 Task: Find connections with filter location Melle with filter topic #Economywith filter profile language Potuguese with filter current company Accel with filter school Careers for banglore youth with filter industry Wholesale Raw Farm Products with filter service category Management Consulting with filter keywords title Director of Bean Counting
Action: Mouse moved to (702, 59)
Screenshot: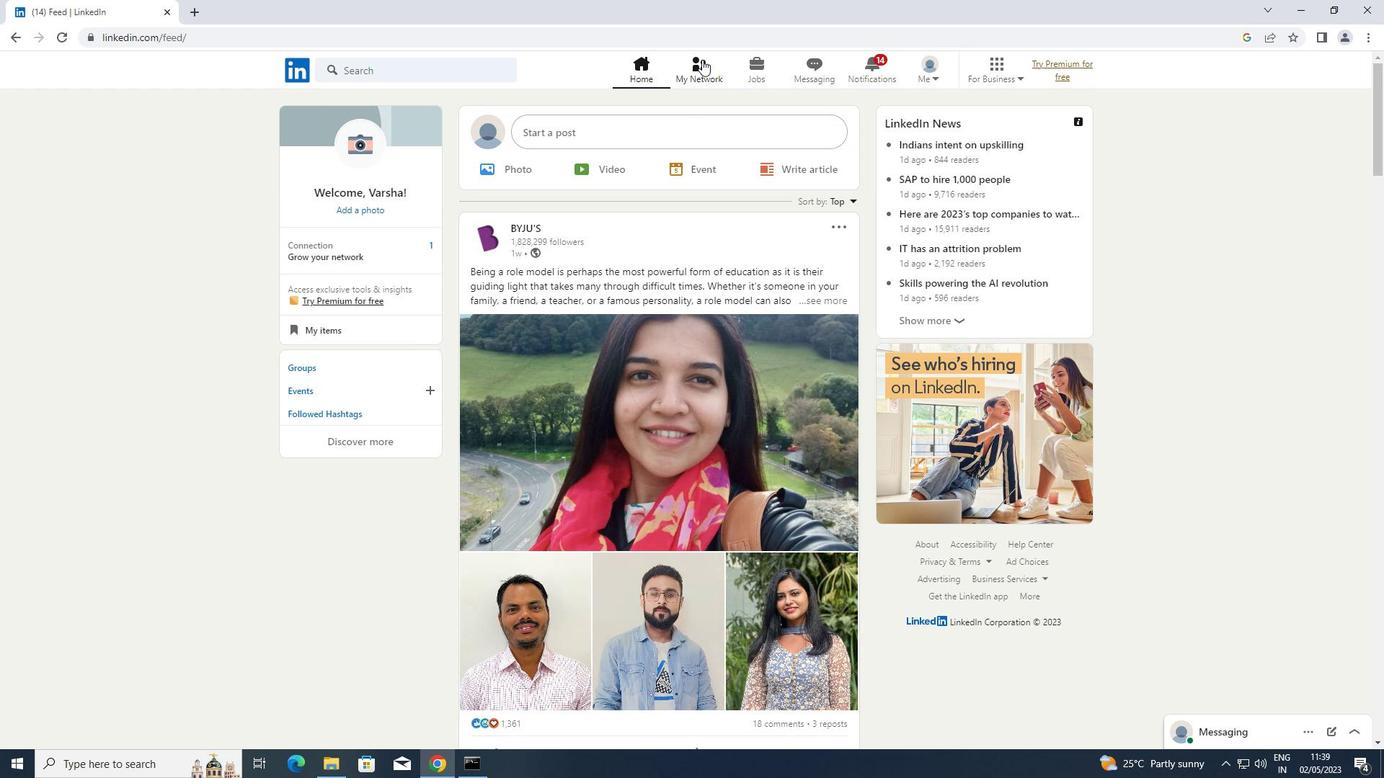 
Action: Mouse pressed left at (702, 59)
Screenshot: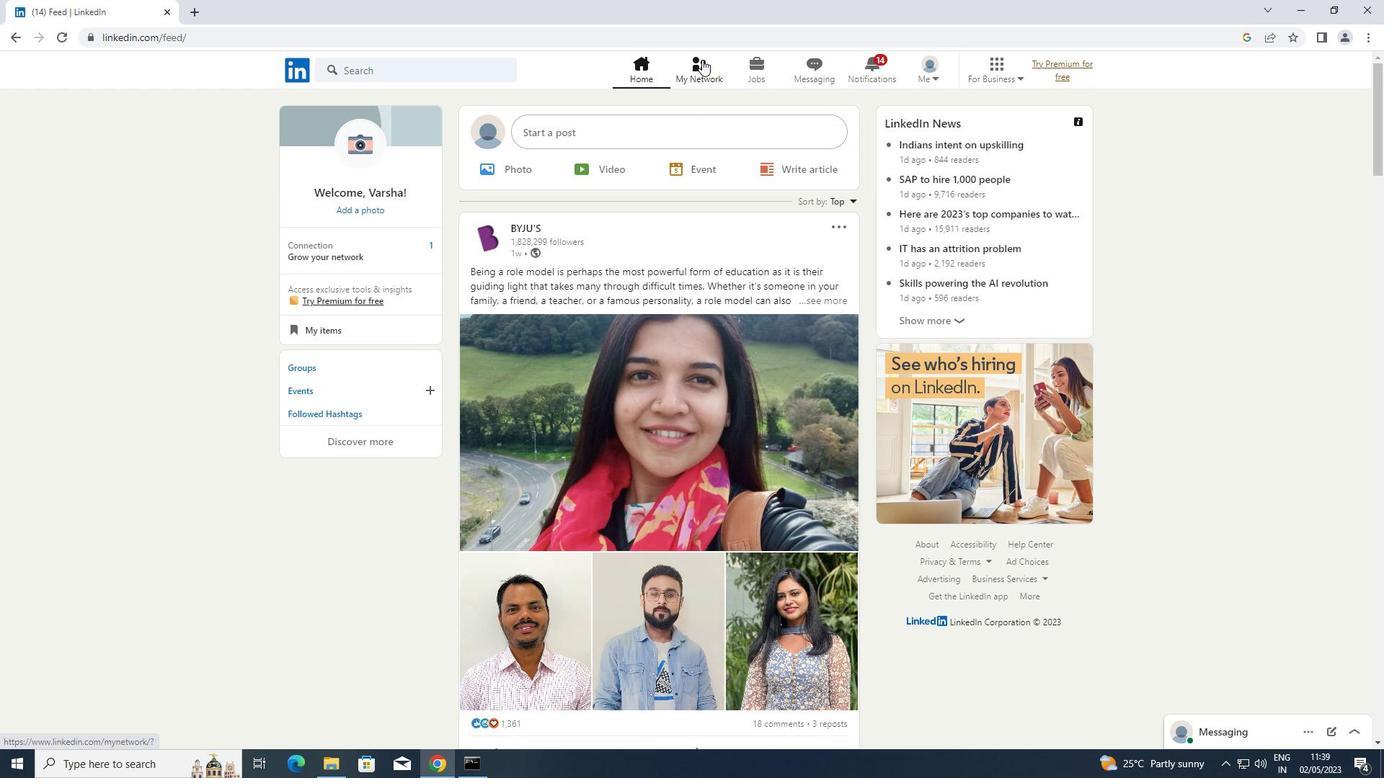 
Action: Mouse moved to (375, 147)
Screenshot: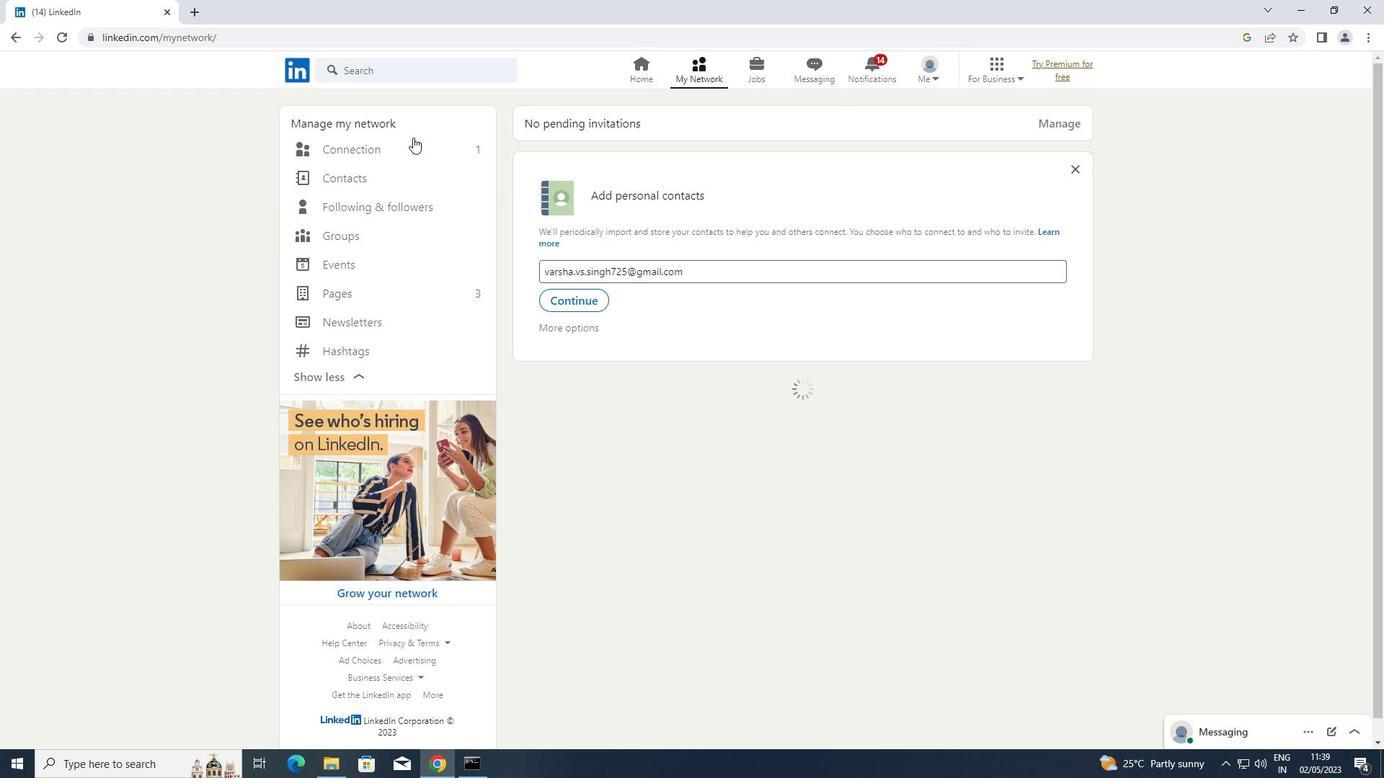 
Action: Mouse pressed left at (375, 147)
Screenshot: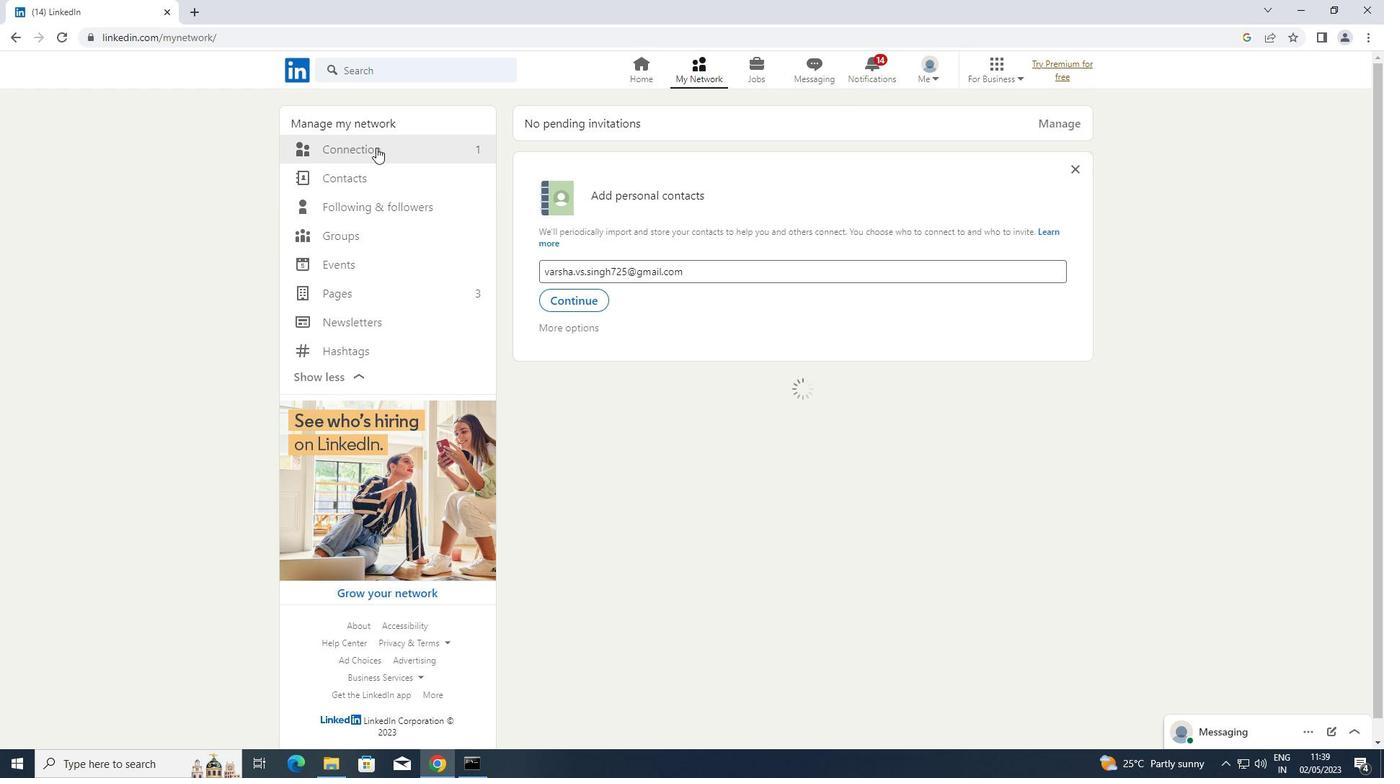 
Action: Mouse moved to (839, 153)
Screenshot: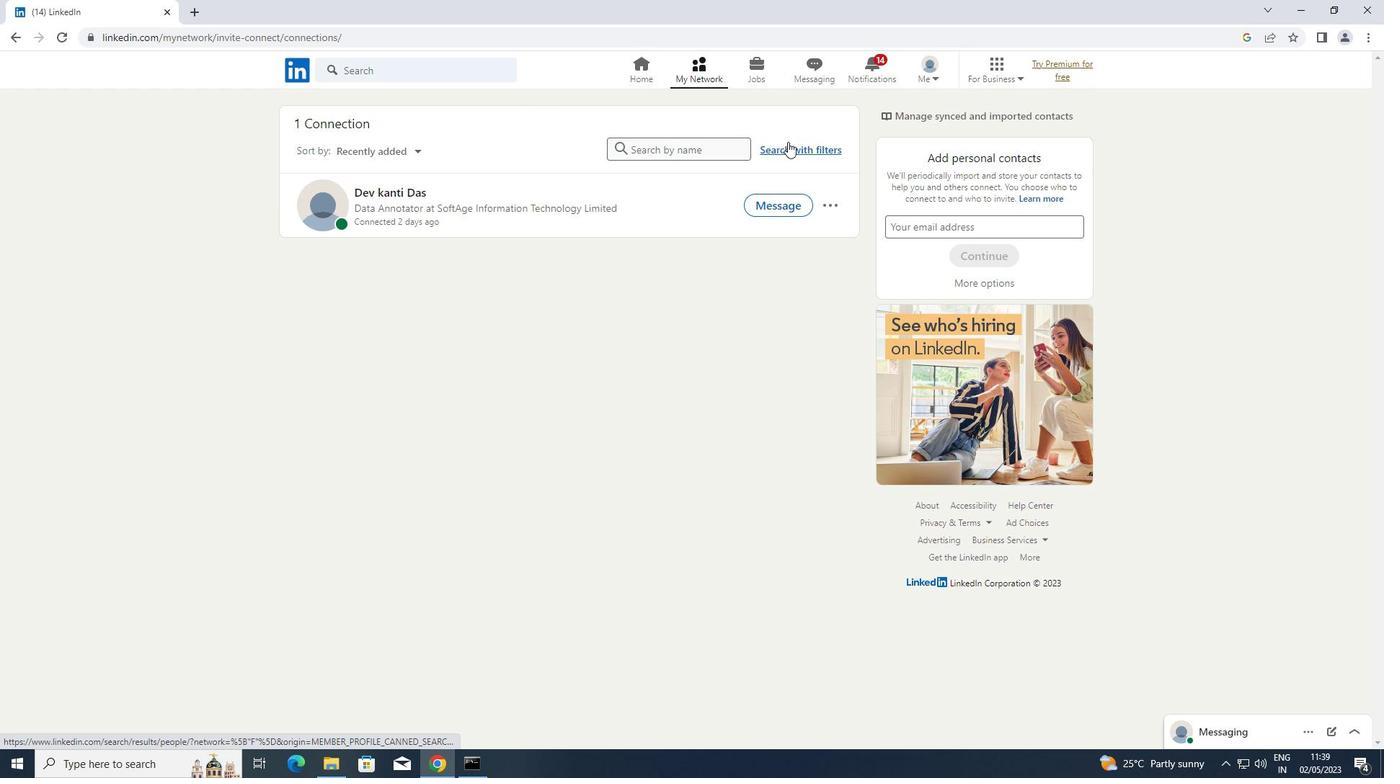 
Action: Mouse pressed left at (839, 153)
Screenshot: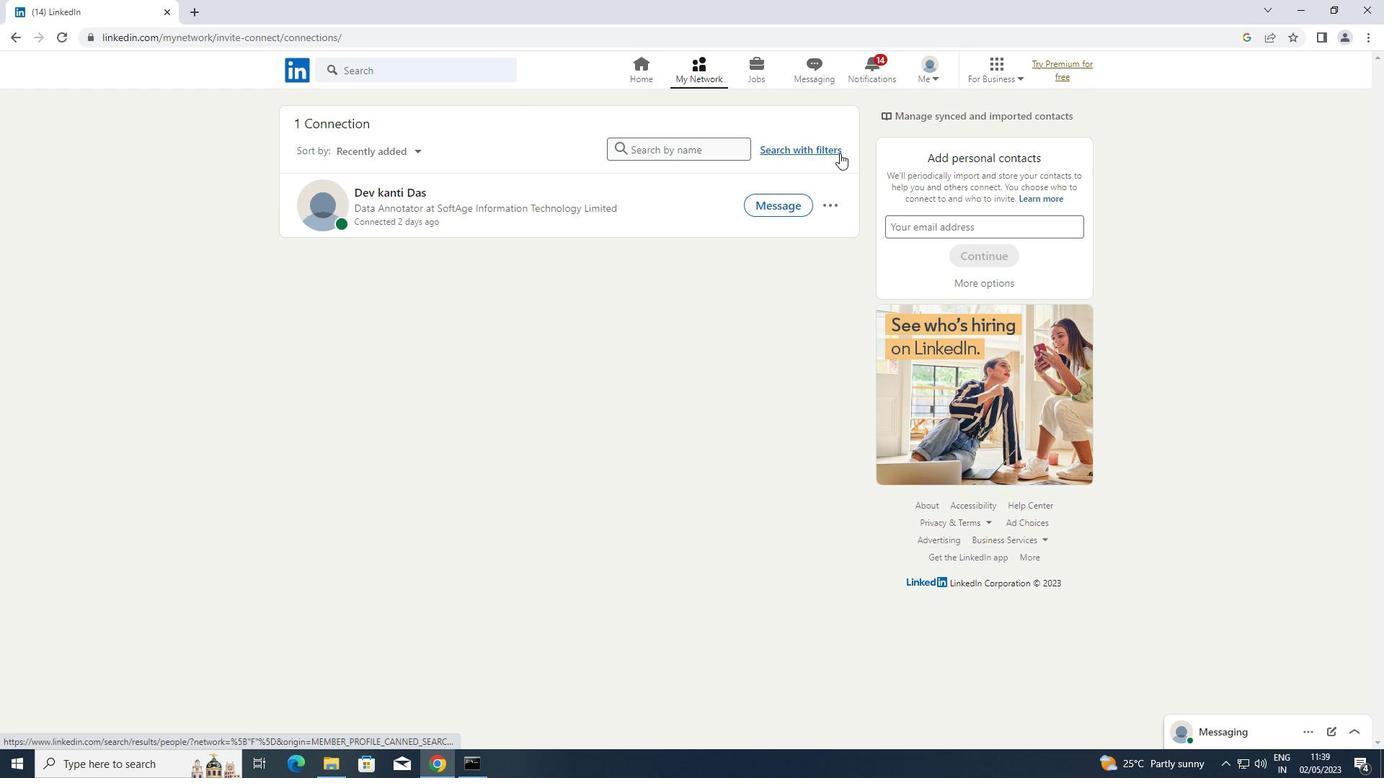 
Action: Mouse moved to (728, 107)
Screenshot: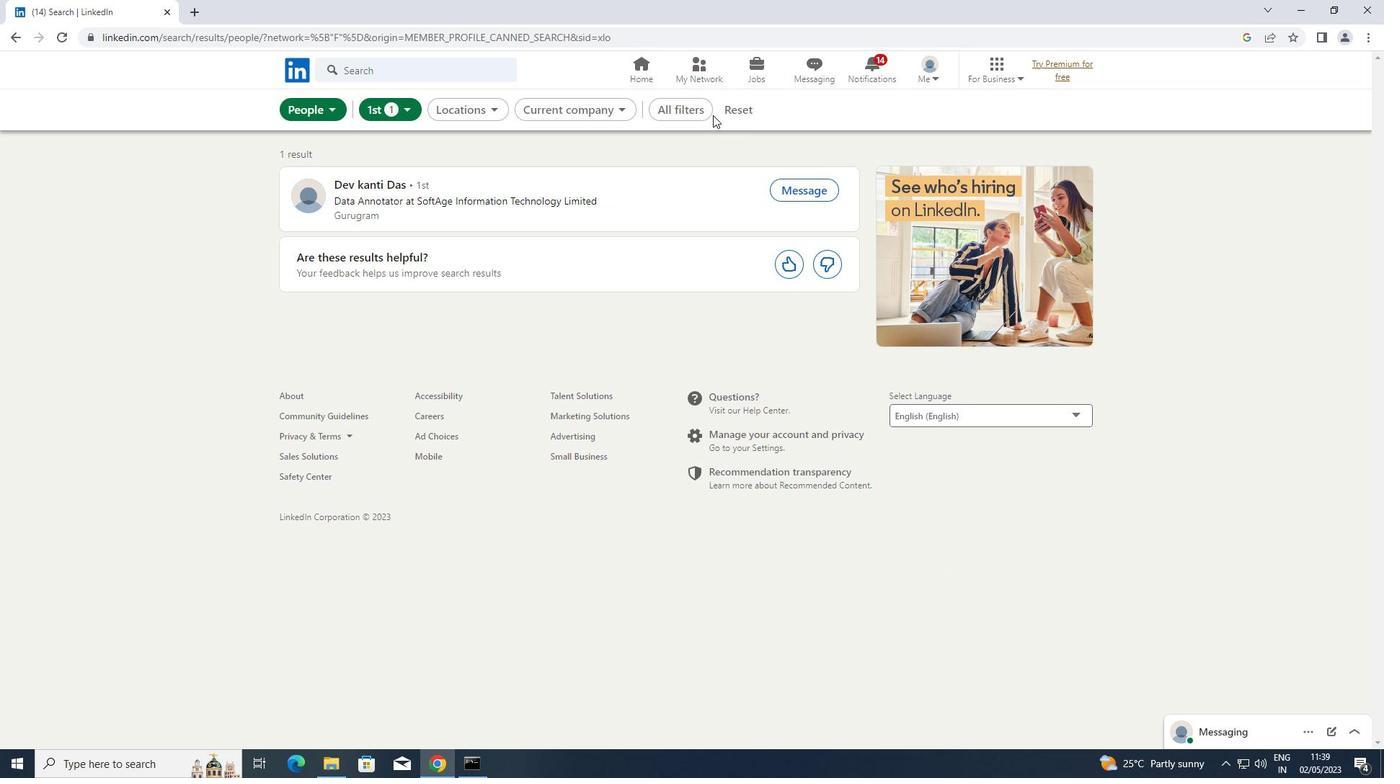 
Action: Mouse pressed left at (728, 107)
Screenshot: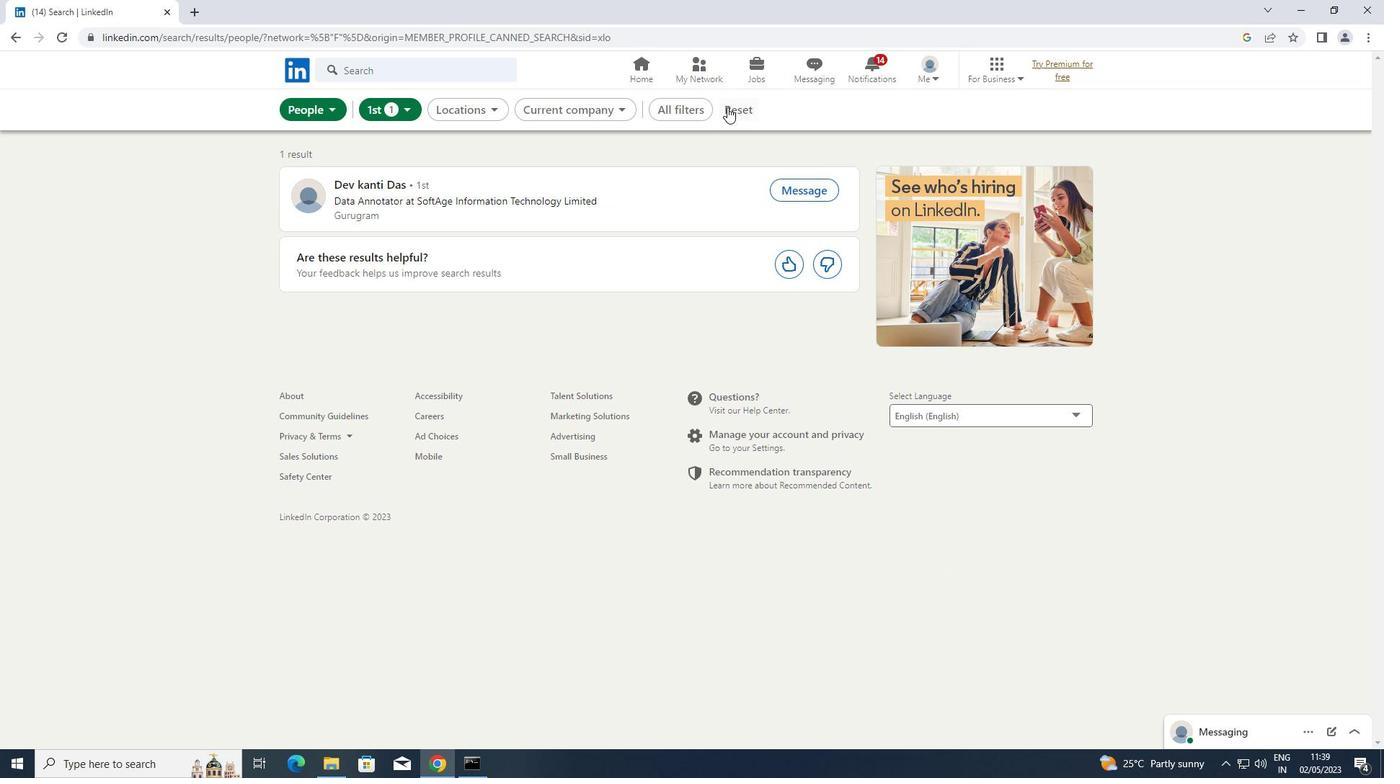
Action: Mouse moved to (698, 104)
Screenshot: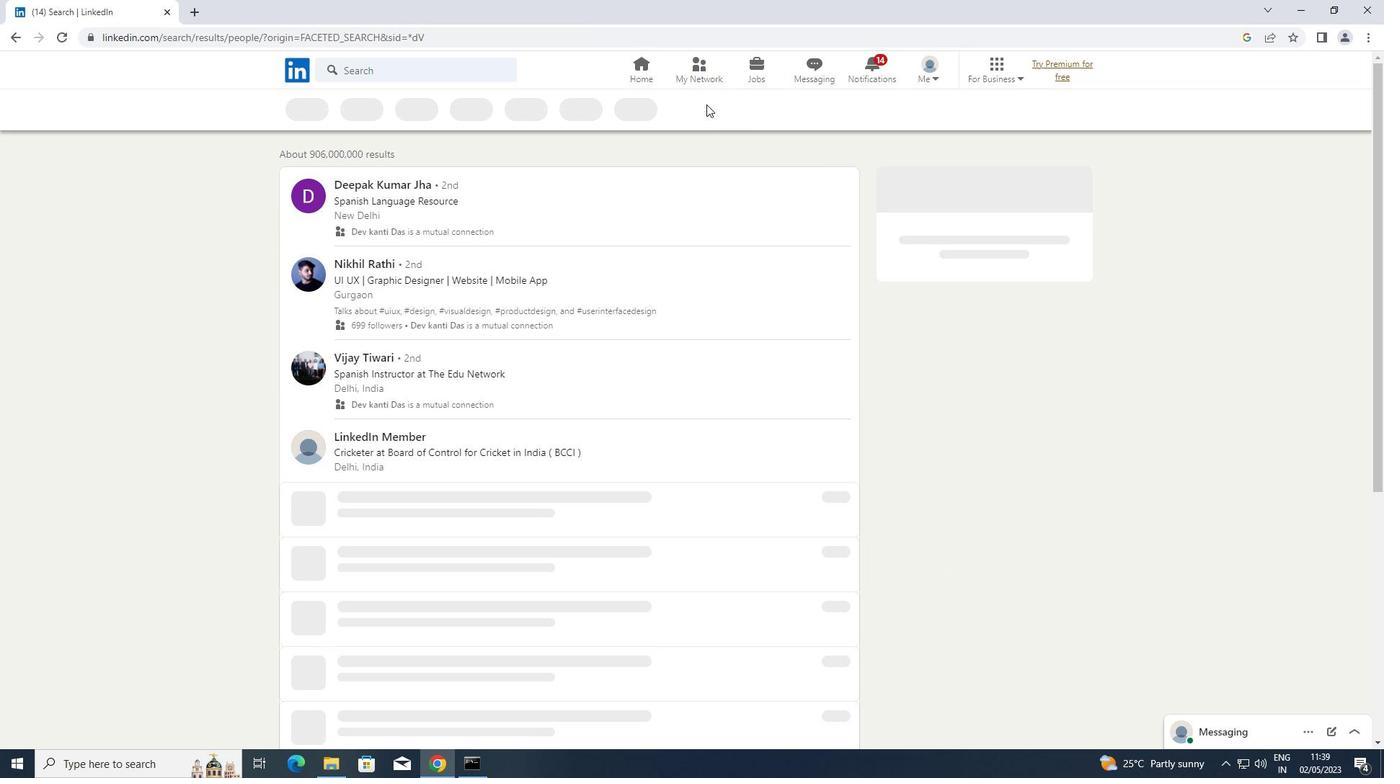 
Action: Mouse pressed left at (698, 104)
Screenshot: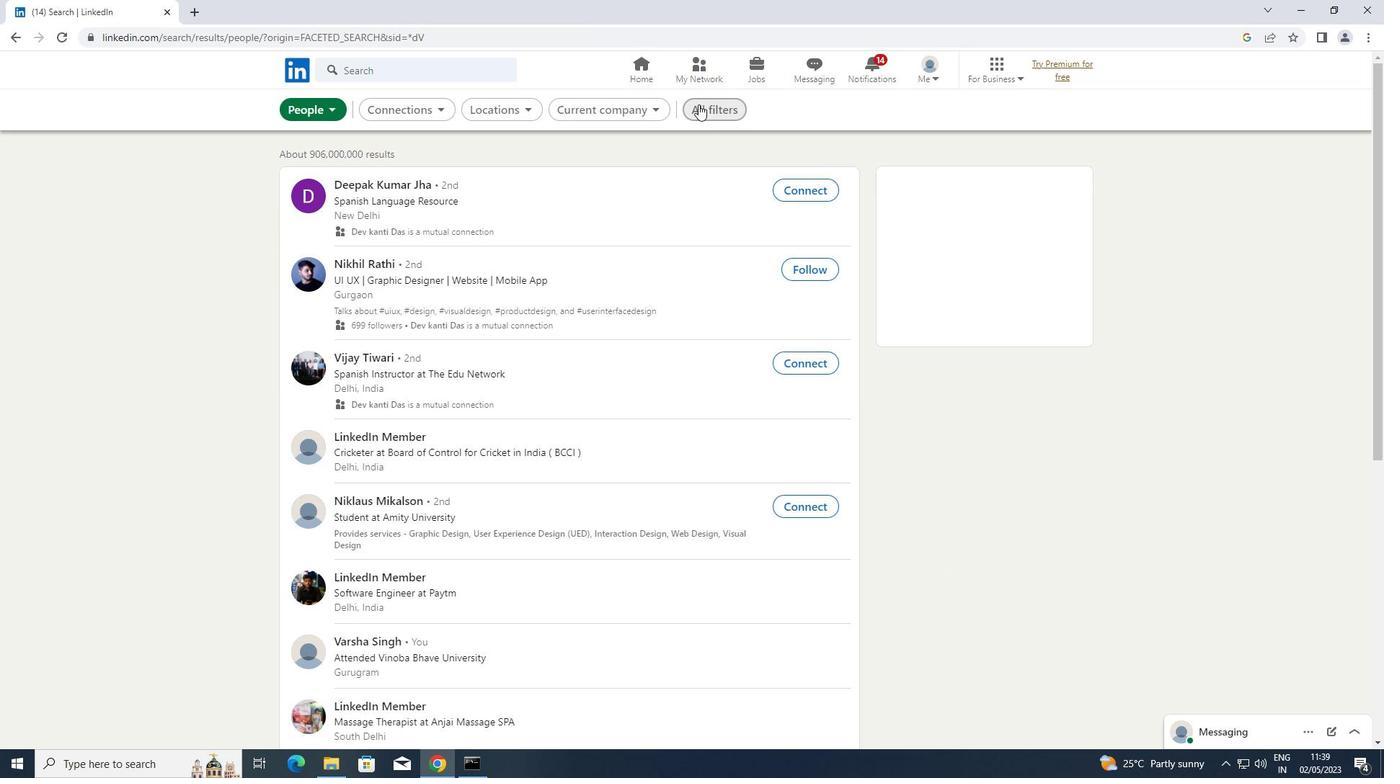 
Action: Mouse moved to (937, 240)
Screenshot: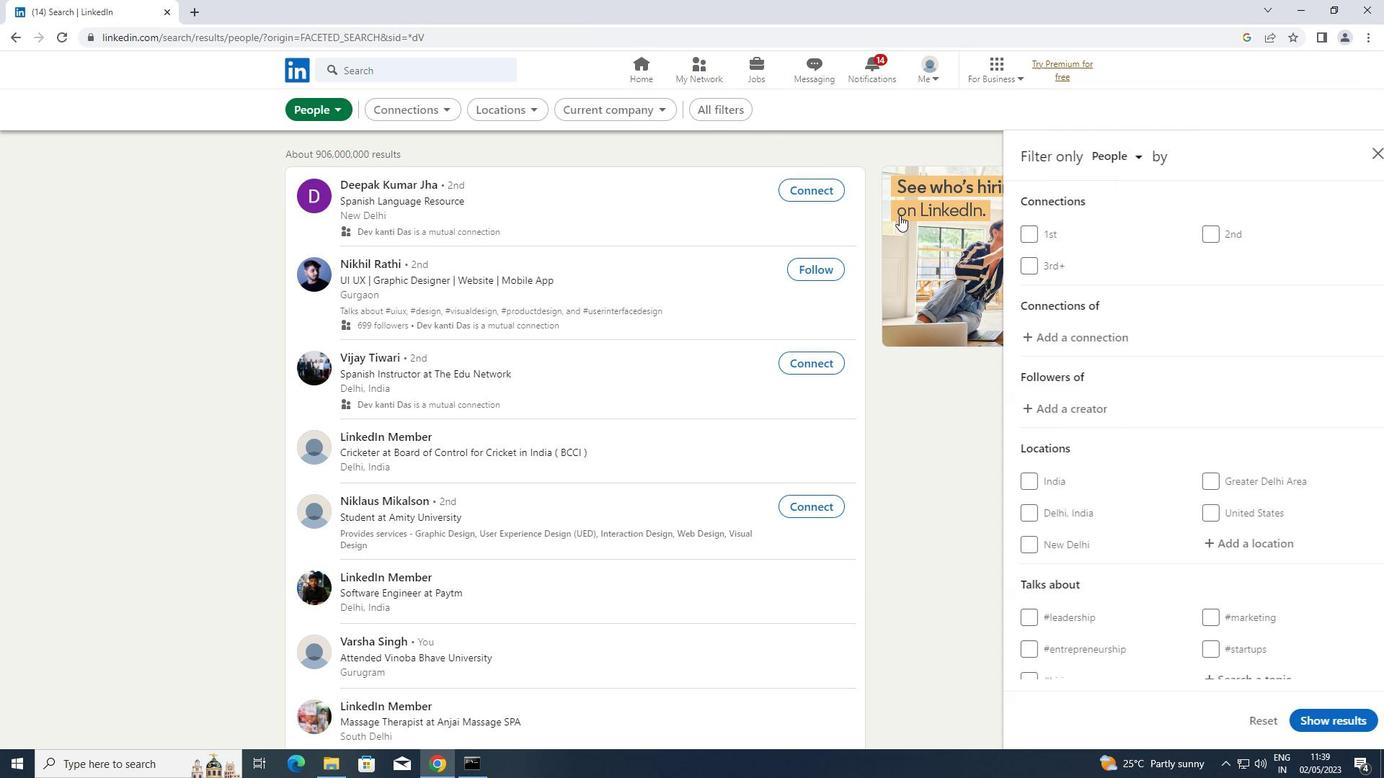 
Action: Mouse scrolled (937, 239) with delta (0, 0)
Screenshot: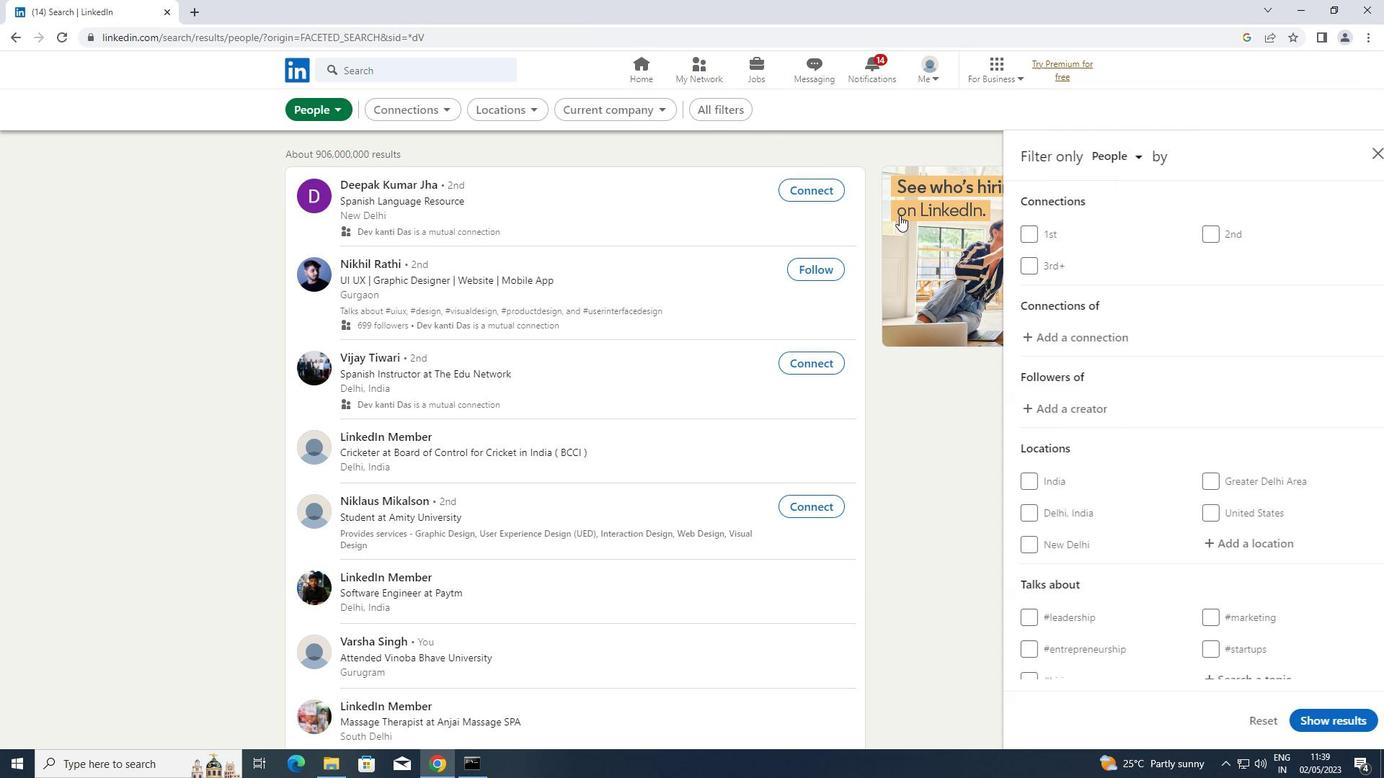 
Action: Mouse moved to (941, 245)
Screenshot: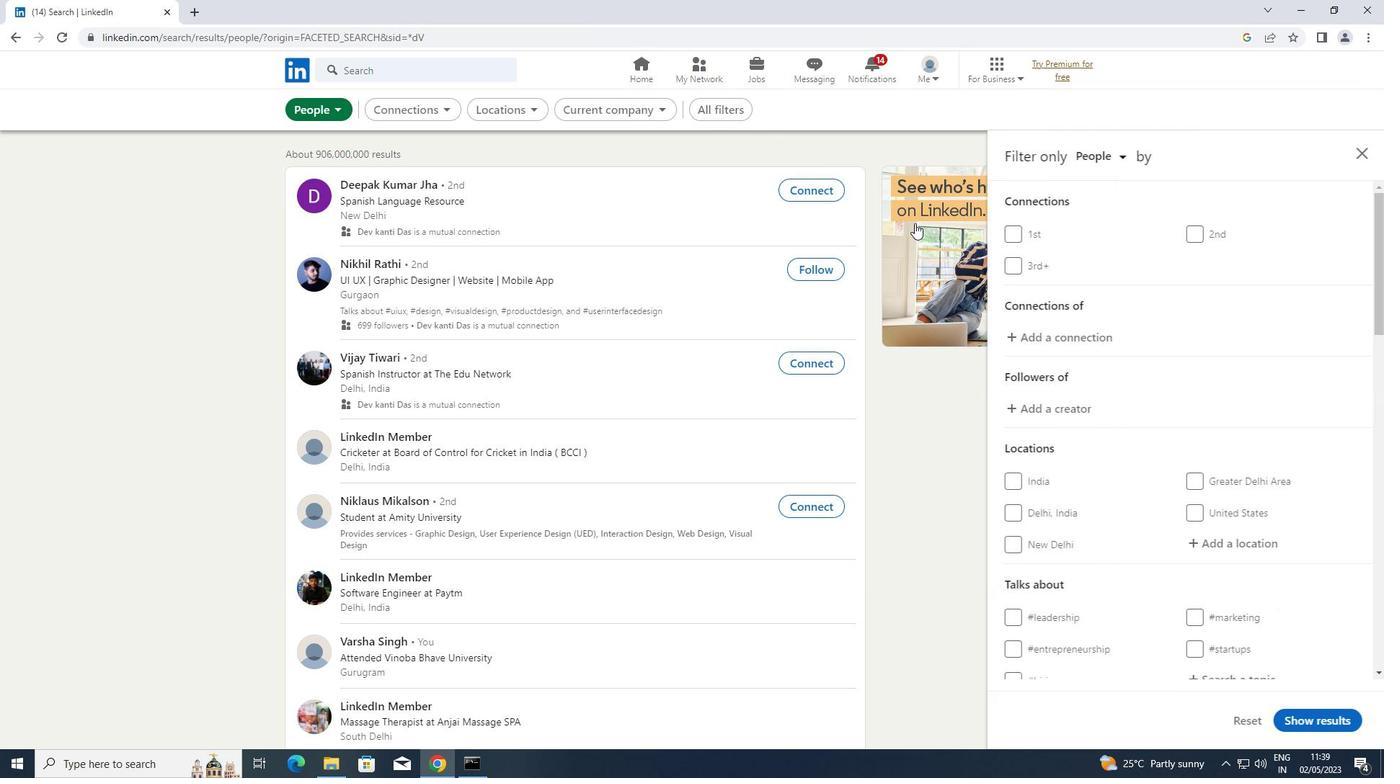 
Action: Mouse scrolled (941, 244) with delta (0, 0)
Screenshot: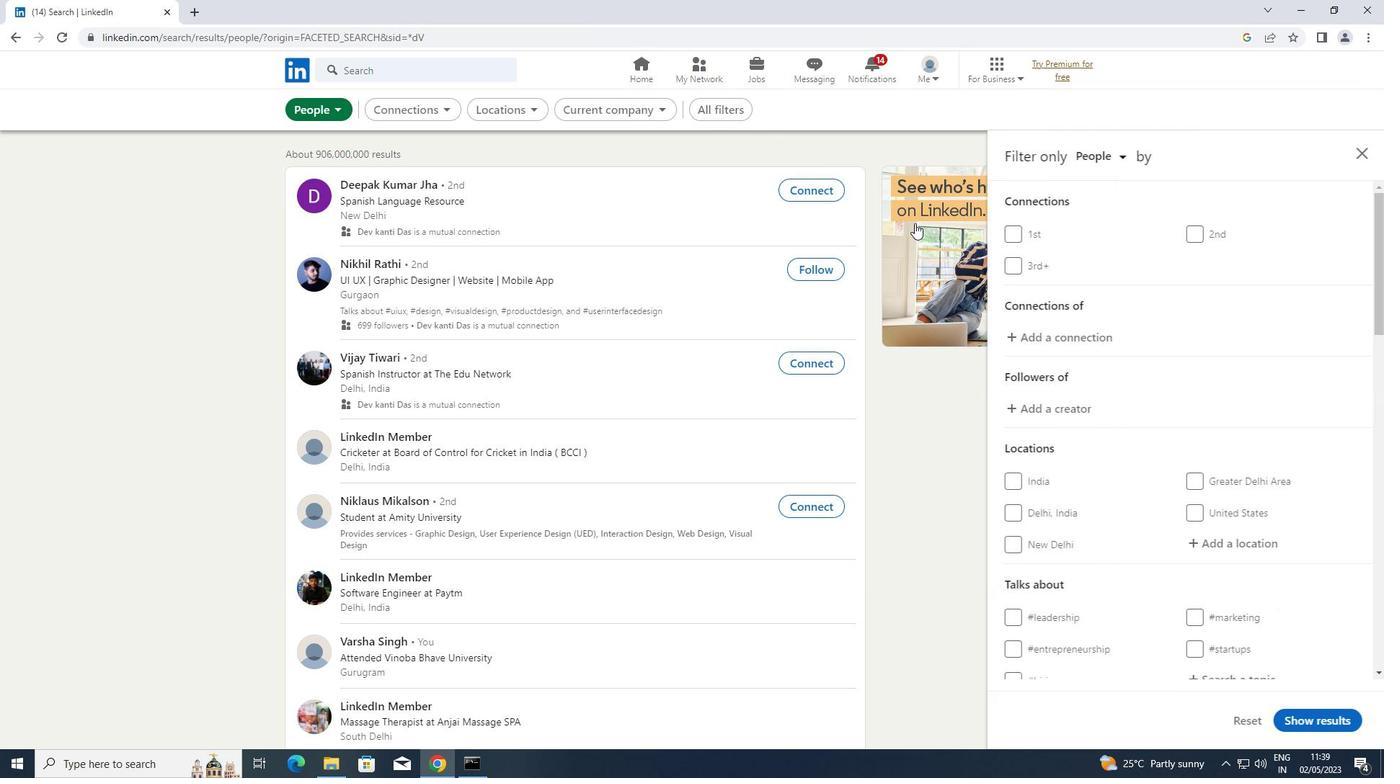 
Action: Mouse moved to (1209, 547)
Screenshot: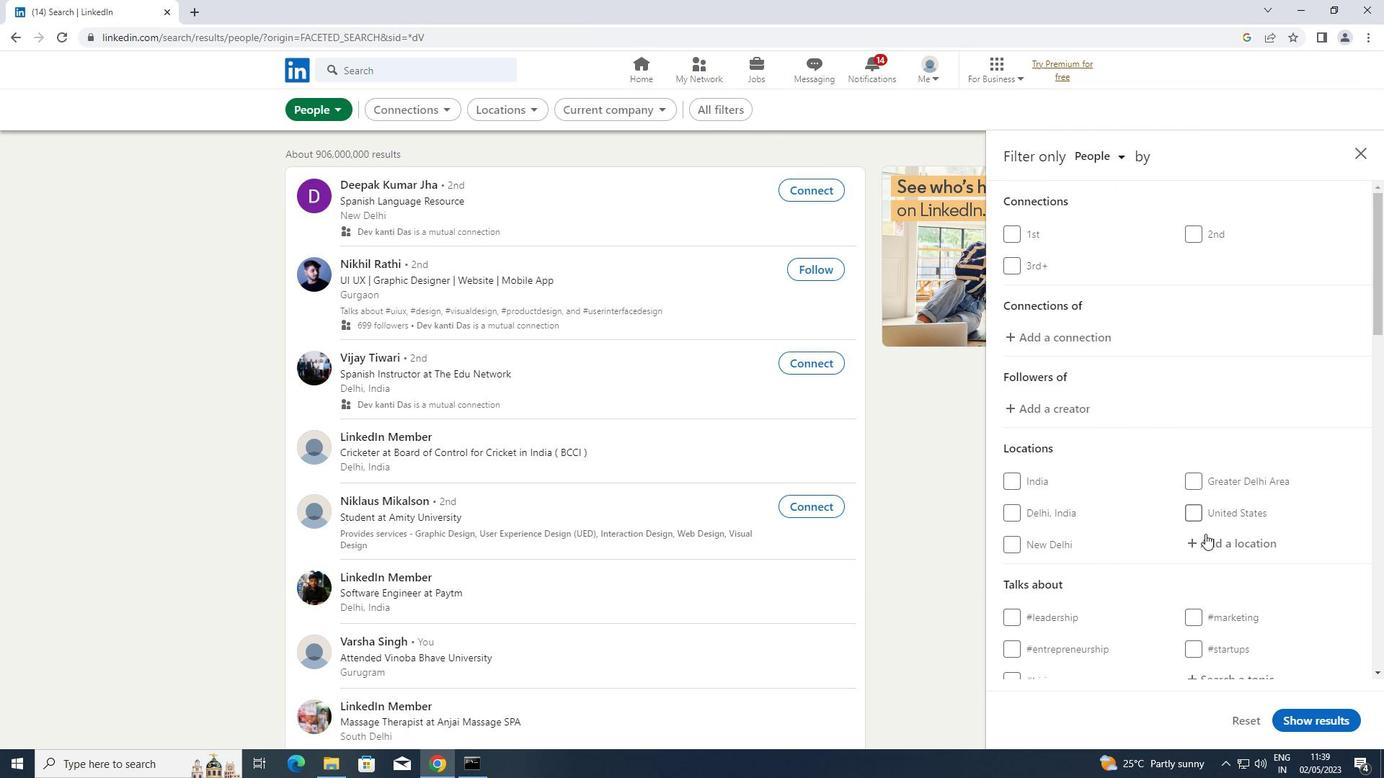 
Action: Mouse pressed left at (1209, 547)
Screenshot: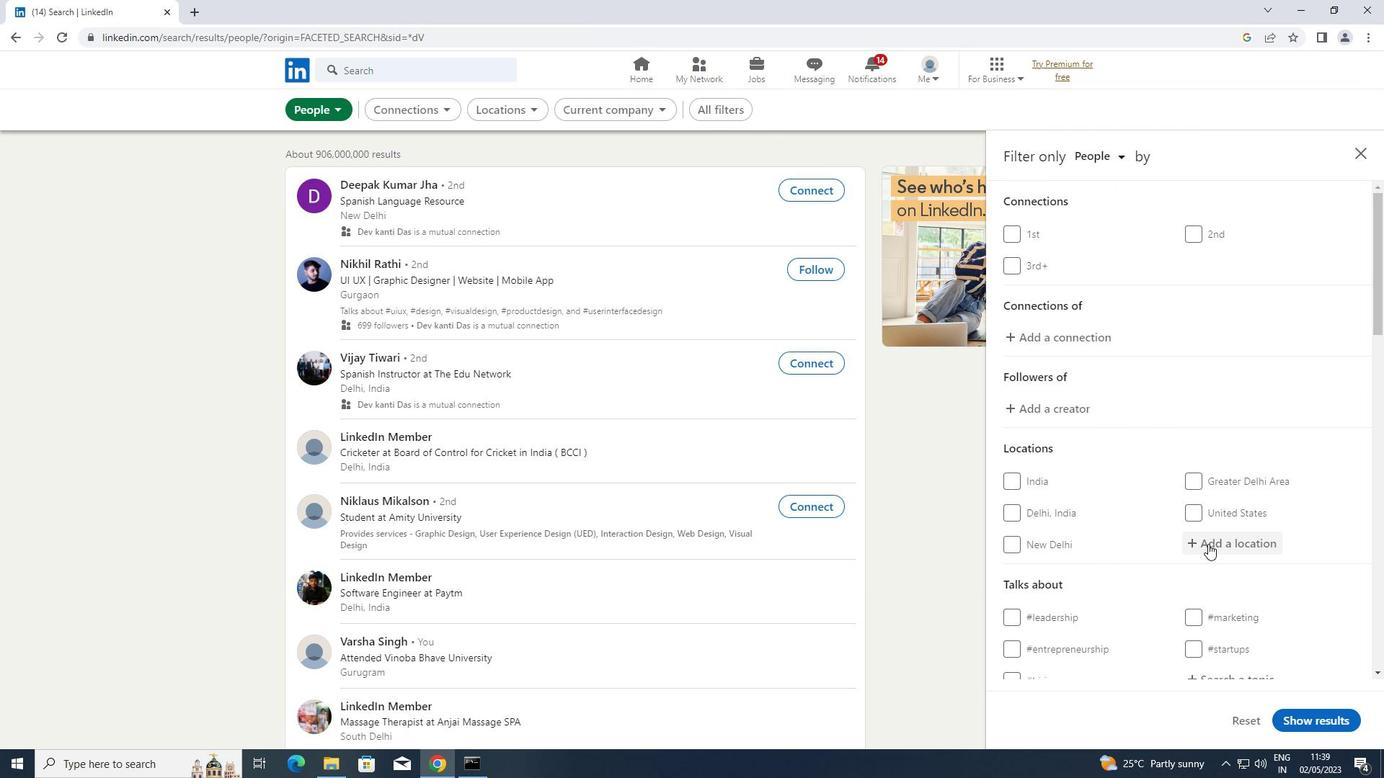 
Action: Key pressed <Key.shift>MELLE
Screenshot: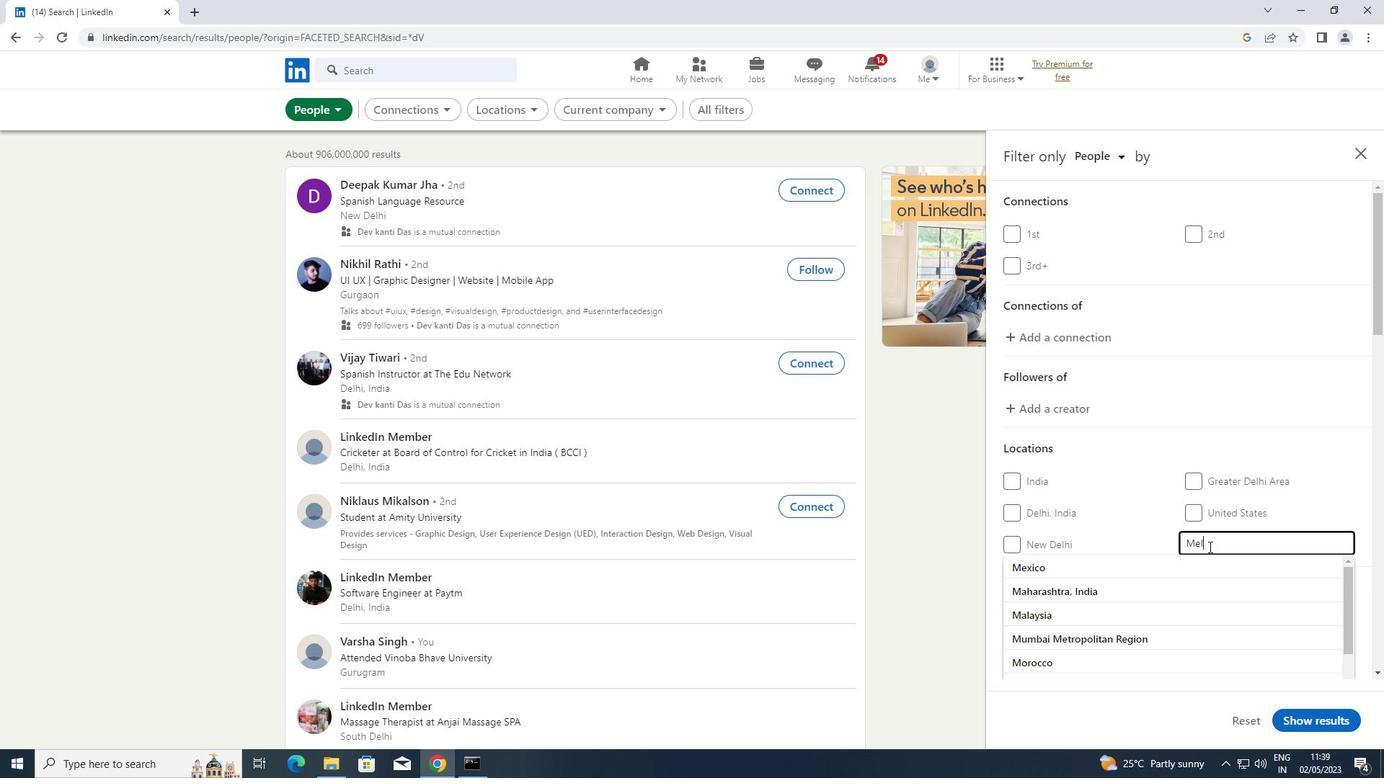 
Action: Mouse moved to (1101, 501)
Screenshot: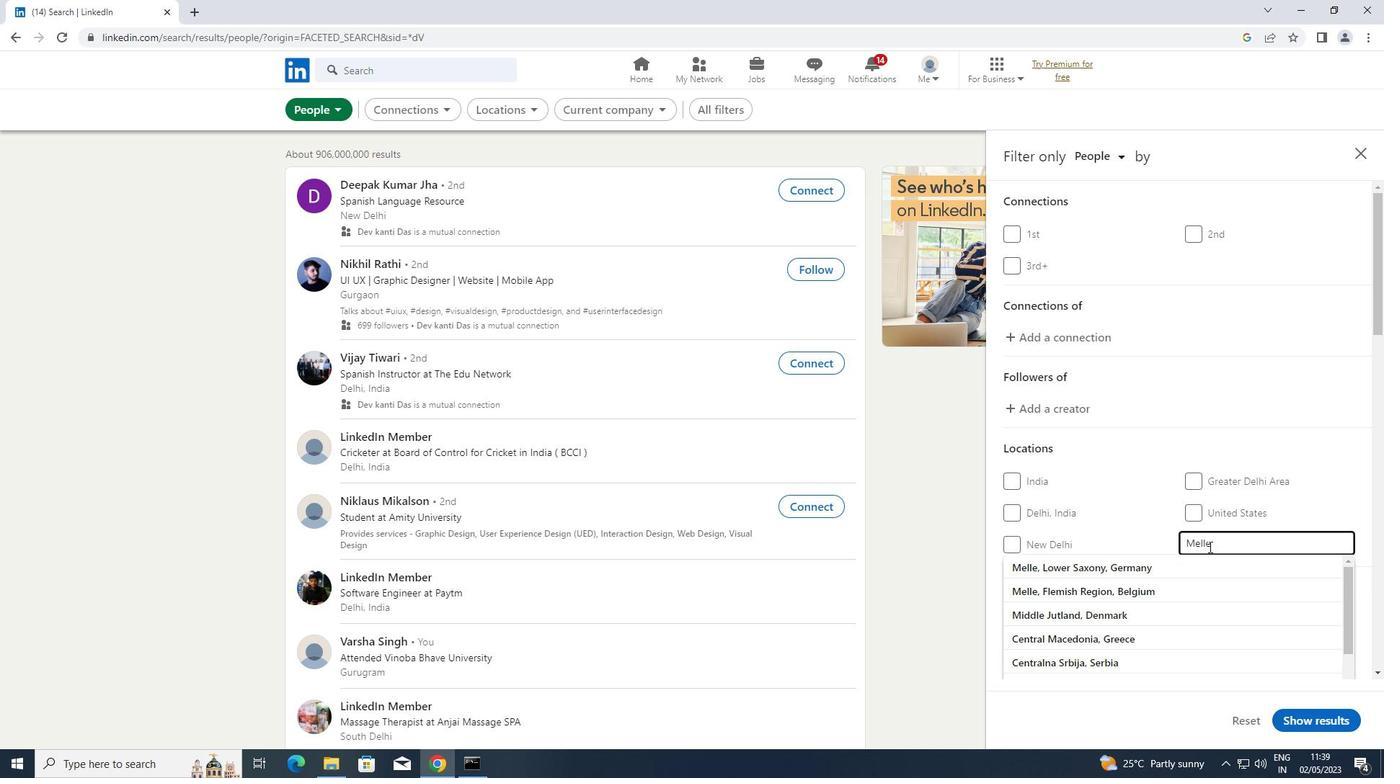 
Action: Key pressed <Key.enter>
Screenshot: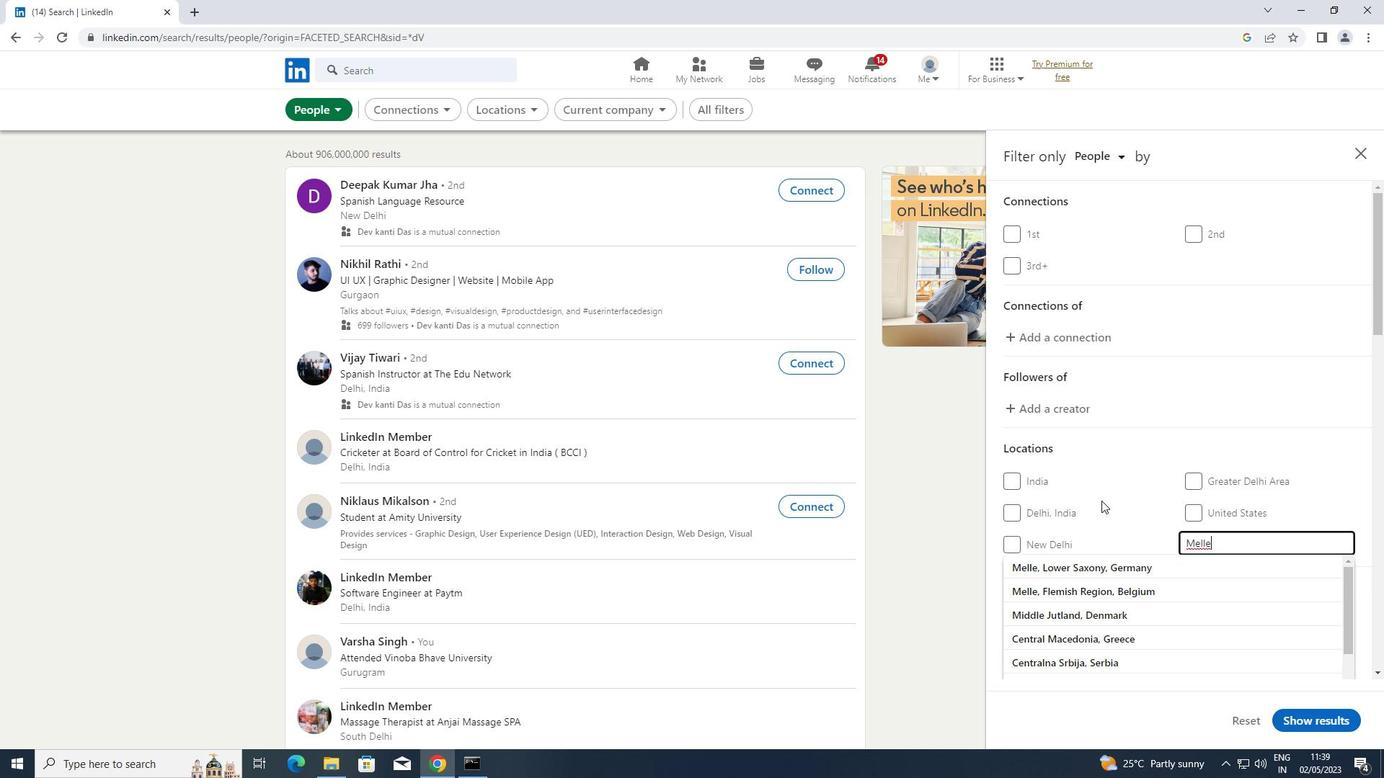 
Action: Mouse moved to (1093, 509)
Screenshot: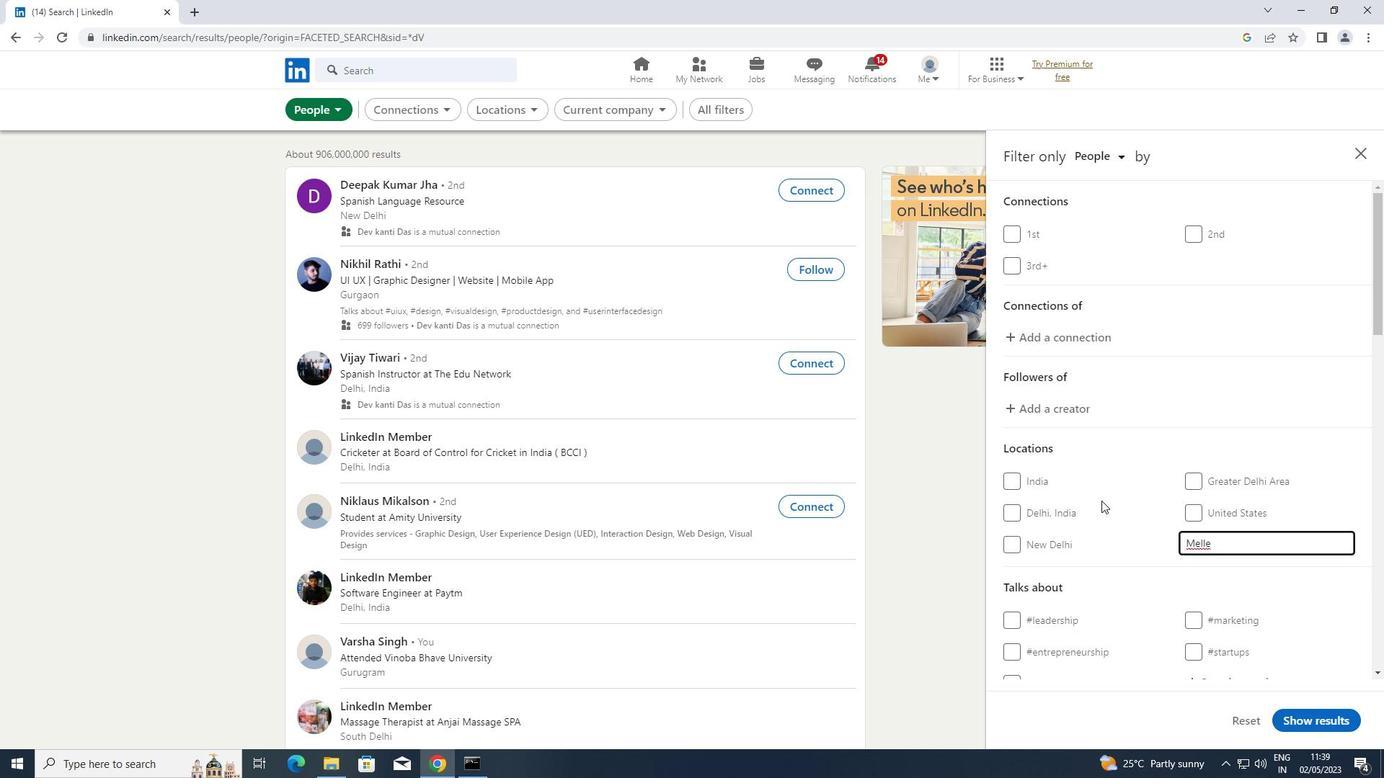 
Action: Mouse scrolled (1093, 509) with delta (0, 0)
Screenshot: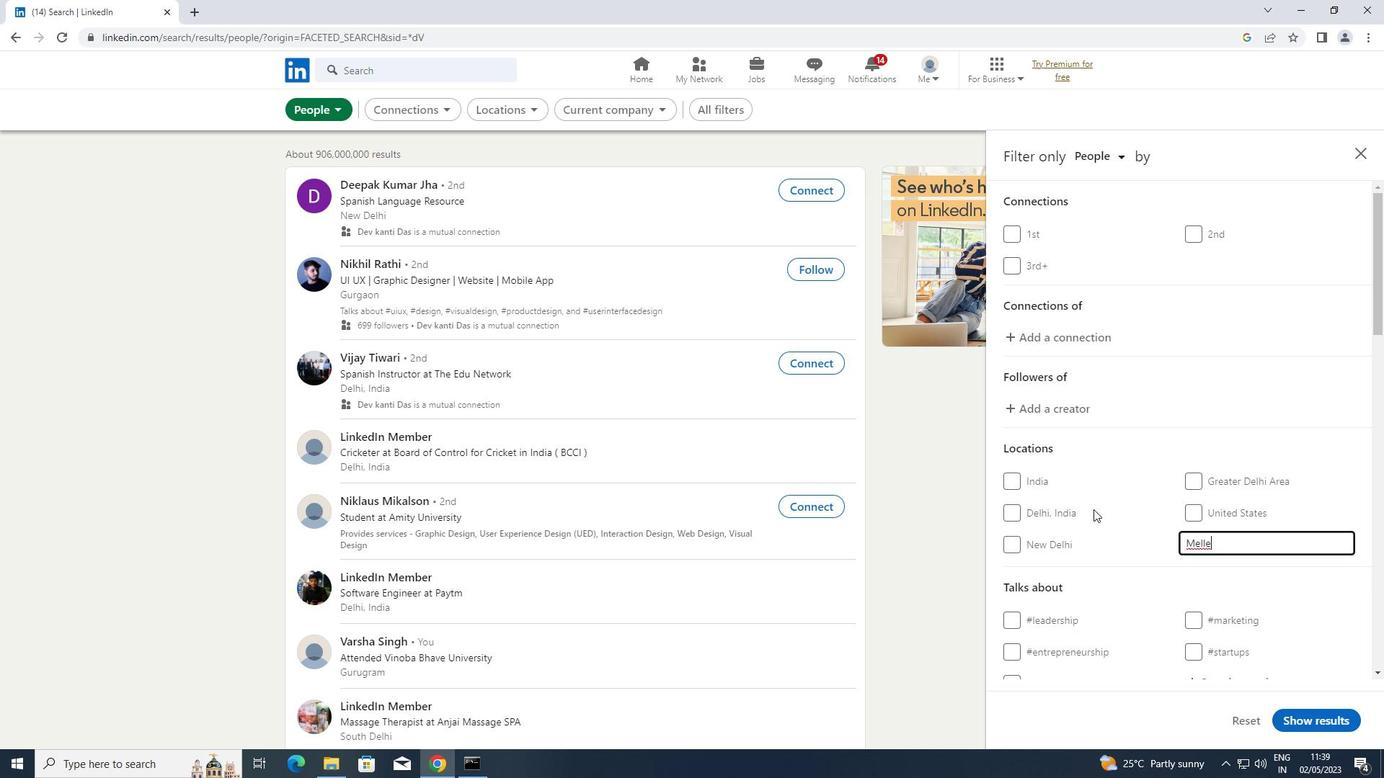 
Action: Mouse scrolled (1093, 509) with delta (0, 0)
Screenshot: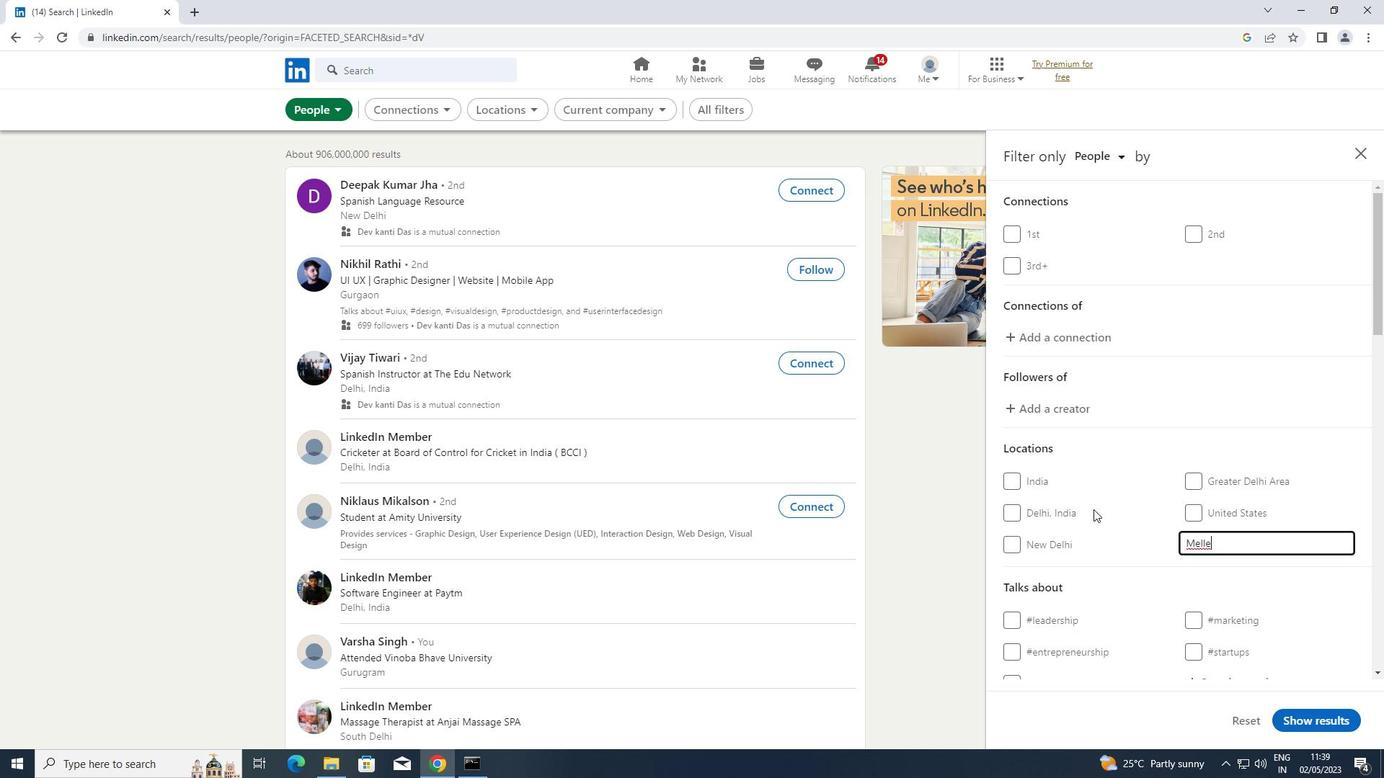 
Action: Mouse scrolled (1093, 509) with delta (0, 0)
Screenshot: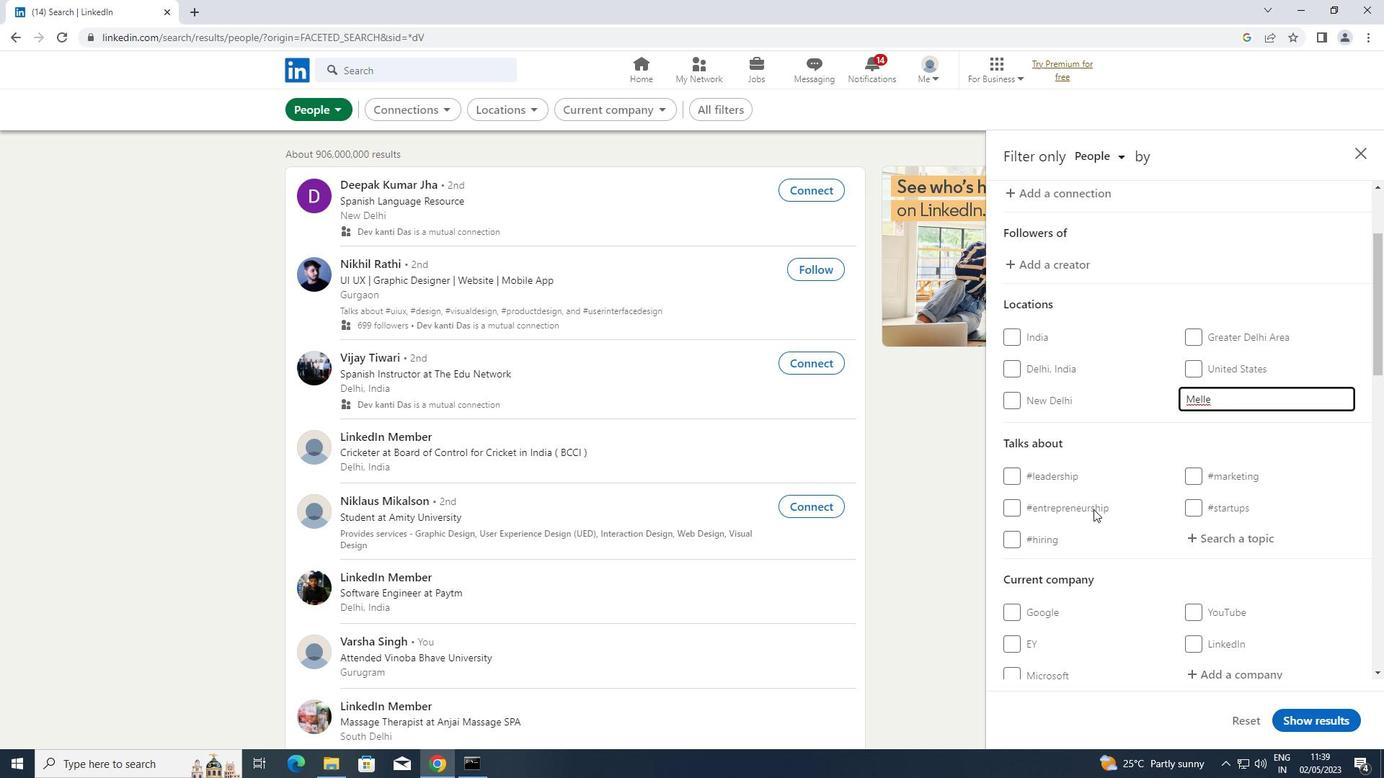 
Action: Mouse scrolled (1093, 509) with delta (0, 0)
Screenshot: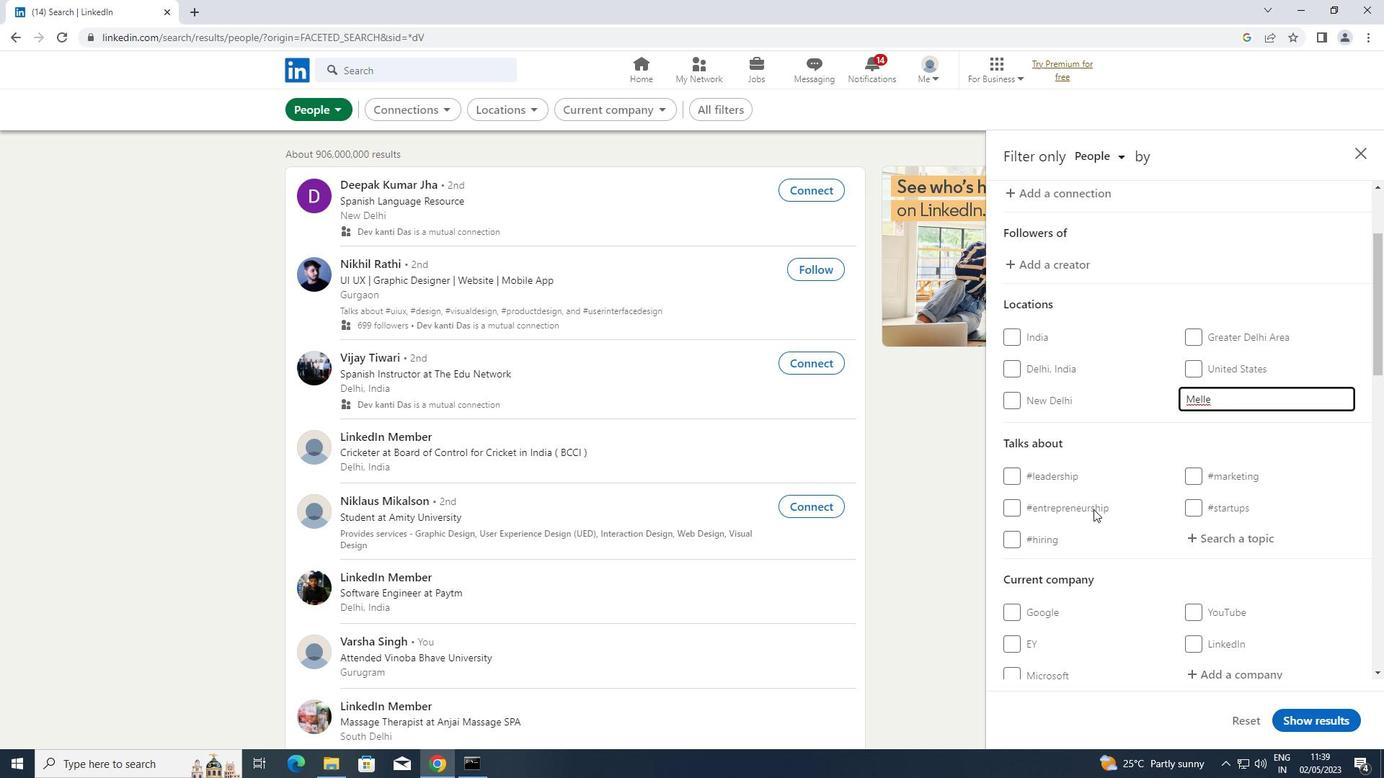 
Action: Mouse moved to (1232, 403)
Screenshot: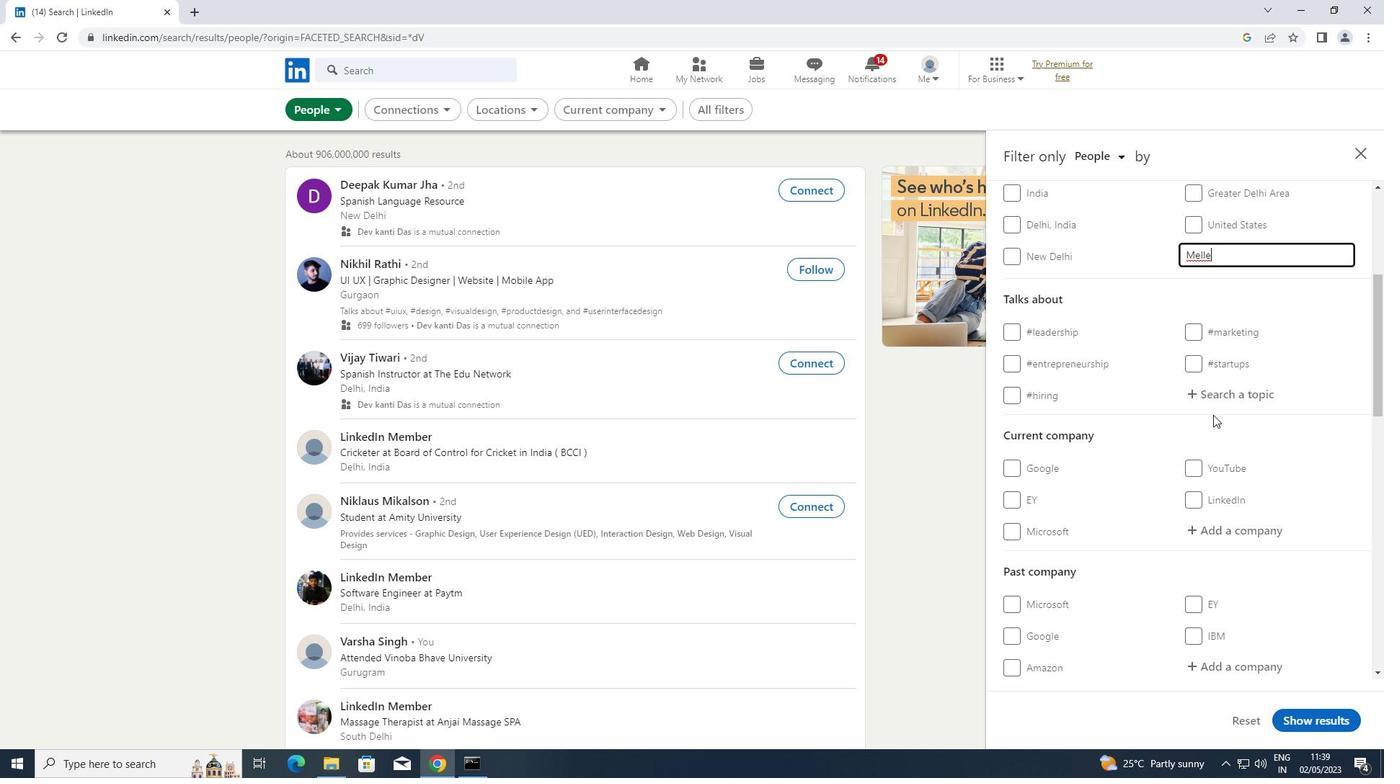 
Action: Mouse pressed left at (1232, 403)
Screenshot: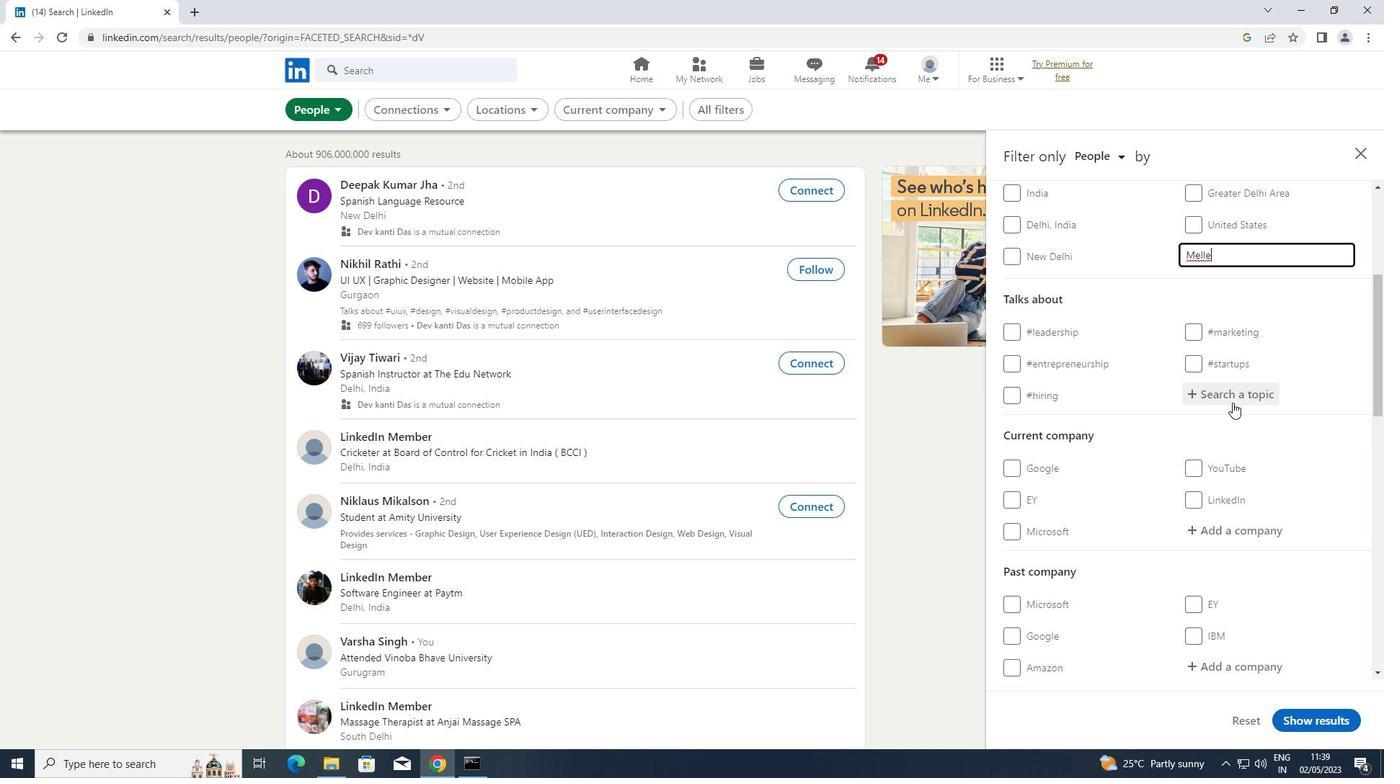 
Action: Mouse moved to (1232, 402)
Screenshot: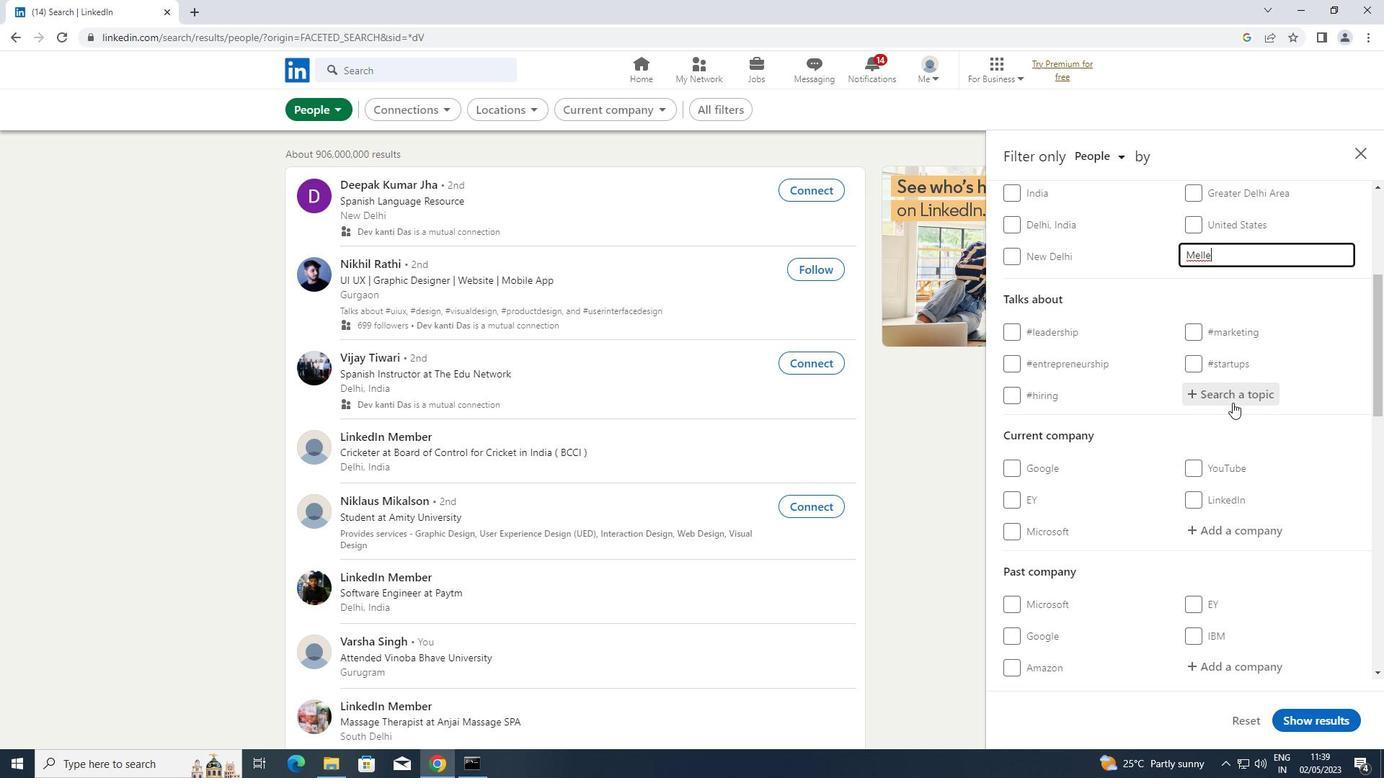 
Action: Key pressed <Key.shift>ECONO
Screenshot: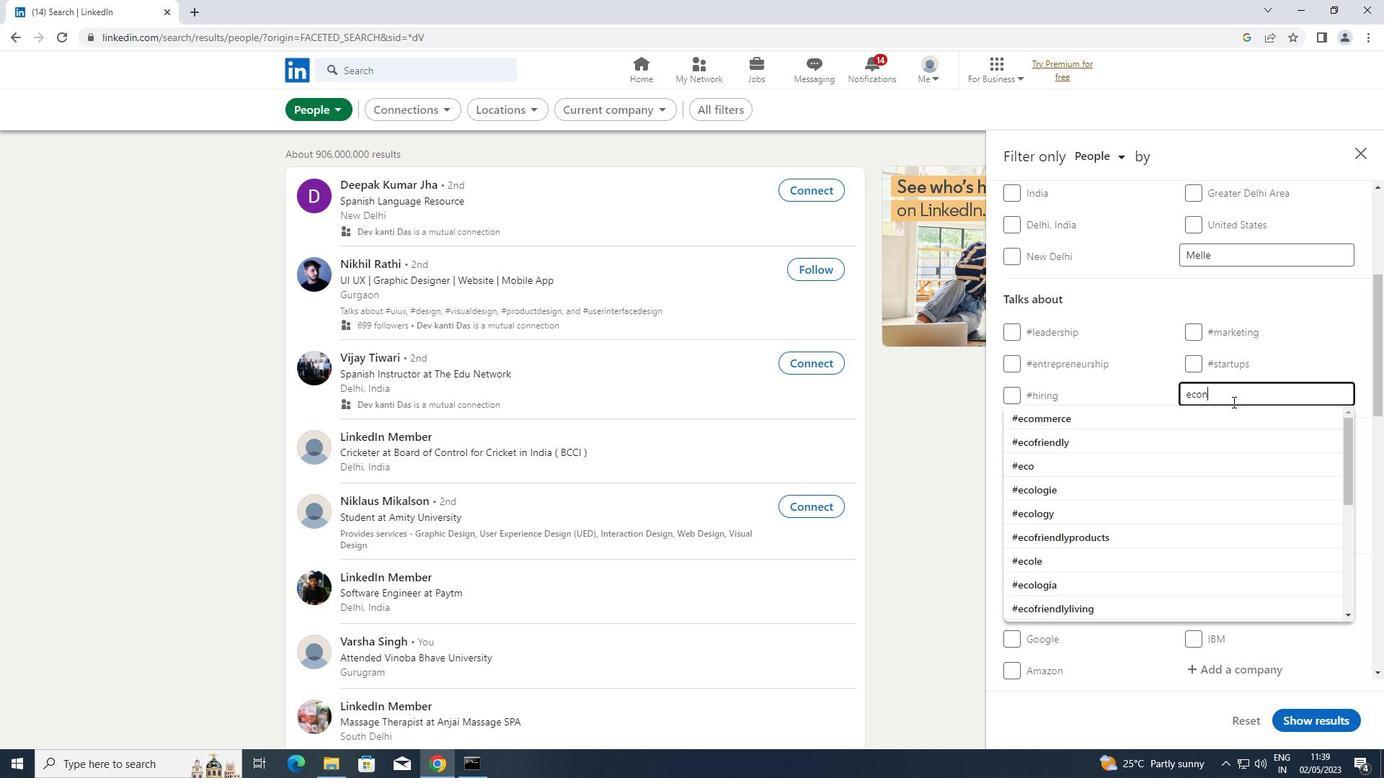 
Action: Mouse moved to (1113, 419)
Screenshot: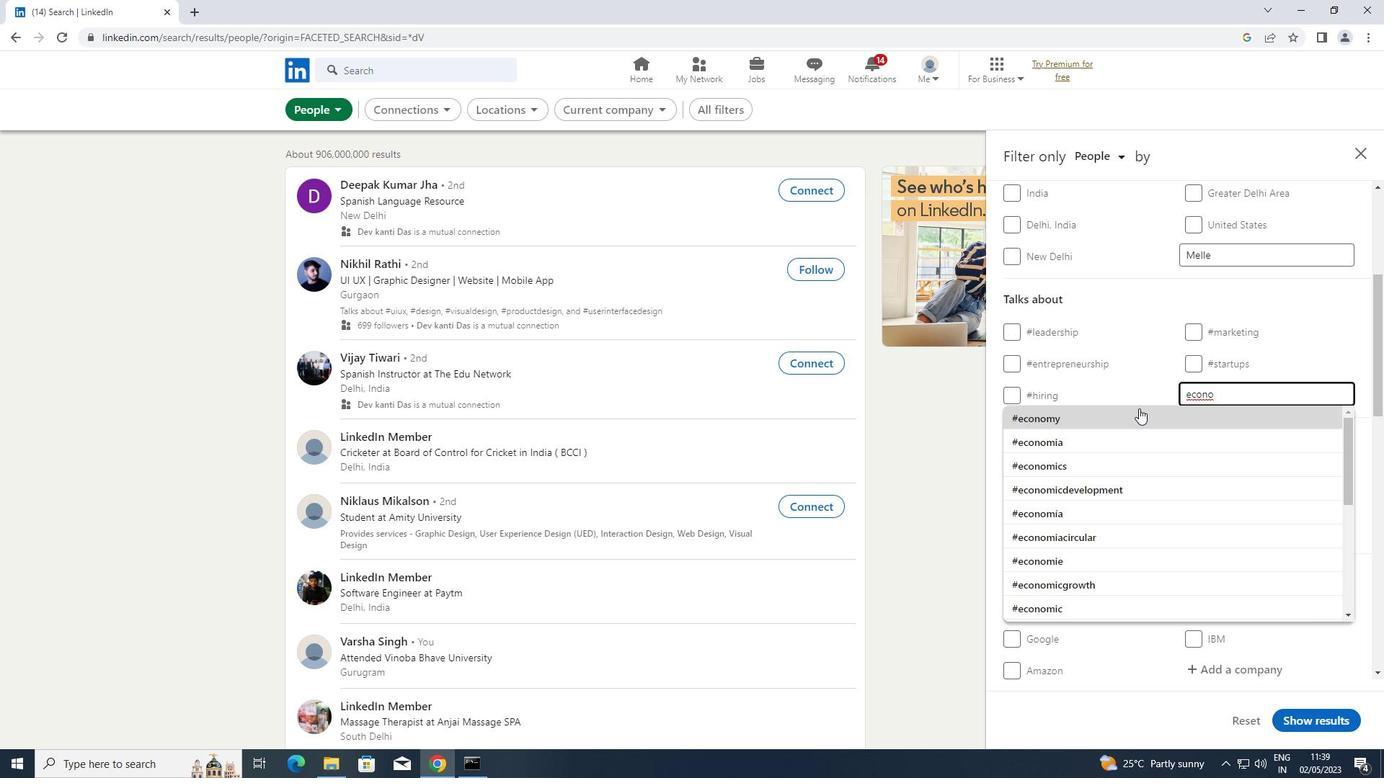 
Action: Mouse pressed left at (1113, 419)
Screenshot: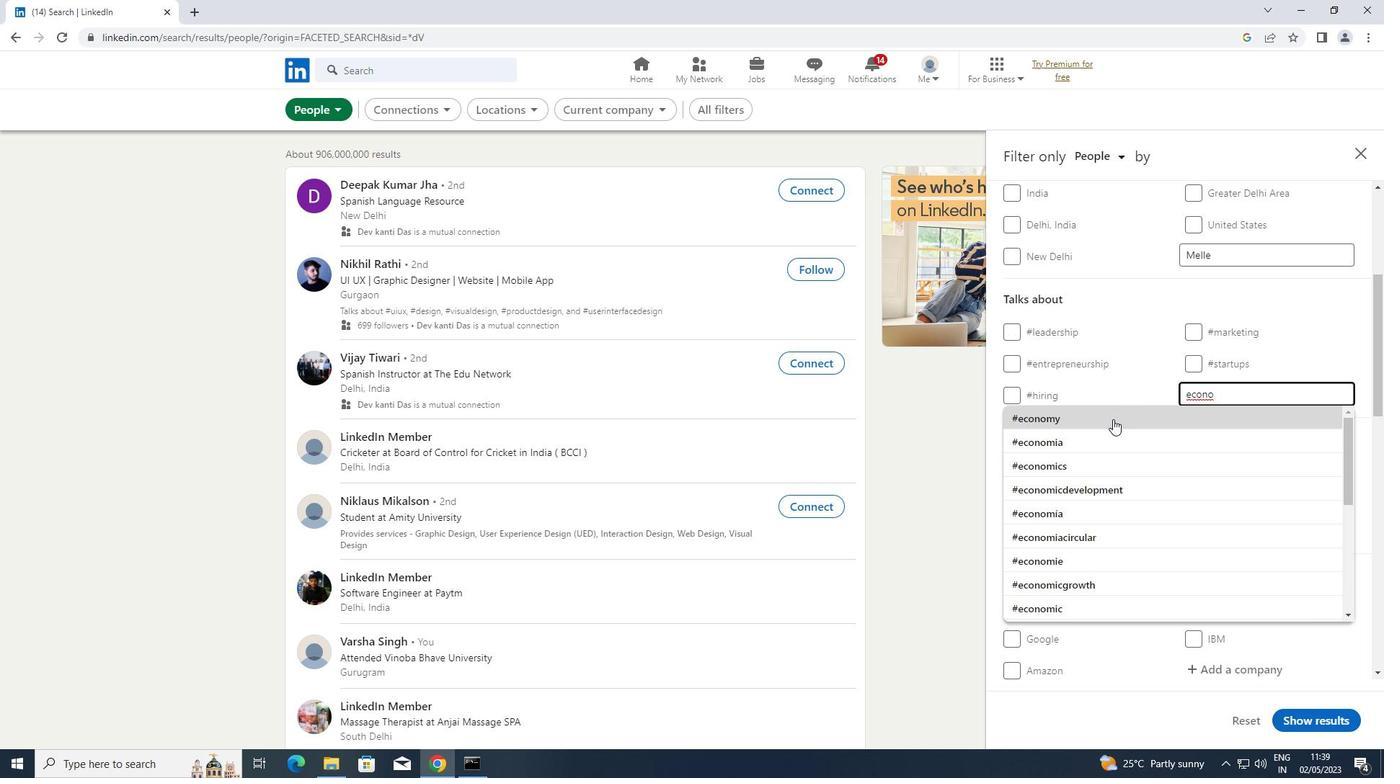 
Action: Mouse scrolled (1113, 418) with delta (0, 0)
Screenshot: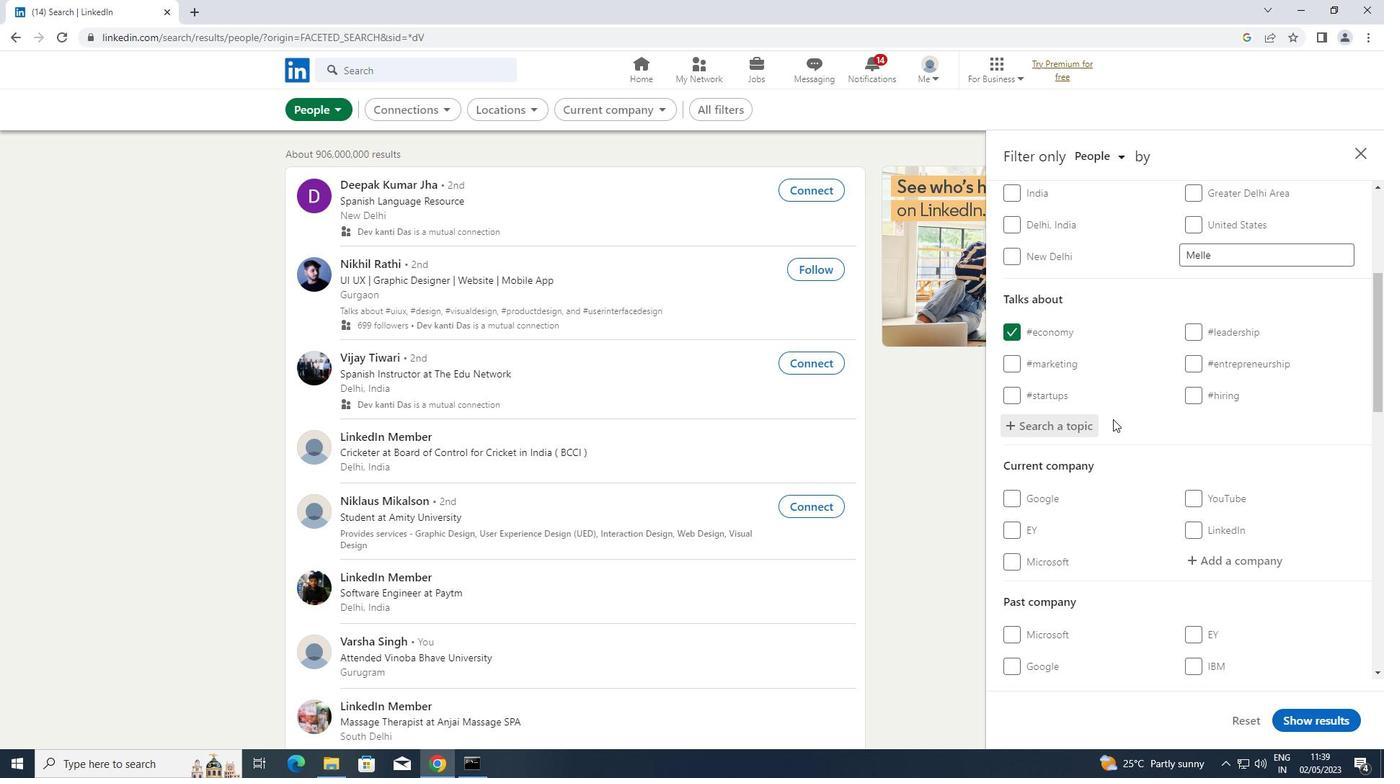 
Action: Mouse scrolled (1113, 418) with delta (0, 0)
Screenshot: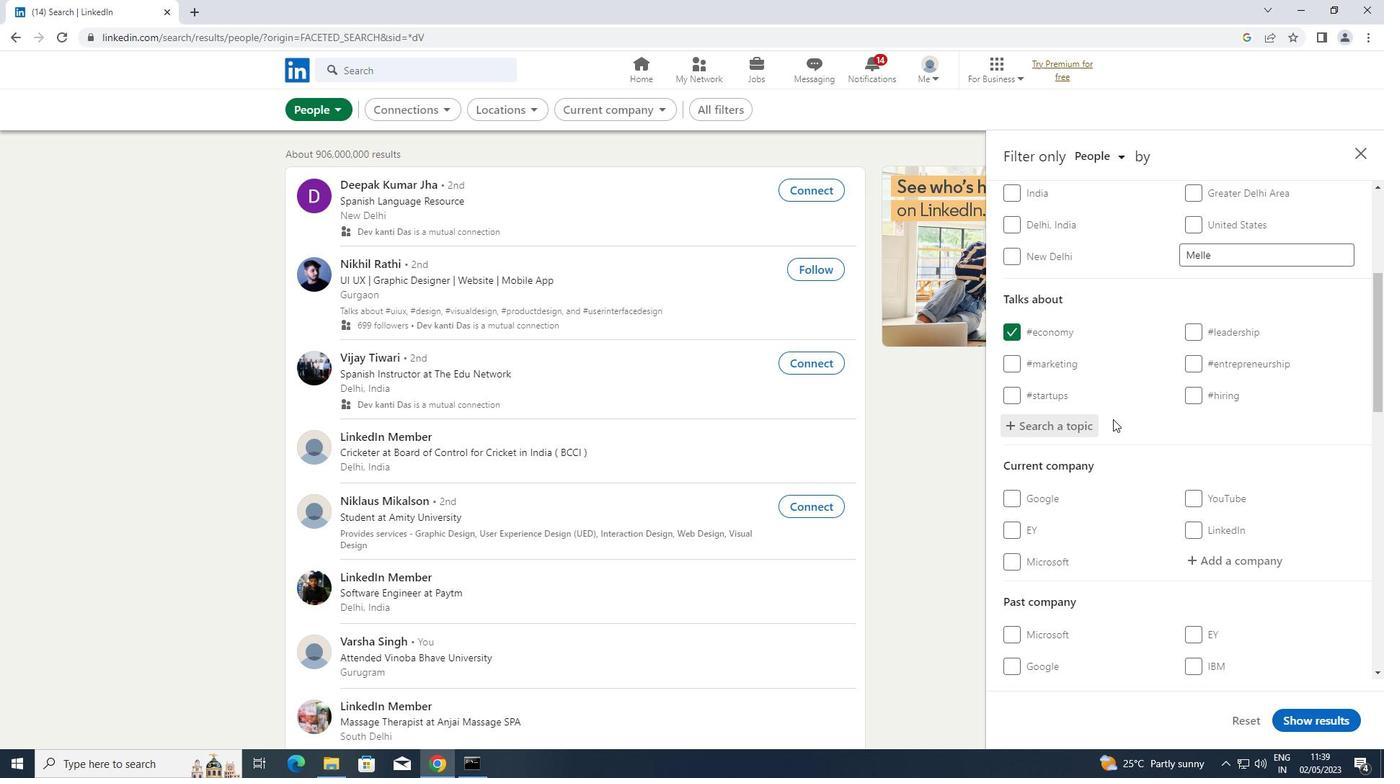
Action: Mouse scrolled (1113, 418) with delta (0, 0)
Screenshot: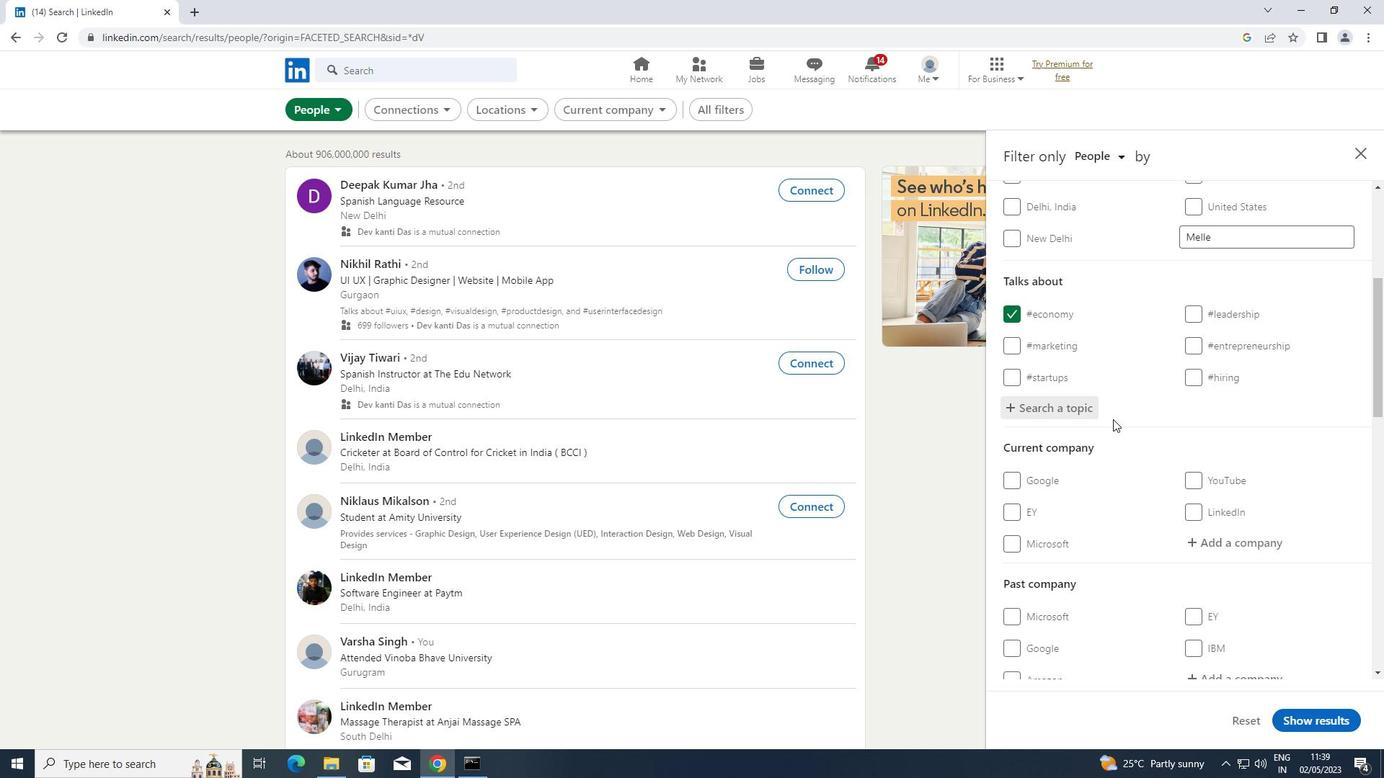 
Action: Mouse scrolled (1113, 420) with delta (0, 0)
Screenshot: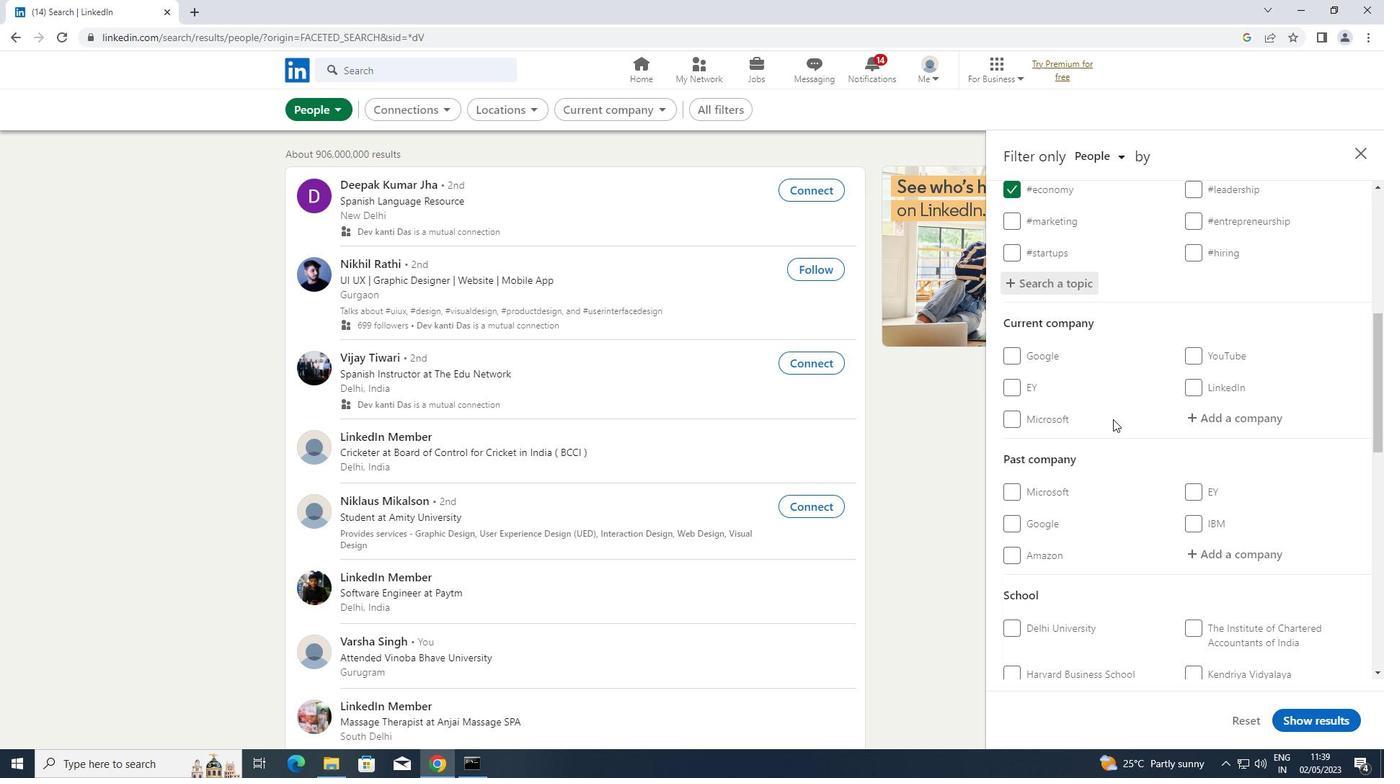 
Action: Mouse scrolled (1113, 418) with delta (0, 0)
Screenshot: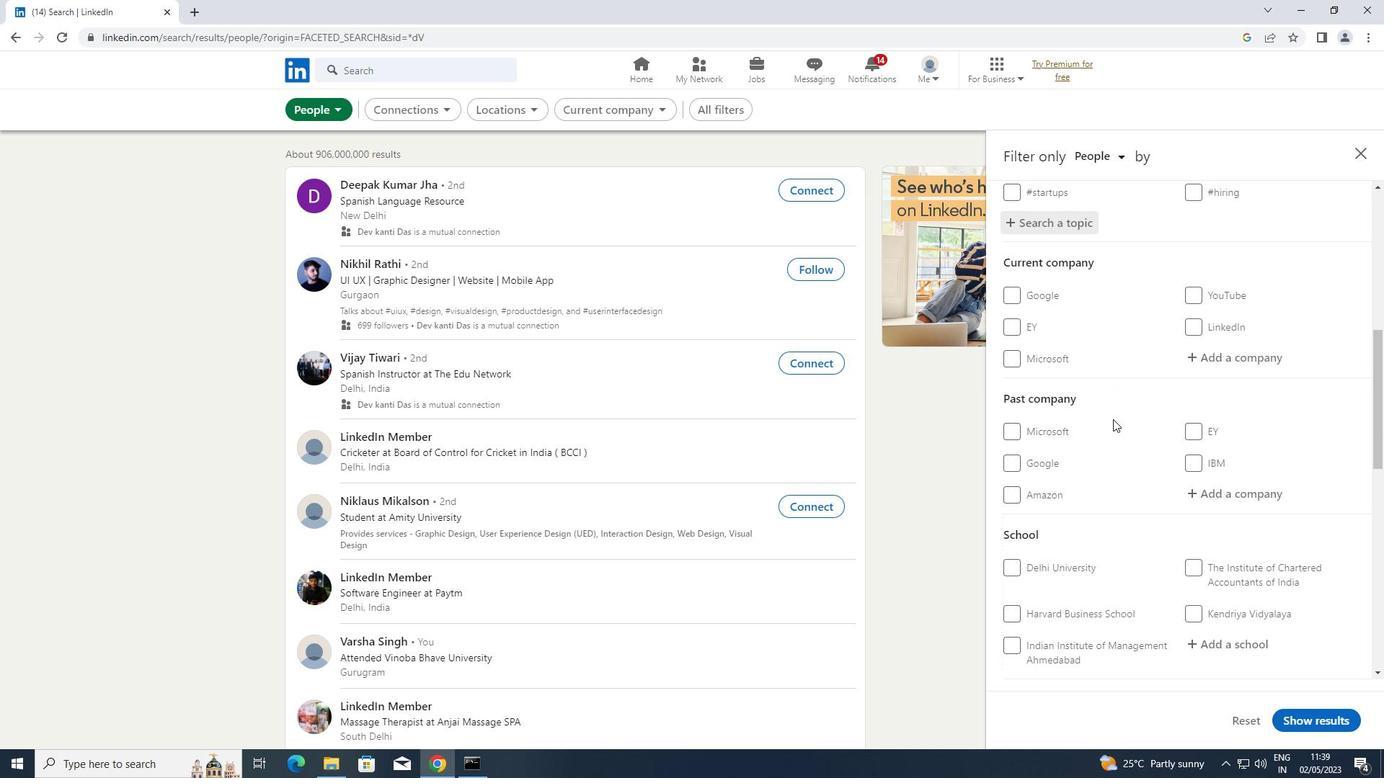 
Action: Mouse scrolled (1113, 418) with delta (0, 0)
Screenshot: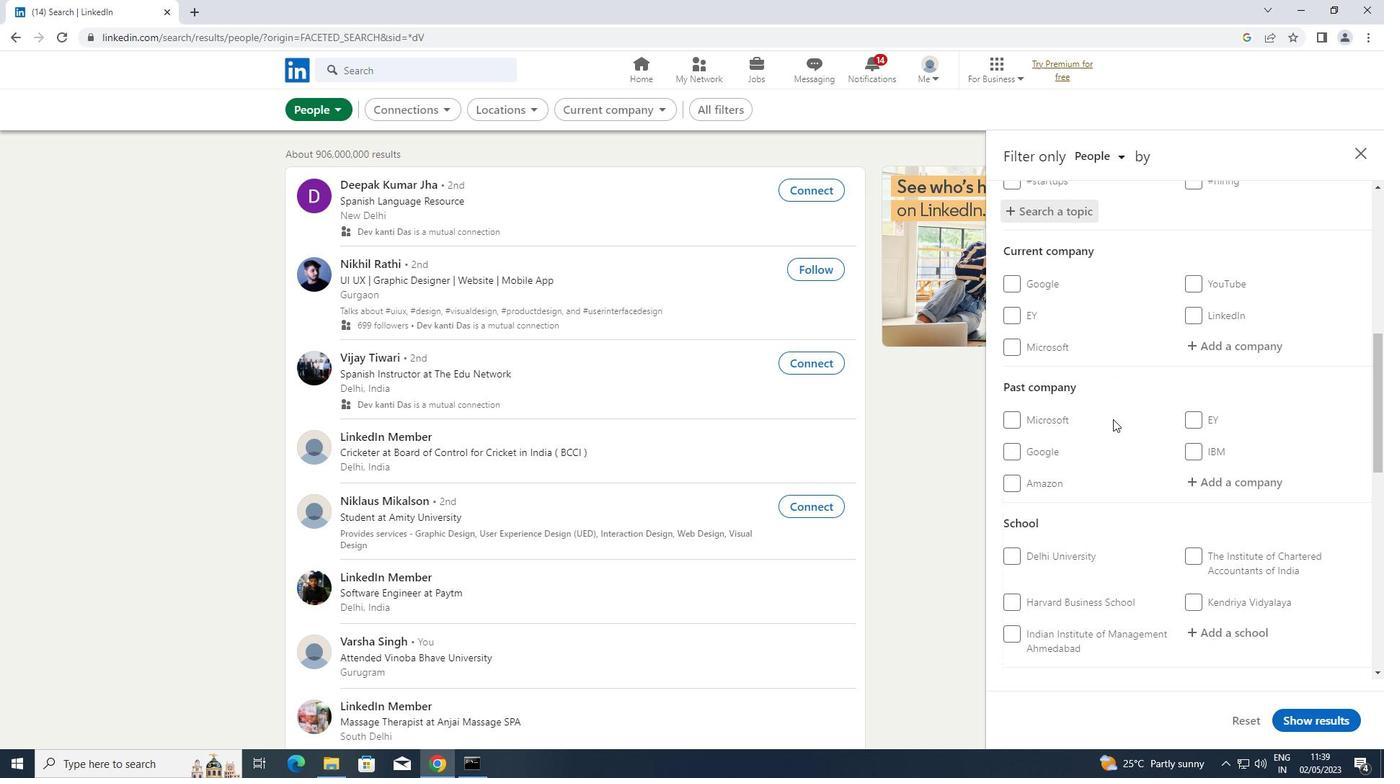 
Action: Mouse scrolled (1113, 418) with delta (0, 0)
Screenshot: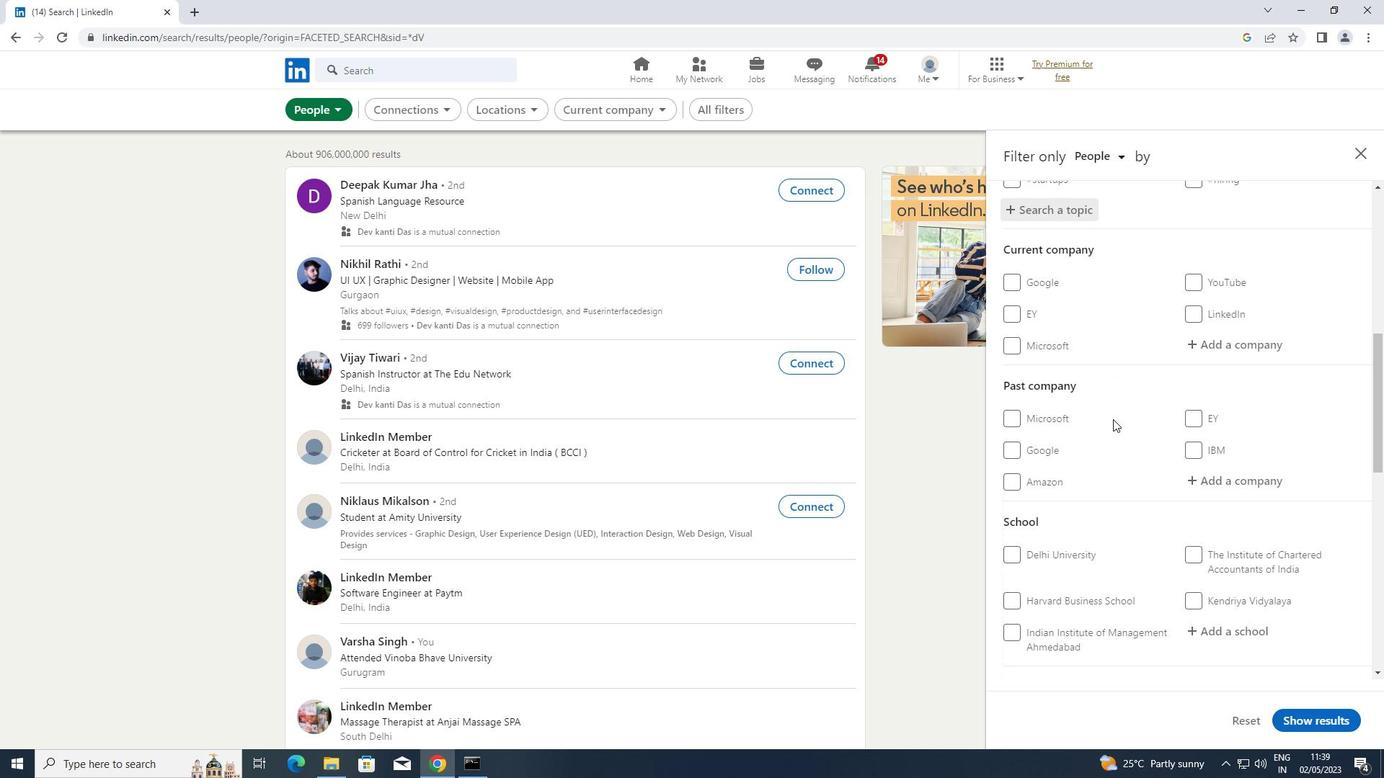 
Action: Mouse scrolled (1113, 418) with delta (0, 0)
Screenshot: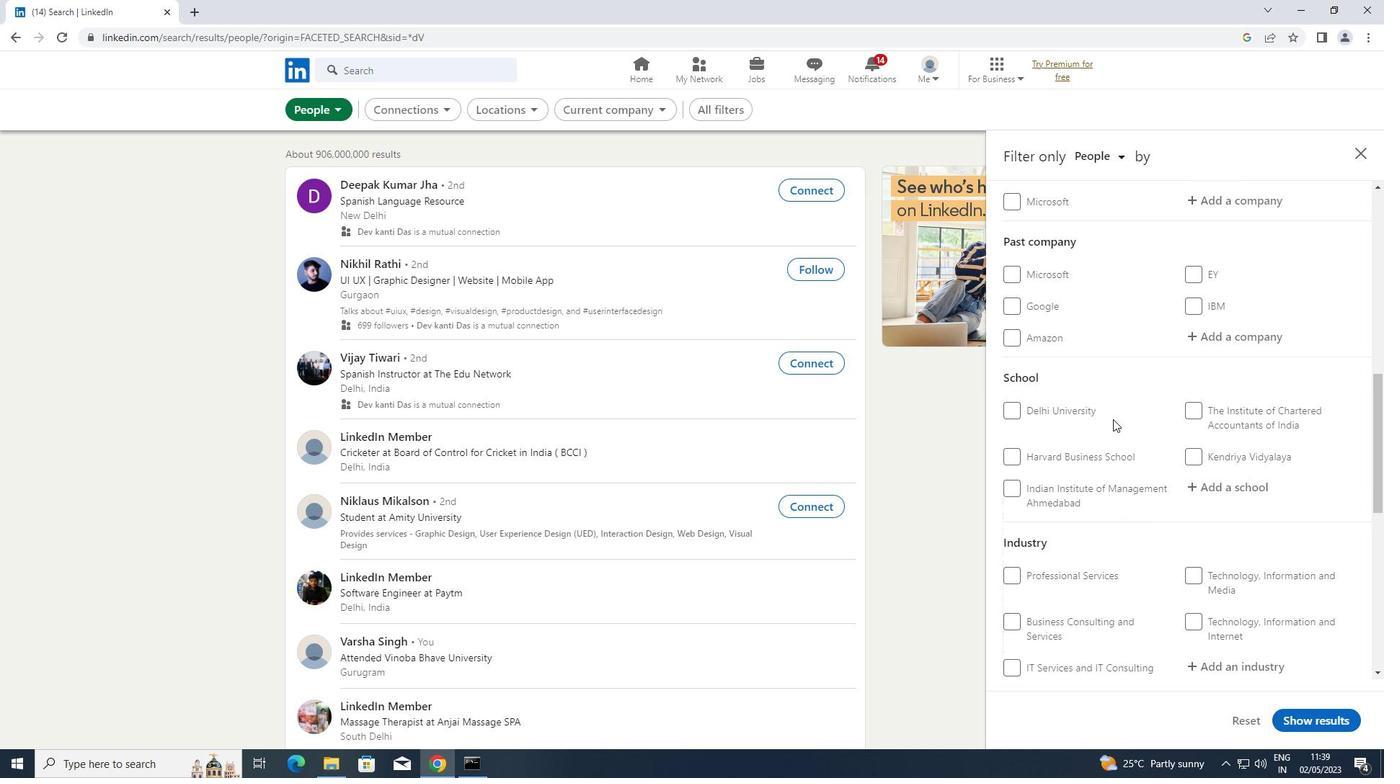 
Action: Mouse scrolled (1113, 418) with delta (0, 0)
Screenshot: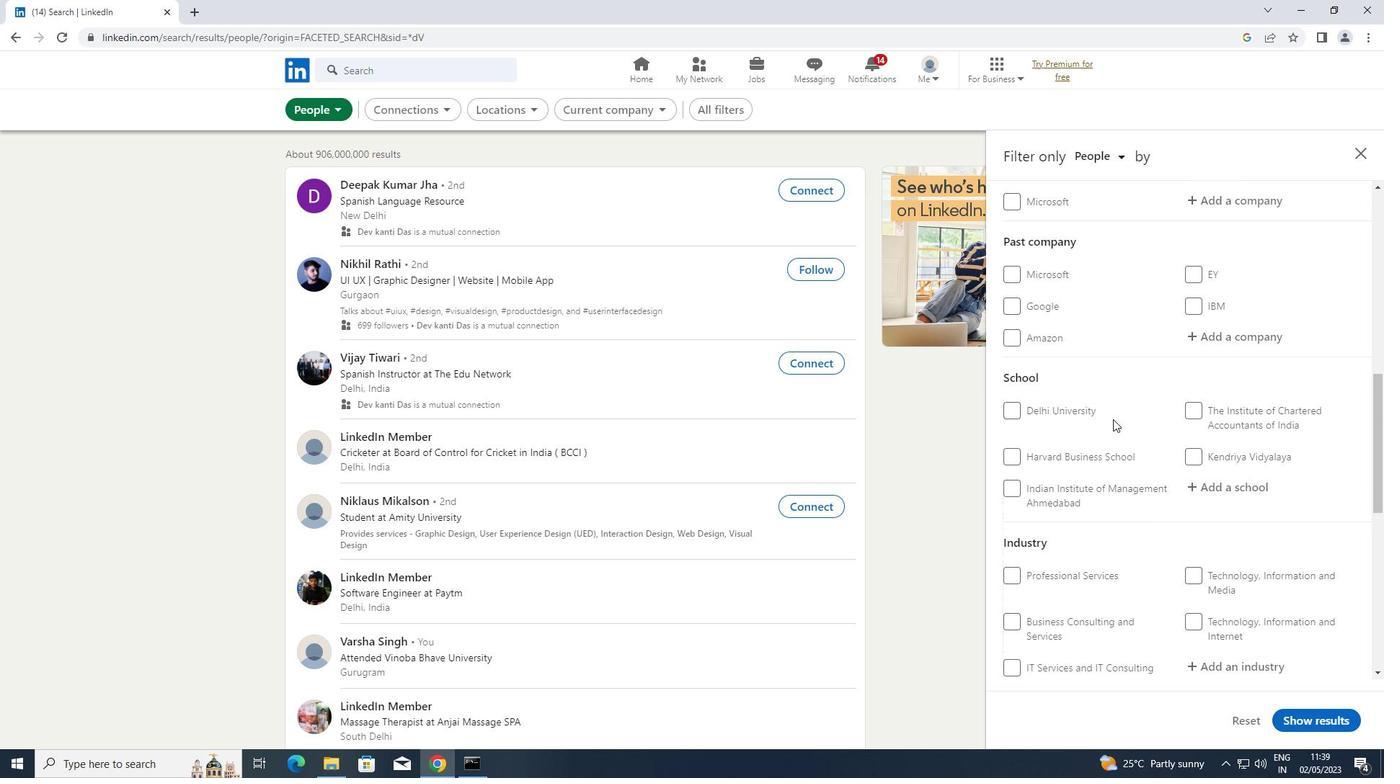 
Action: Mouse scrolled (1113, 418) with delta (0, 0)
Screenshot: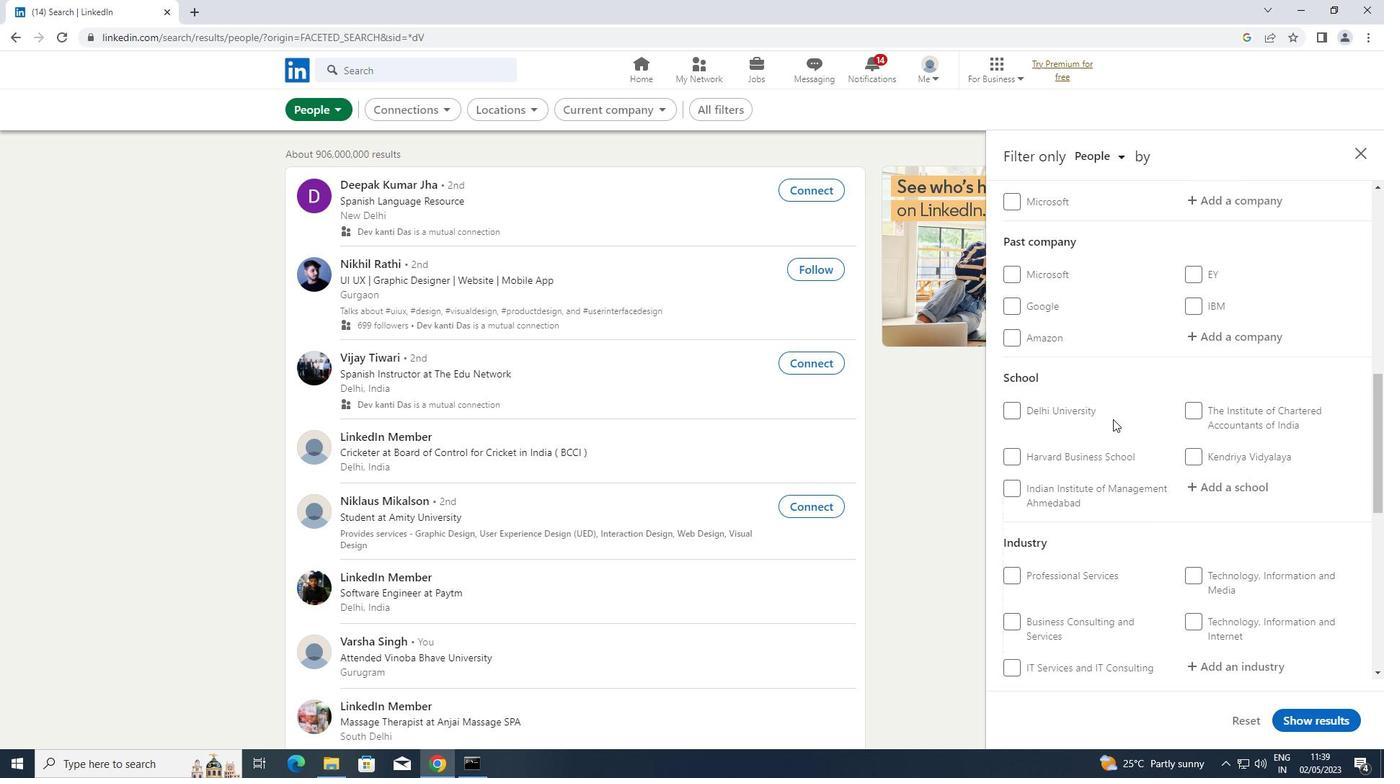 
Action: Mouse moved to (1192, 555)
Screenshot: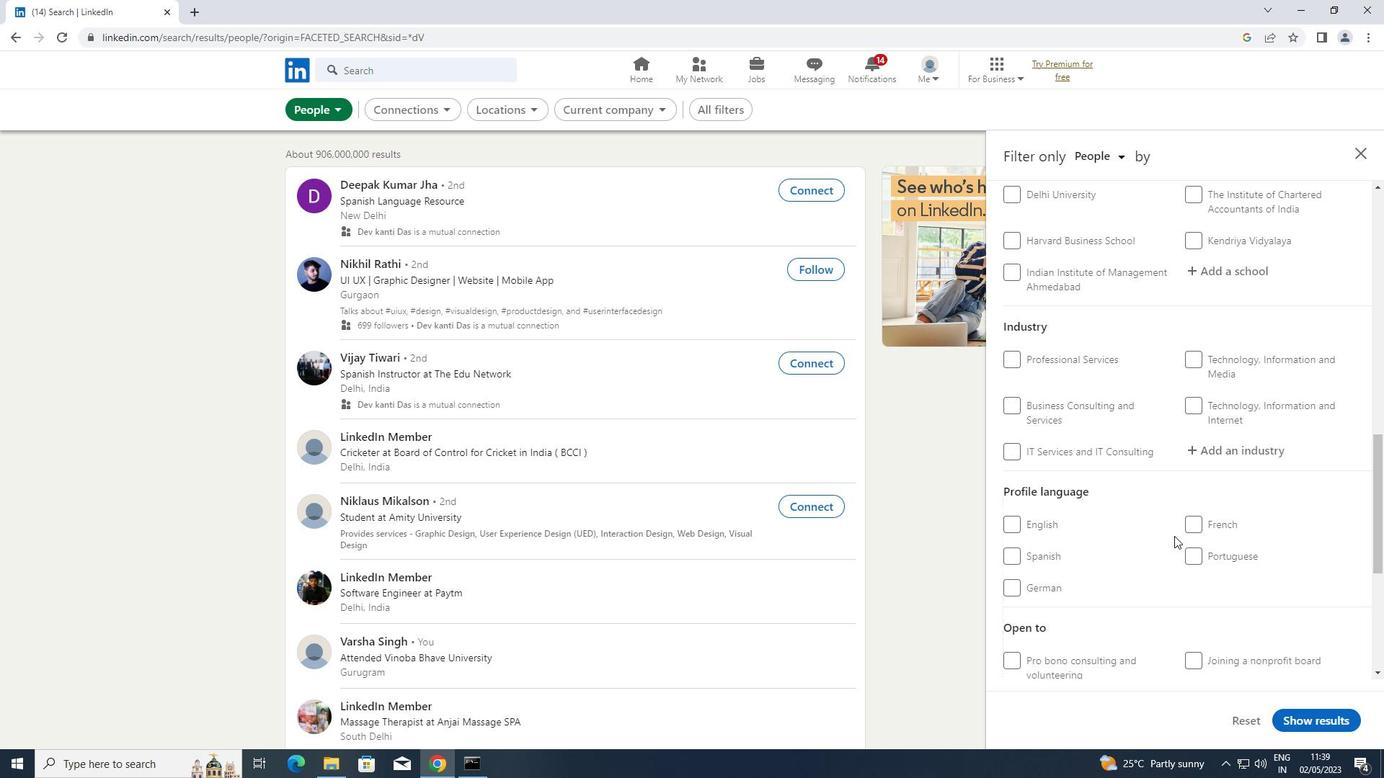 
Action: Mouse pressed left at (1192, 555)
Screenshot: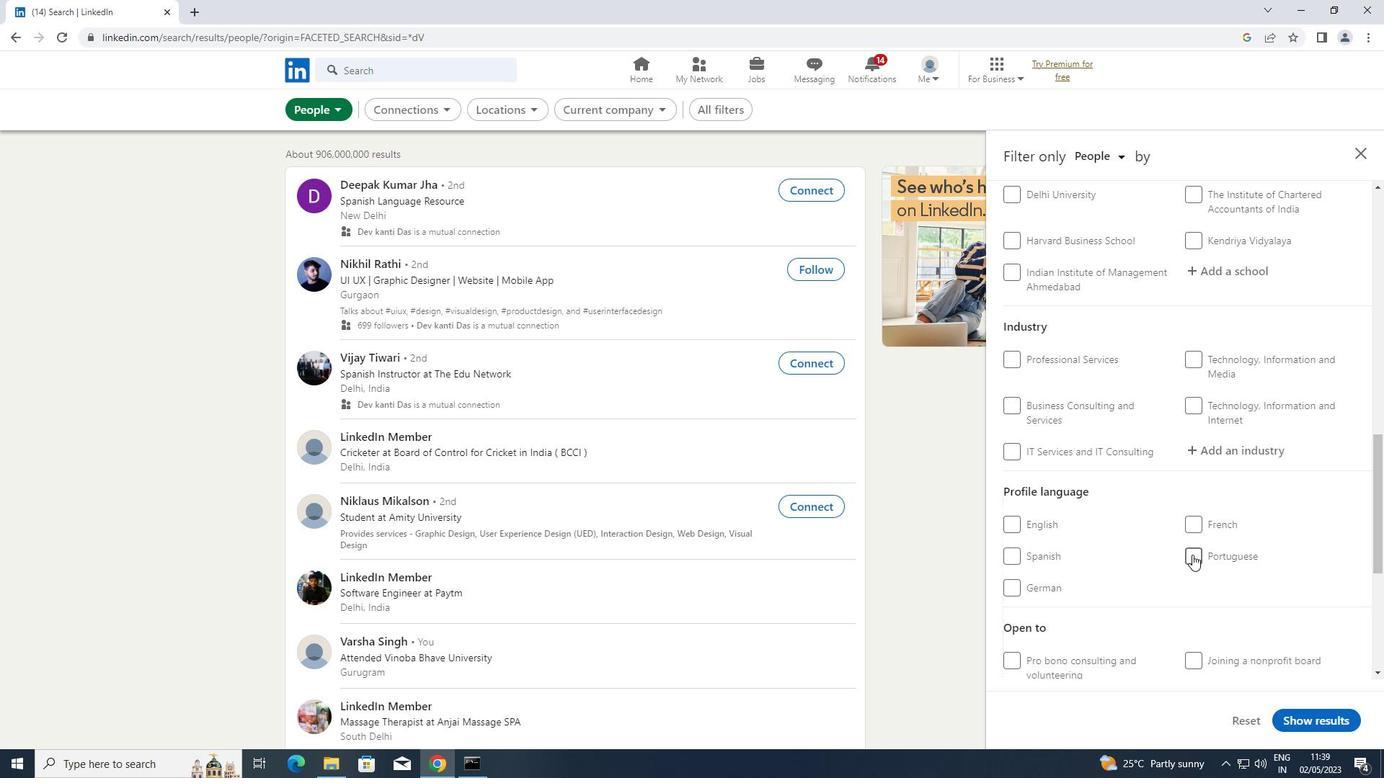 
Action: Mouse moved to (1131, 485)
Screenshot: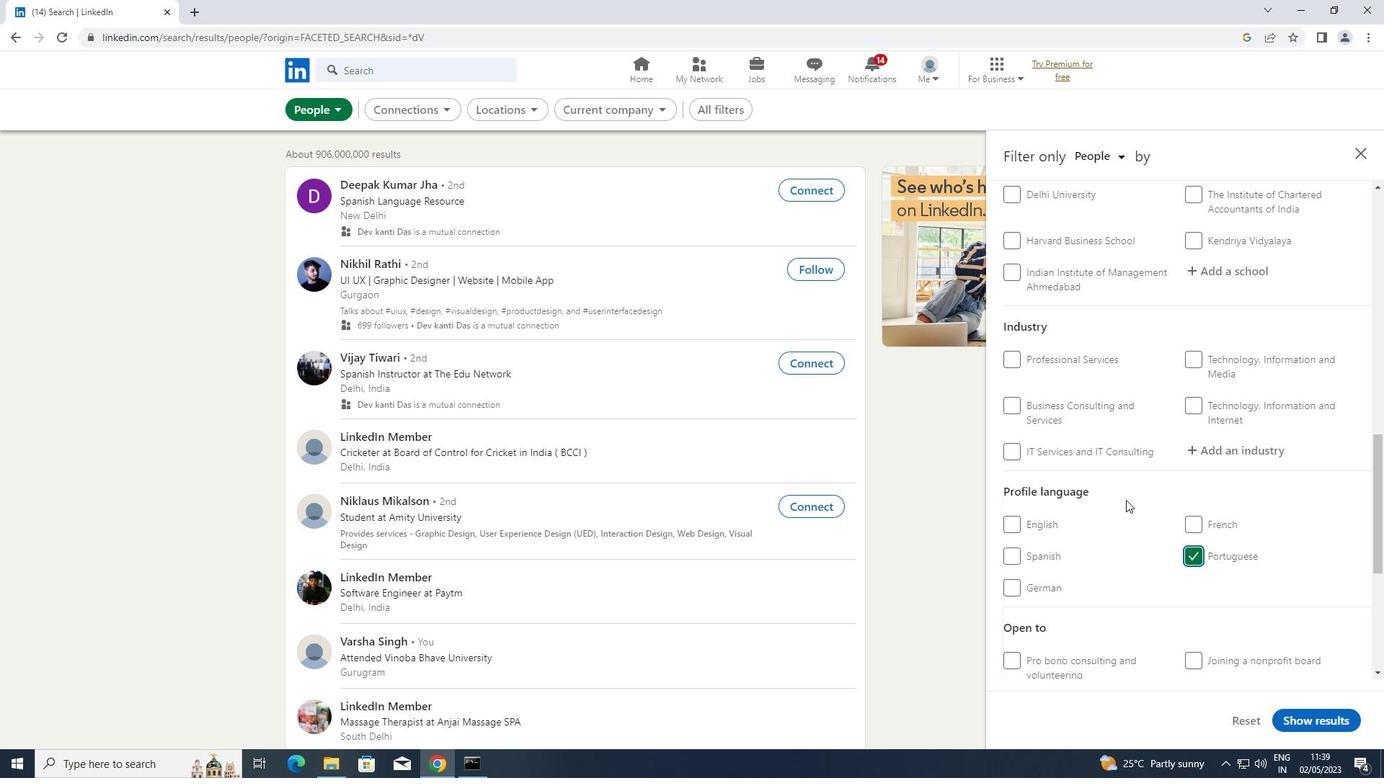 
Action: Mouse scrolled (1131, 486) with delta (0, 0)
Screenshot: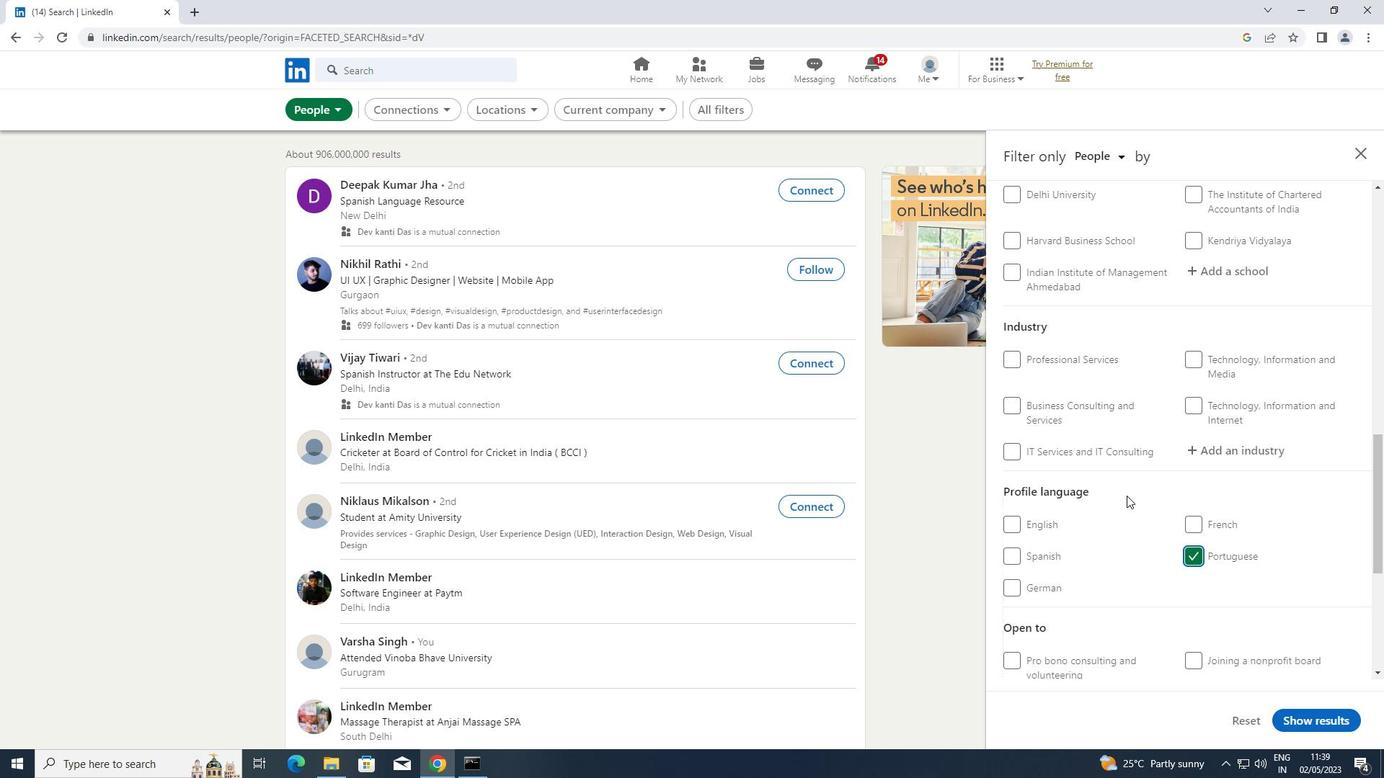 
Action: Mouse moved to (1131, 485)
Screenshot: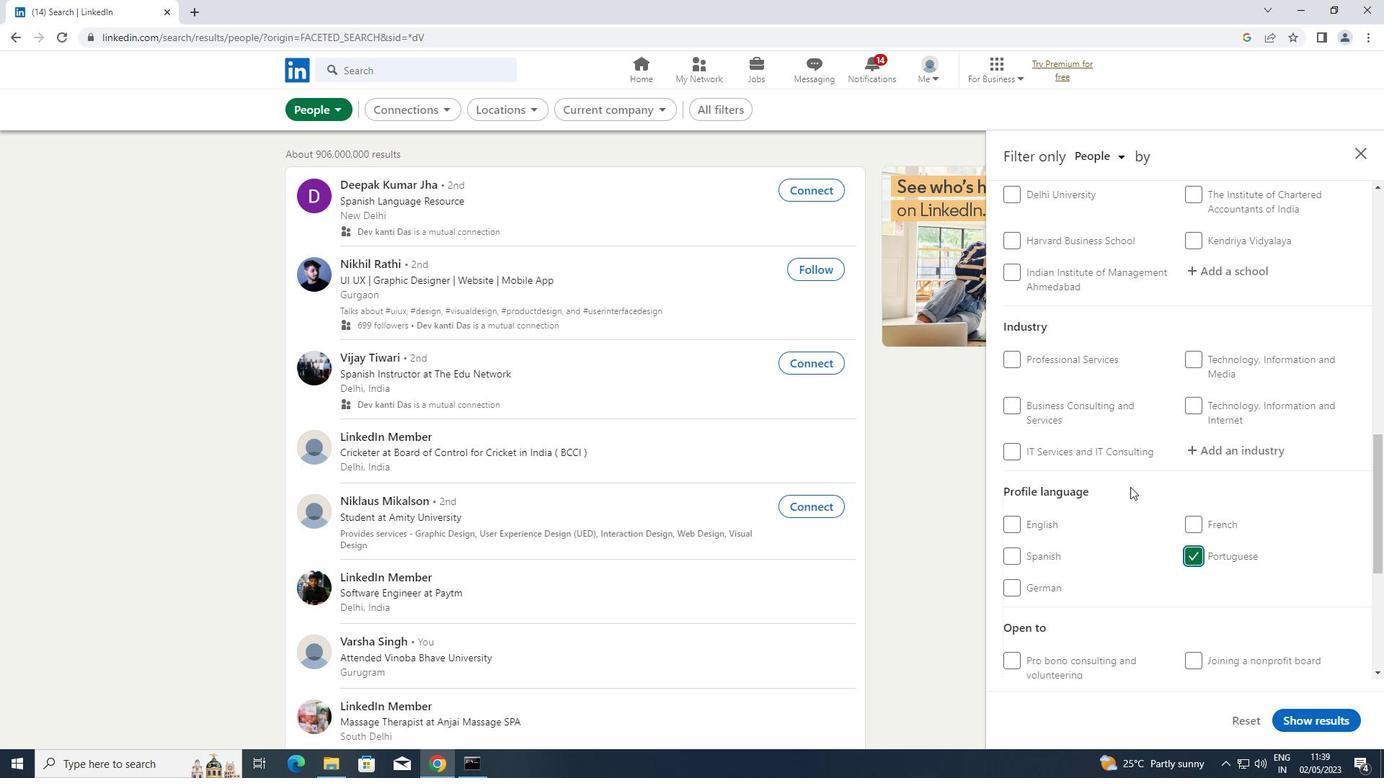 
Action: Mouse scrolled (1131, 485) with delta (0, 0)
Screenshot: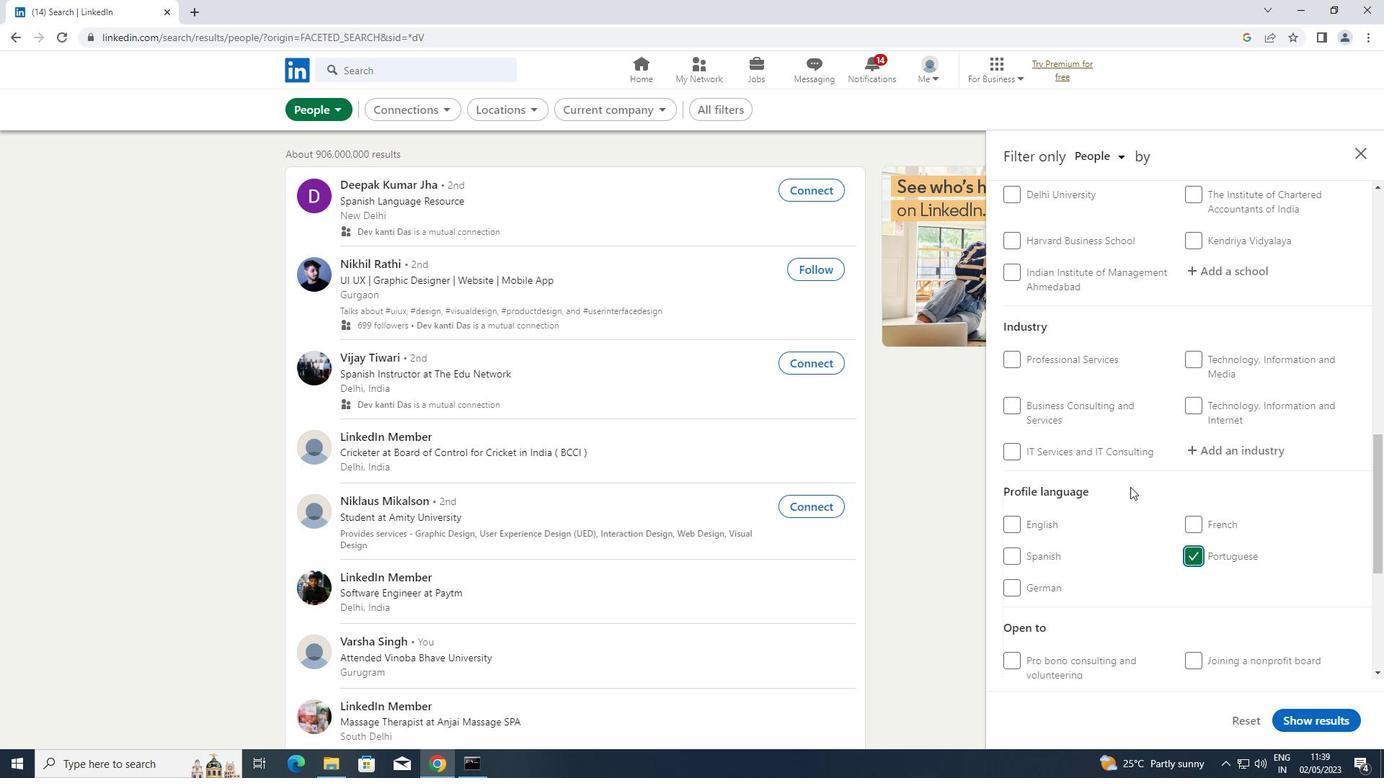 
Action: Mouse scrolled (1131, 485) with delta (0, 0)
Screenshot: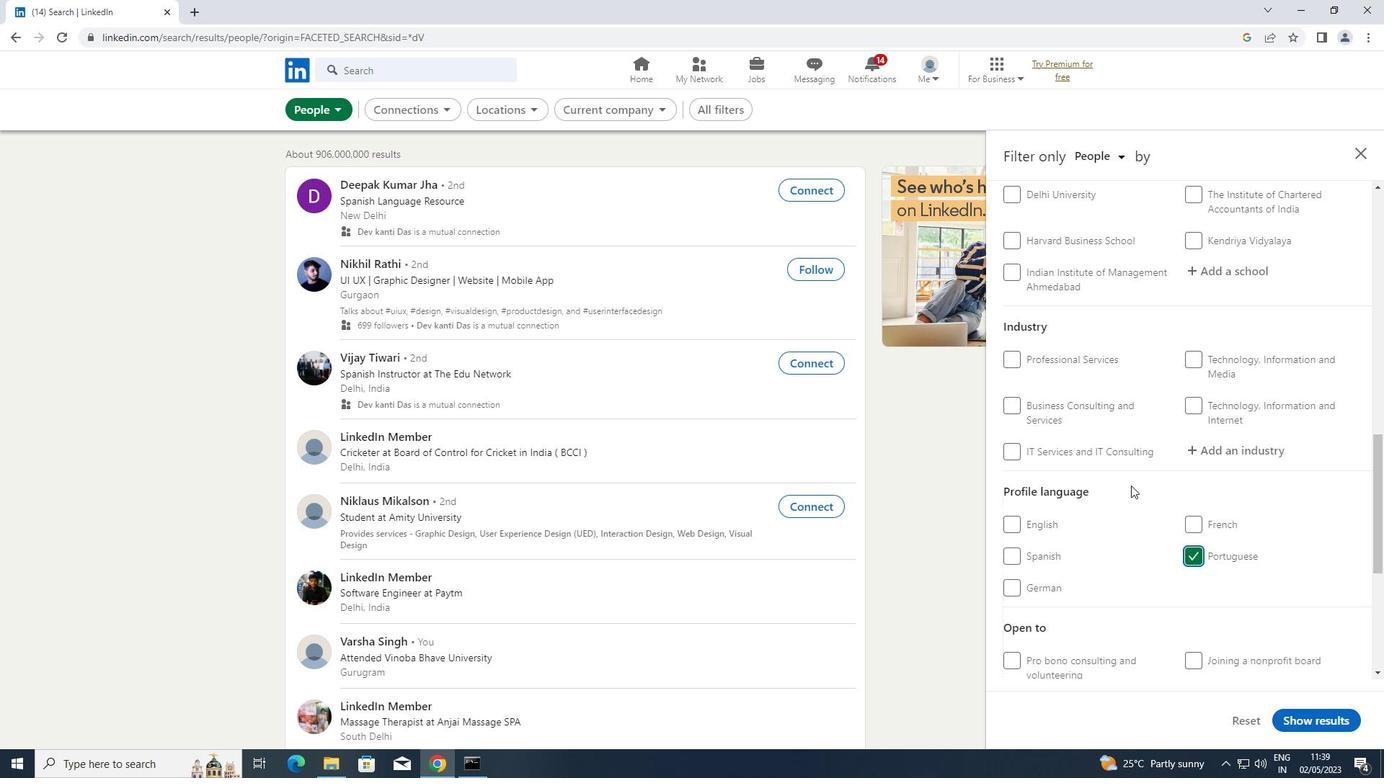 
Action: Mouse moved to (1131, 484)
Screenshot: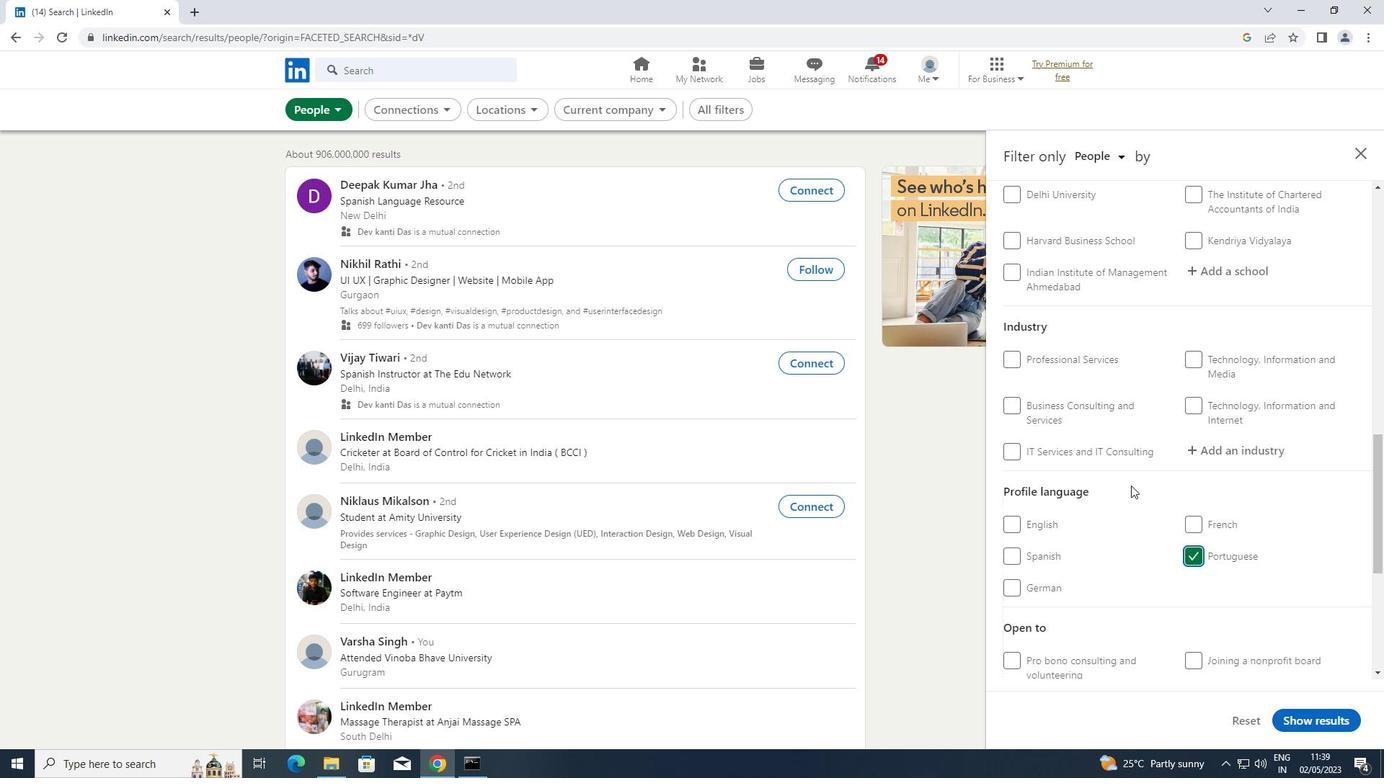 
Action: Mouse scrolled (1131, 485) with delta (0, 0)
Screenshot: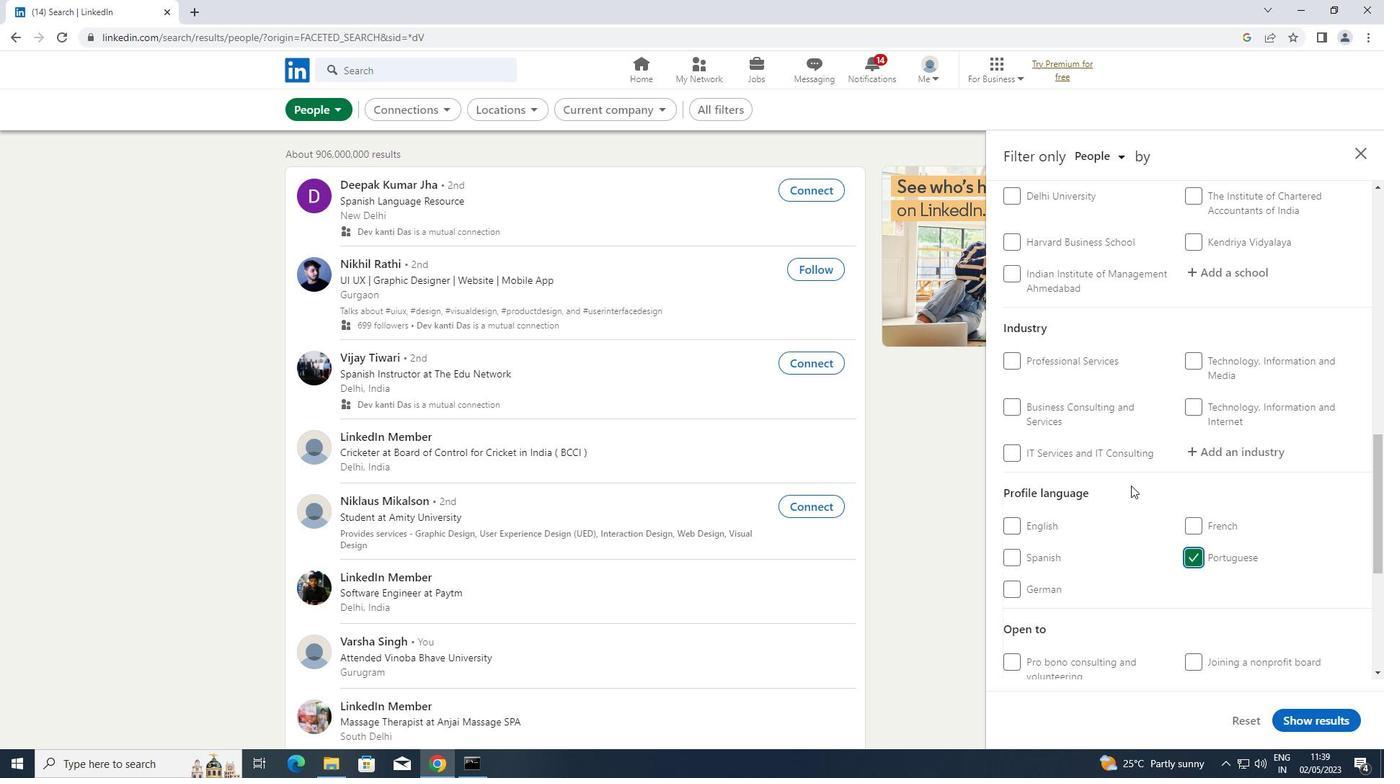 
Action: Mouse moved to (1131, 483)
Screenshot: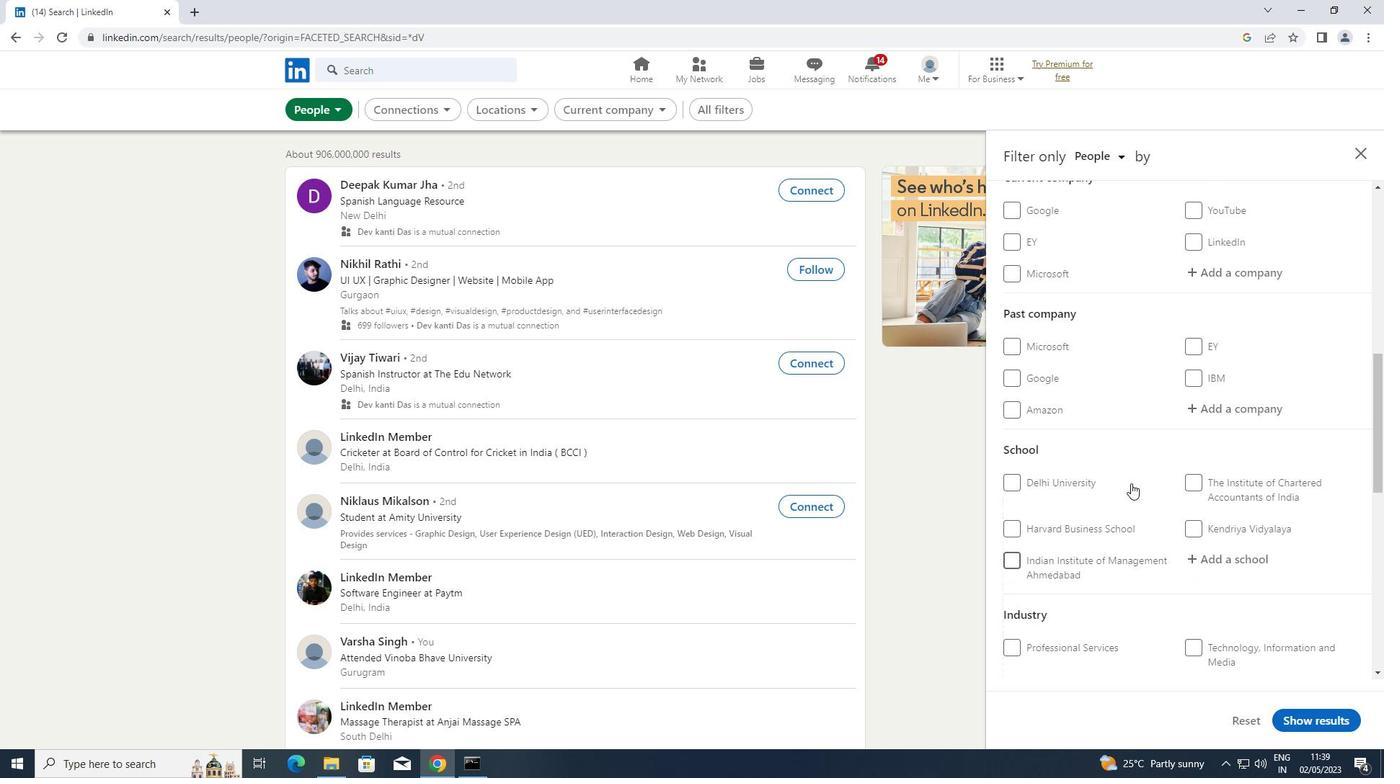 
Action: Mouse scrolled (1131, 483) with delta (0, 0)
Screenshot: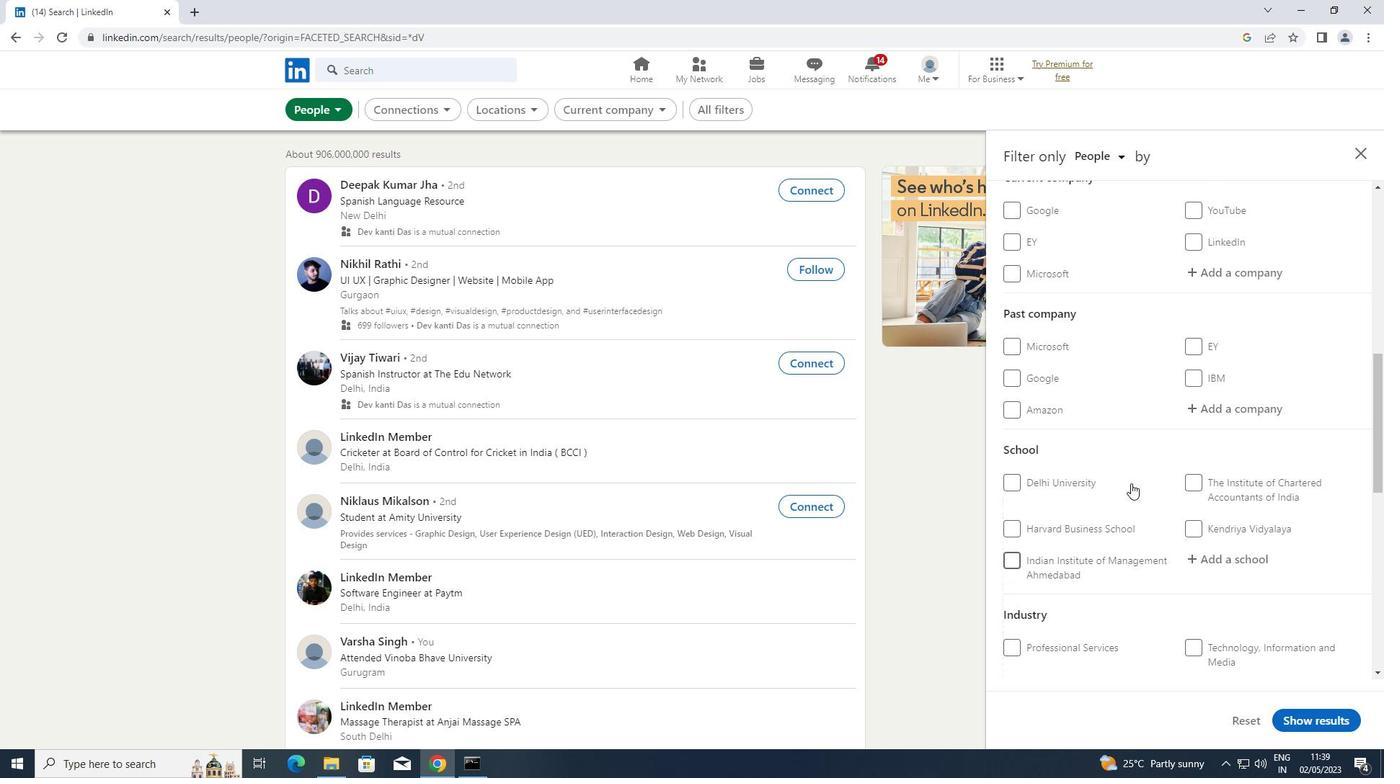 
Action: Mouse scrolled (1131, 483) with delta (0, 0)
Screenshot: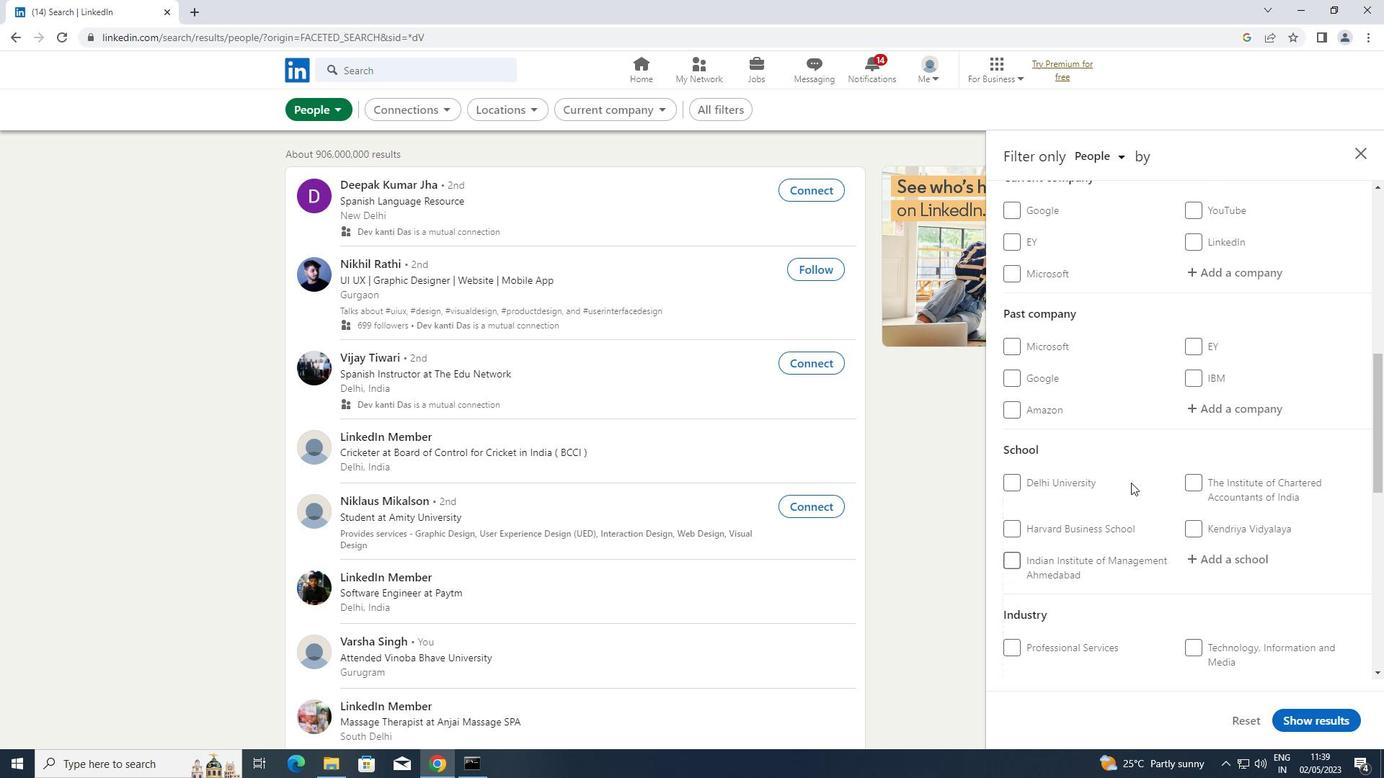 
Action: Mouse moved to (1214, 410)
Screenshot: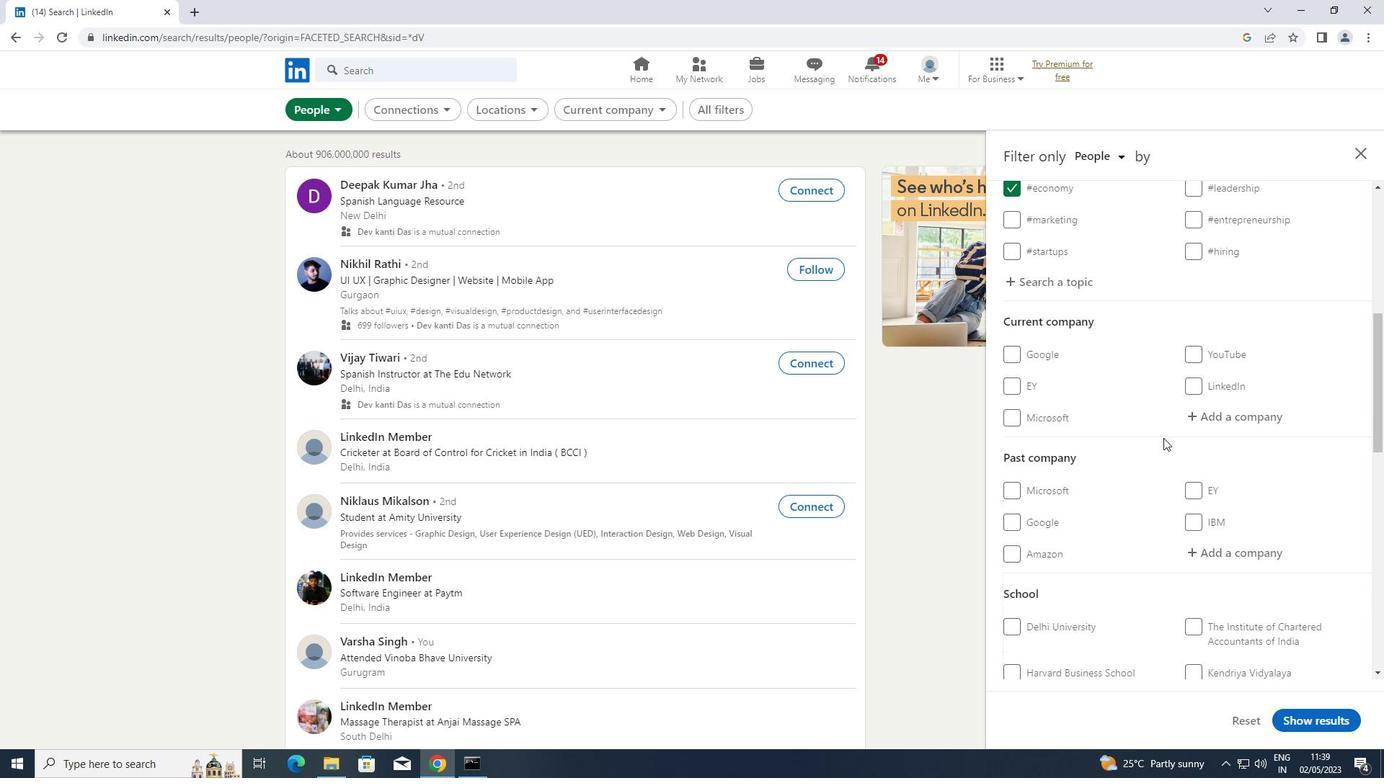 
Action: Mouse pressed left at (1214, 410)
Screenshot: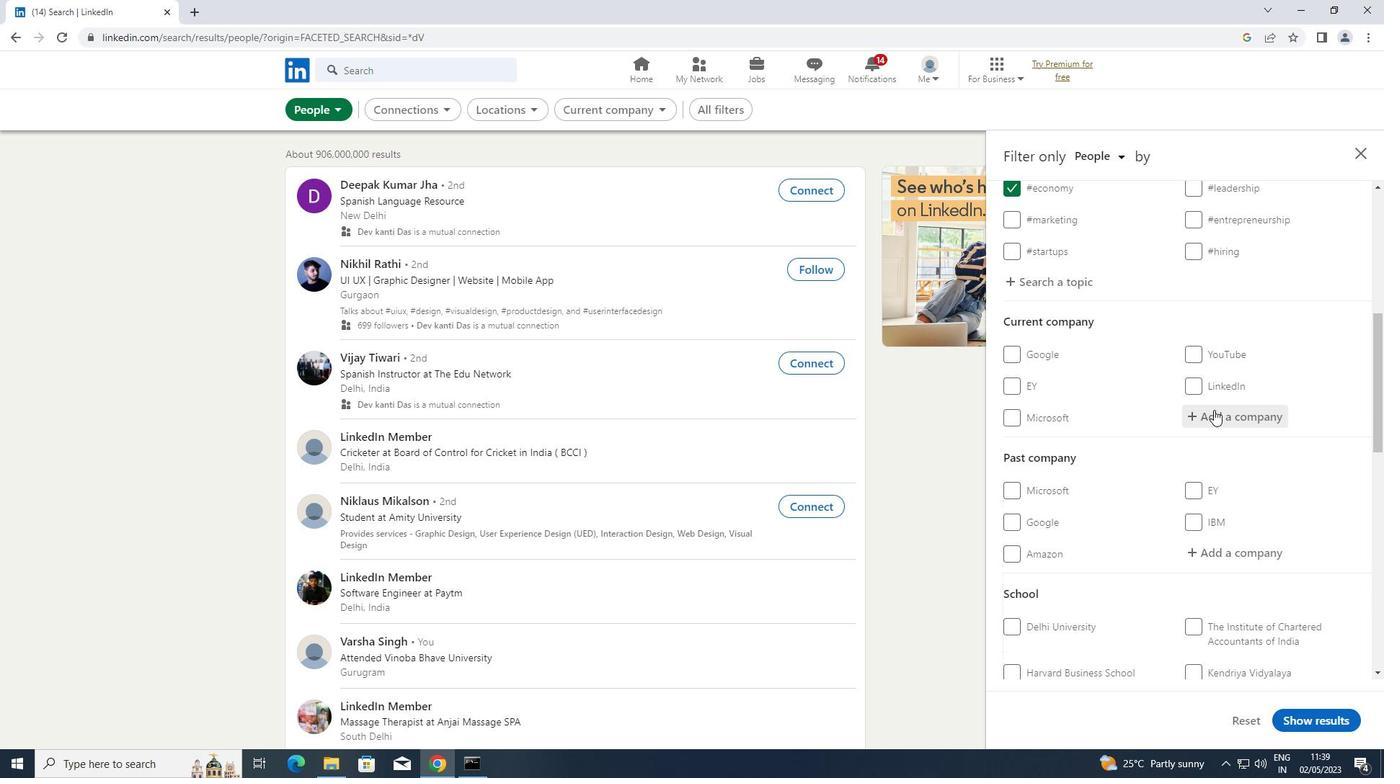 
Action: Key pressed <Key.shift>ACCEL
Screenshot: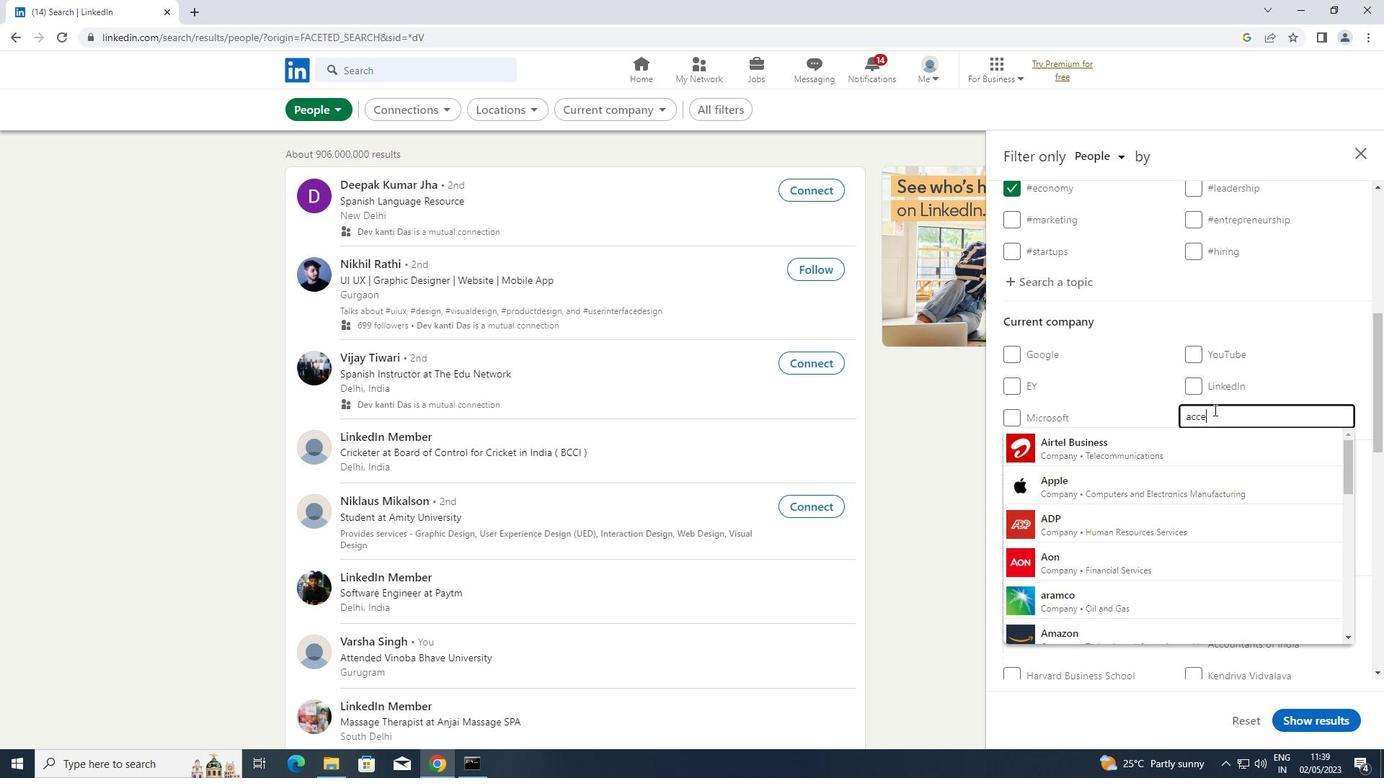
Action: Mouse moved to (1144, 452)
Screenshot: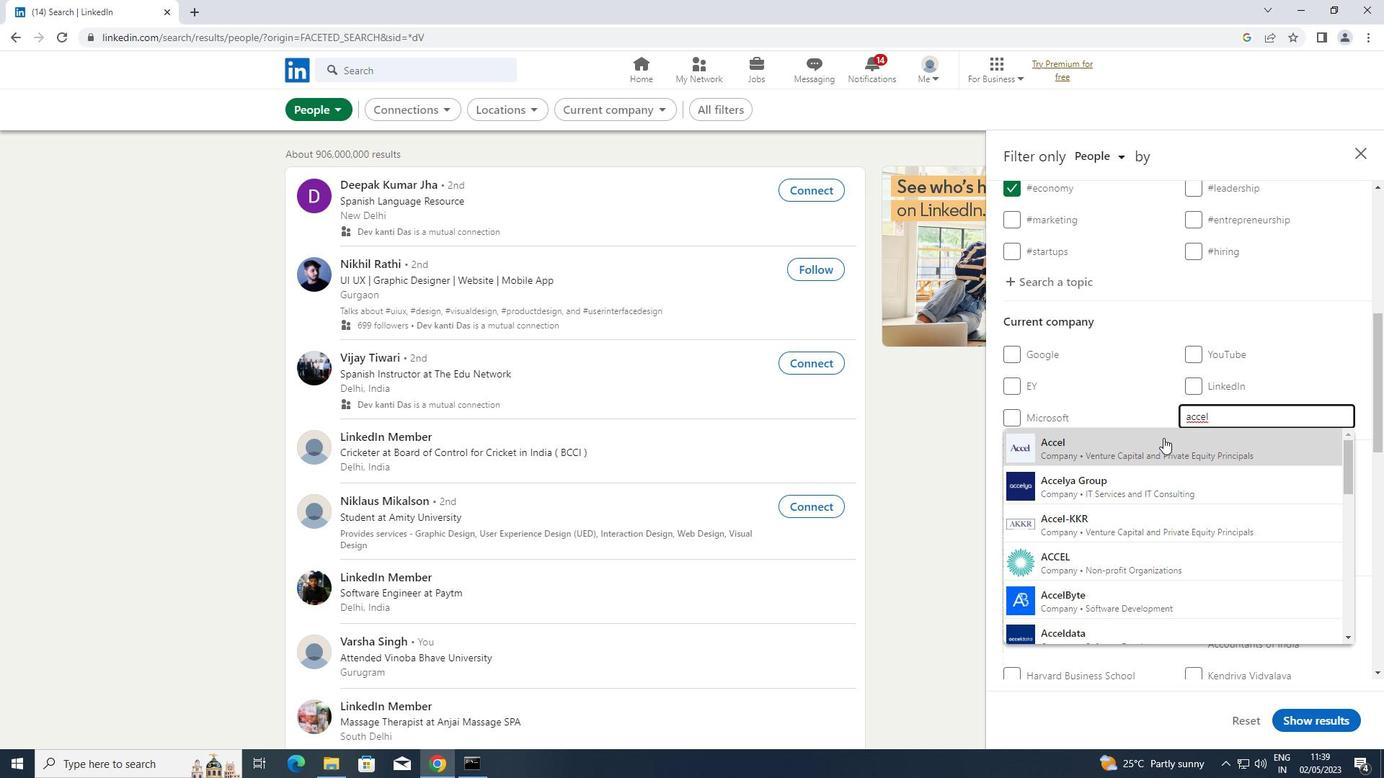 
Action: Mouse pressed left at (1144, 452)
Screenshot: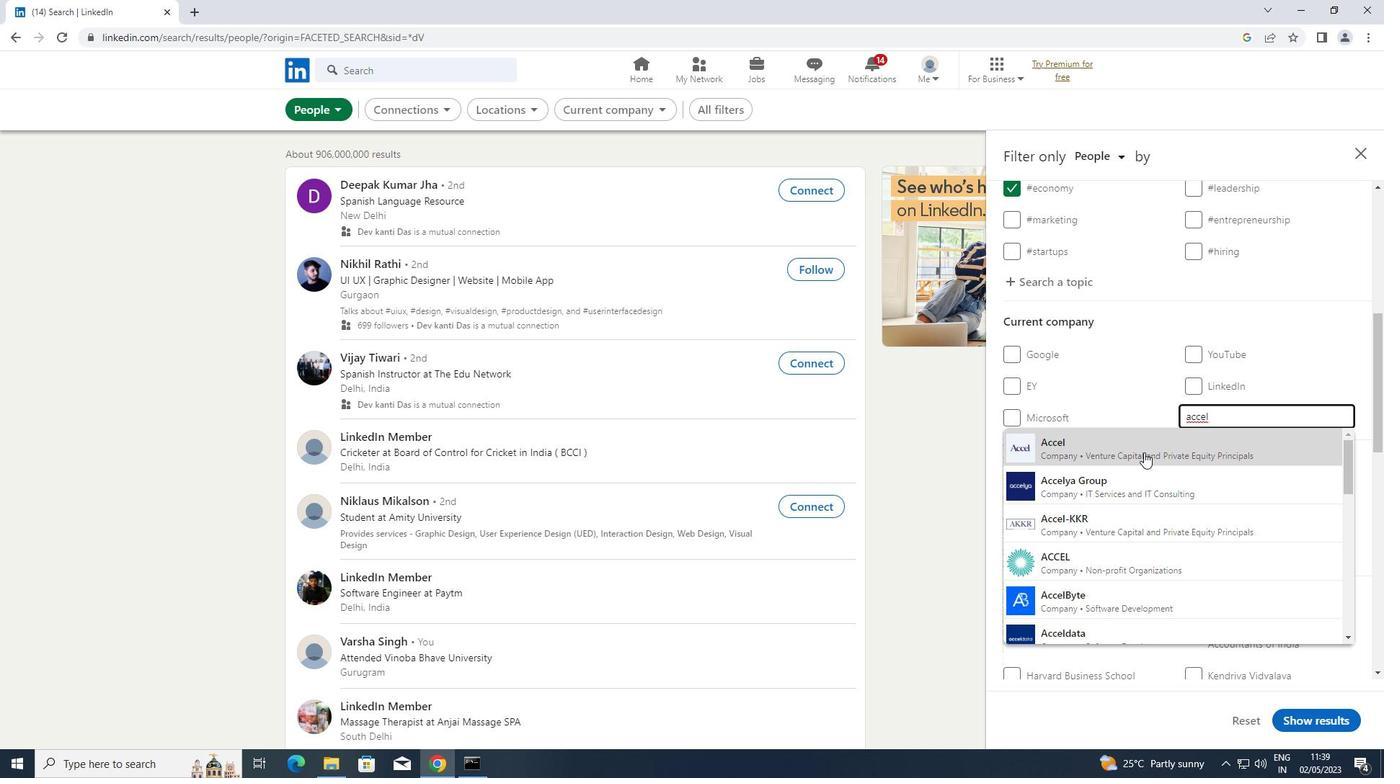 
Action: Mouse scrolled (1144, 452) with delta (0, 0)
Screenshot: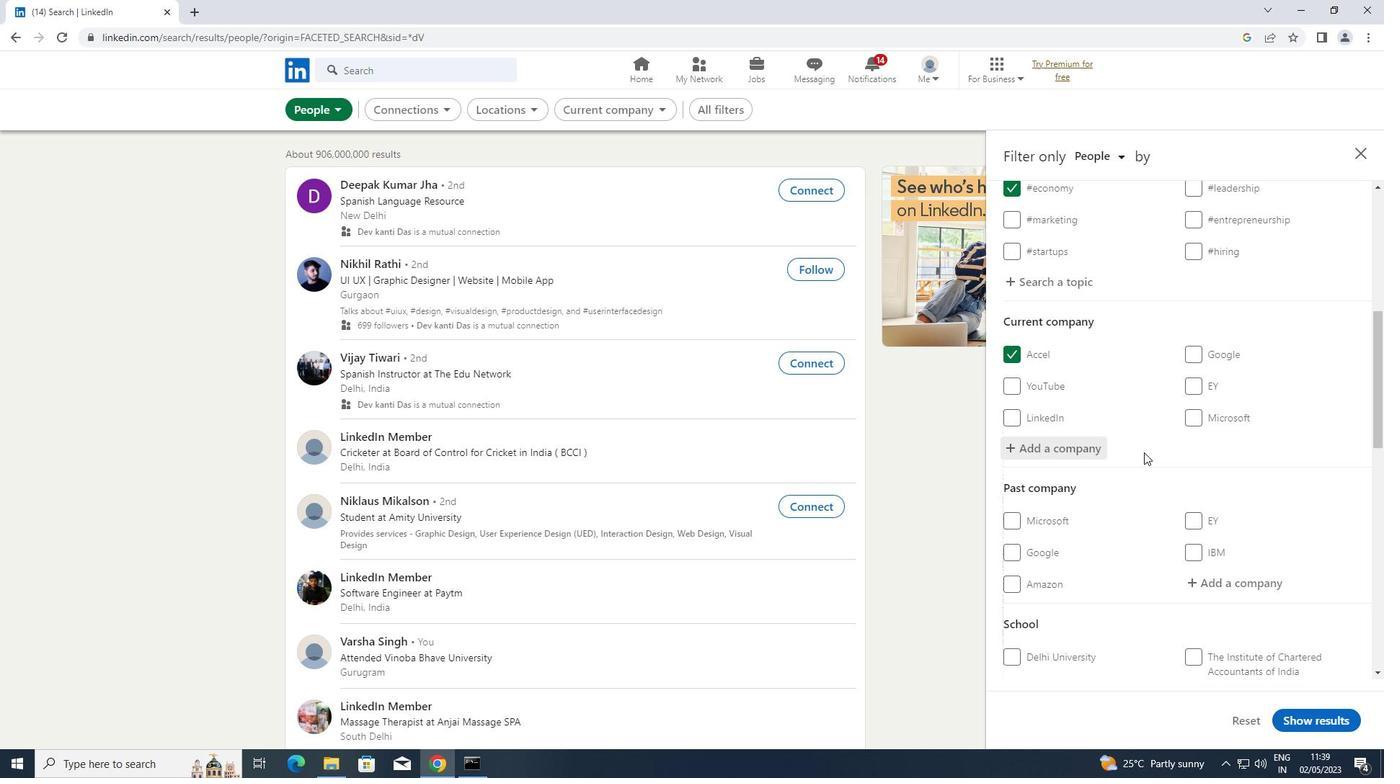 
Action: Mouse moved to (1183, 377)
Screenshot: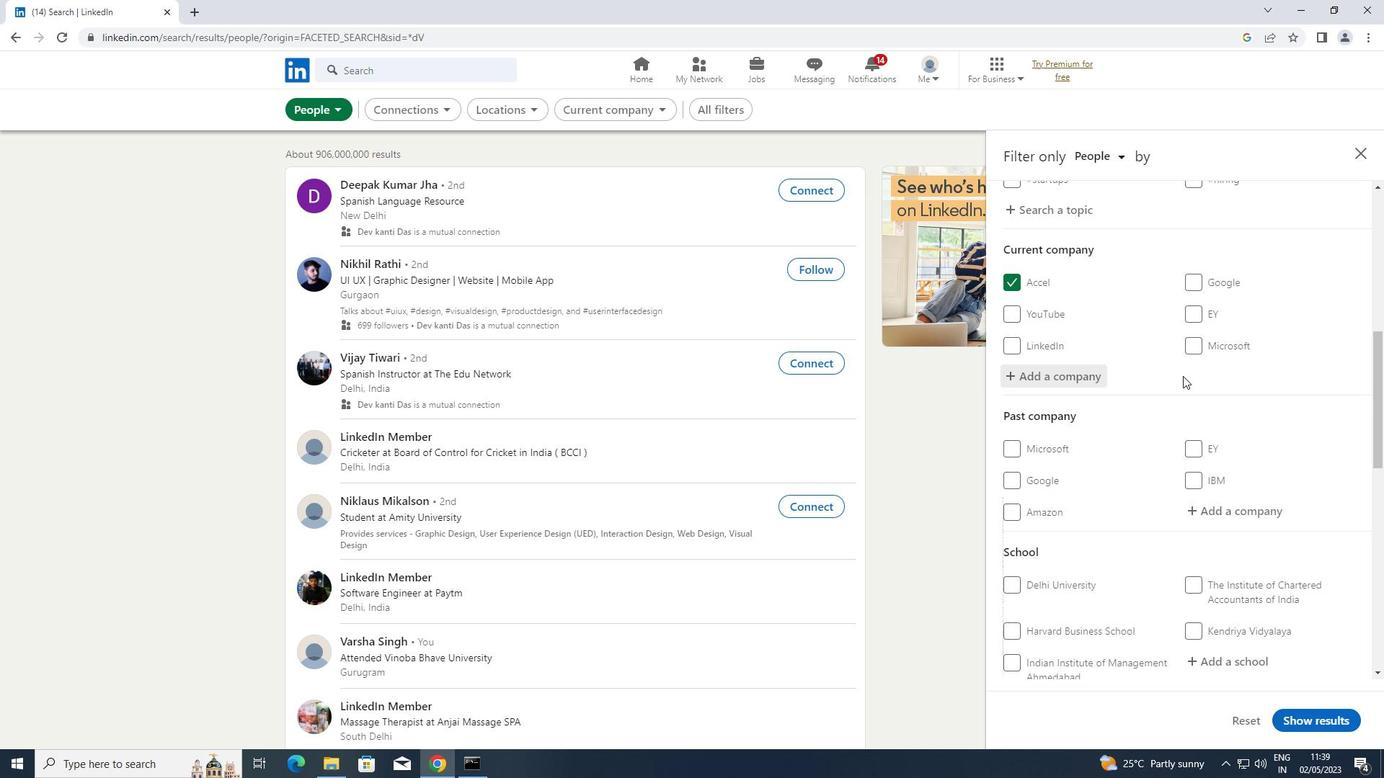 
Action: Mouse scrolled (1183, 376) with delta (0, 0)
Screenshot: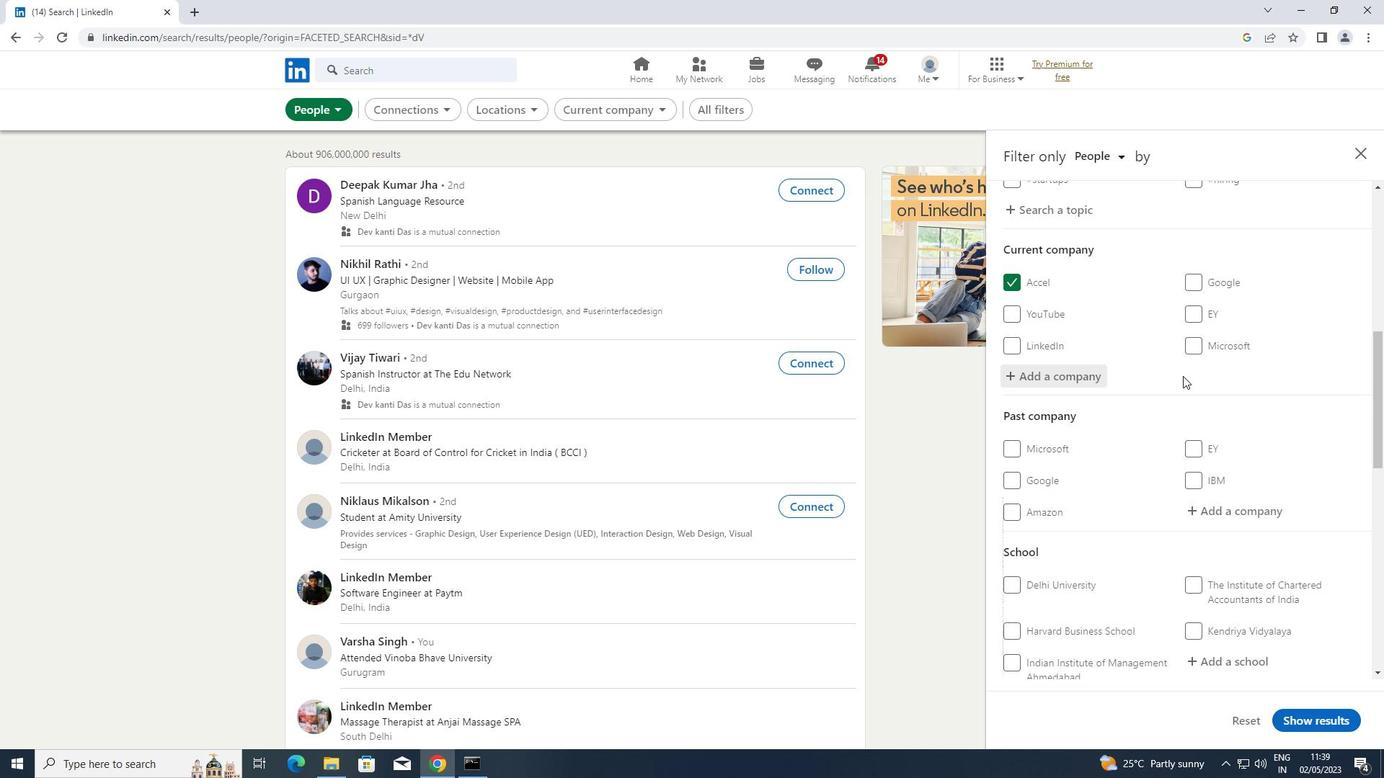 
Action: Mouse moved to (1183, 379)
Screenshot: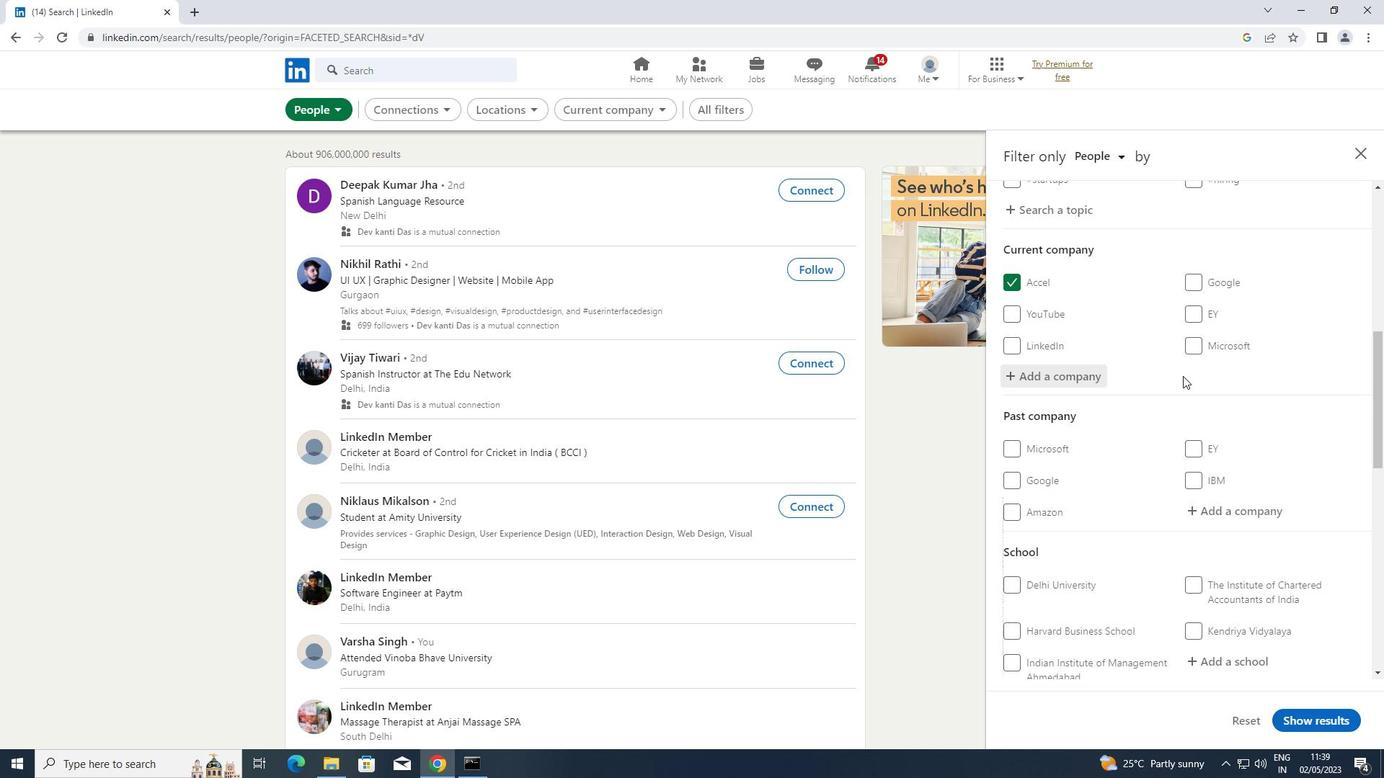 
Action: Mouse scrolled (1183, 378) with delta (0, 0)
Screenshot: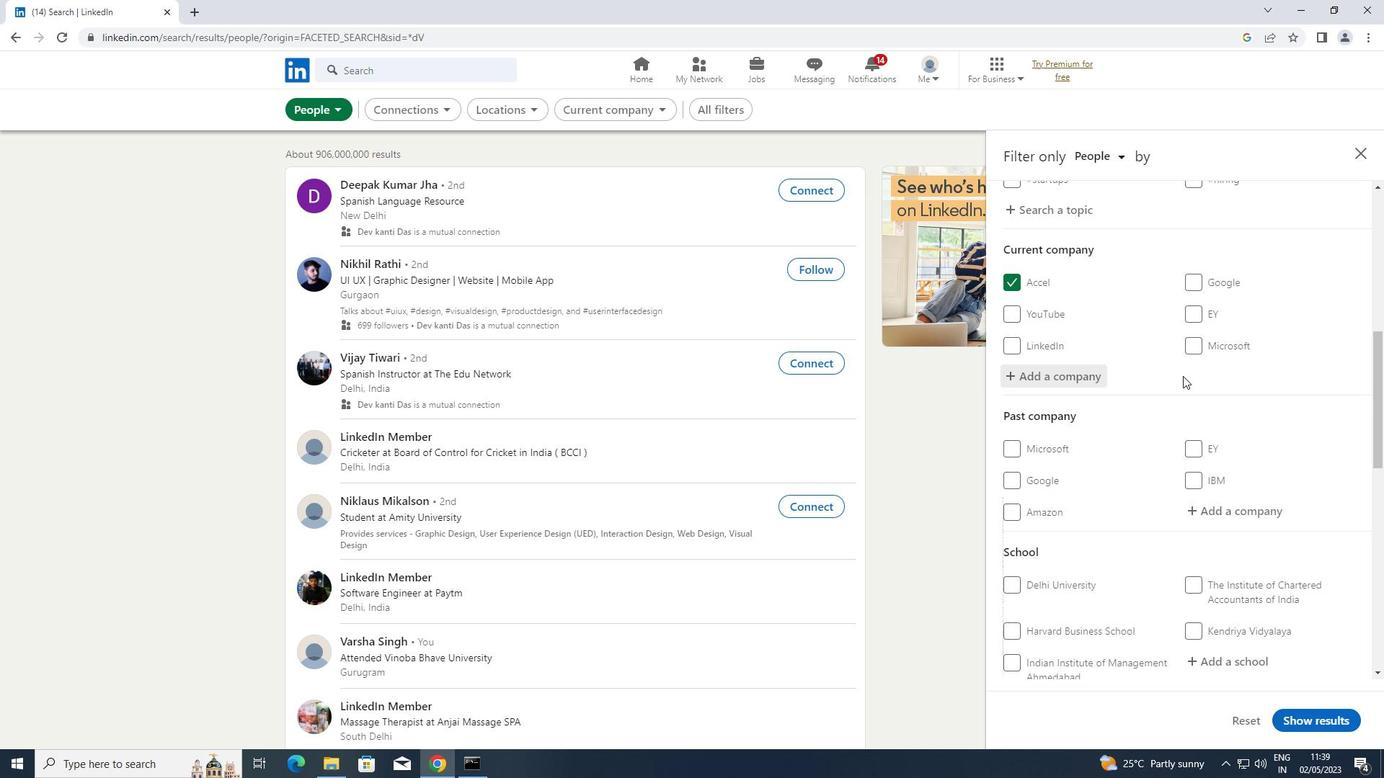 
Action: Mouse moved to (1210, 508)
Screenshot: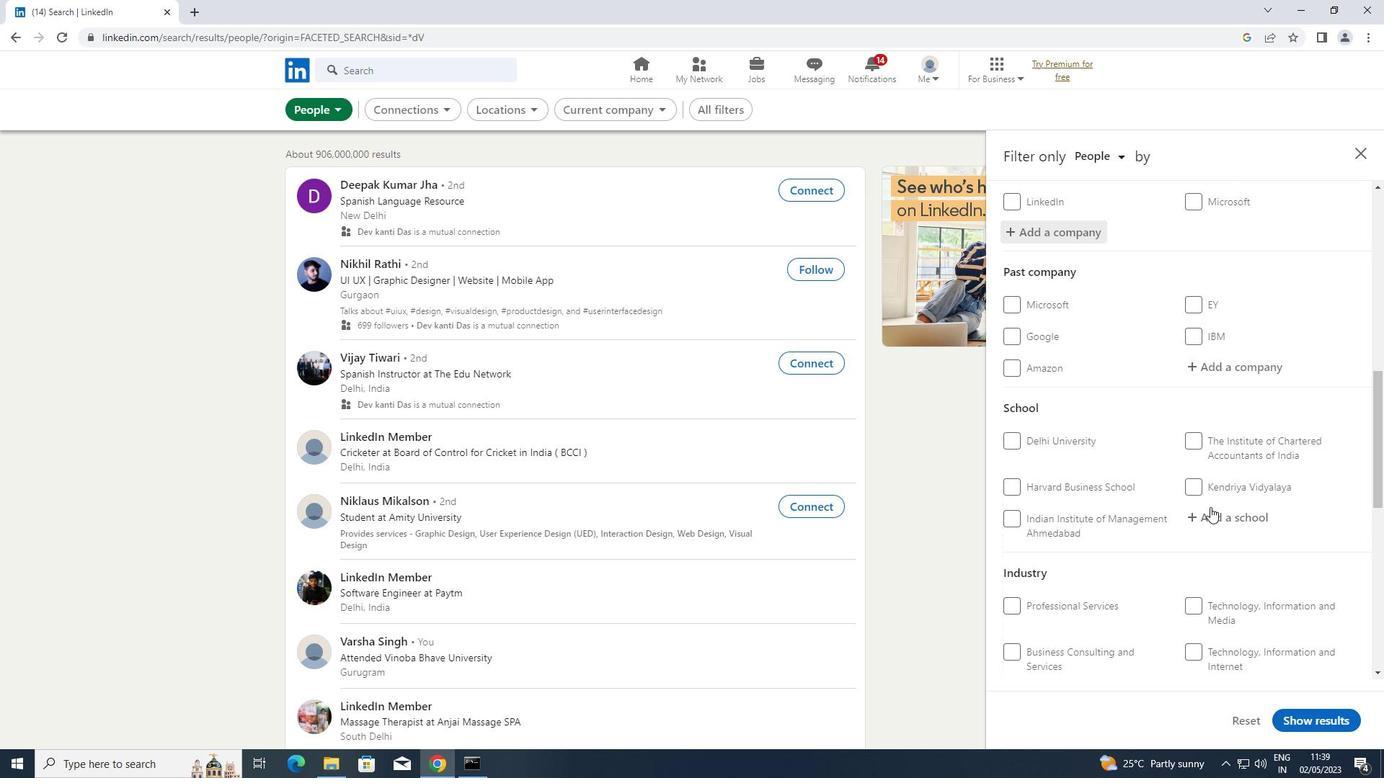 
Action: Mouse pressed left at (1210, 508)
Screenshot: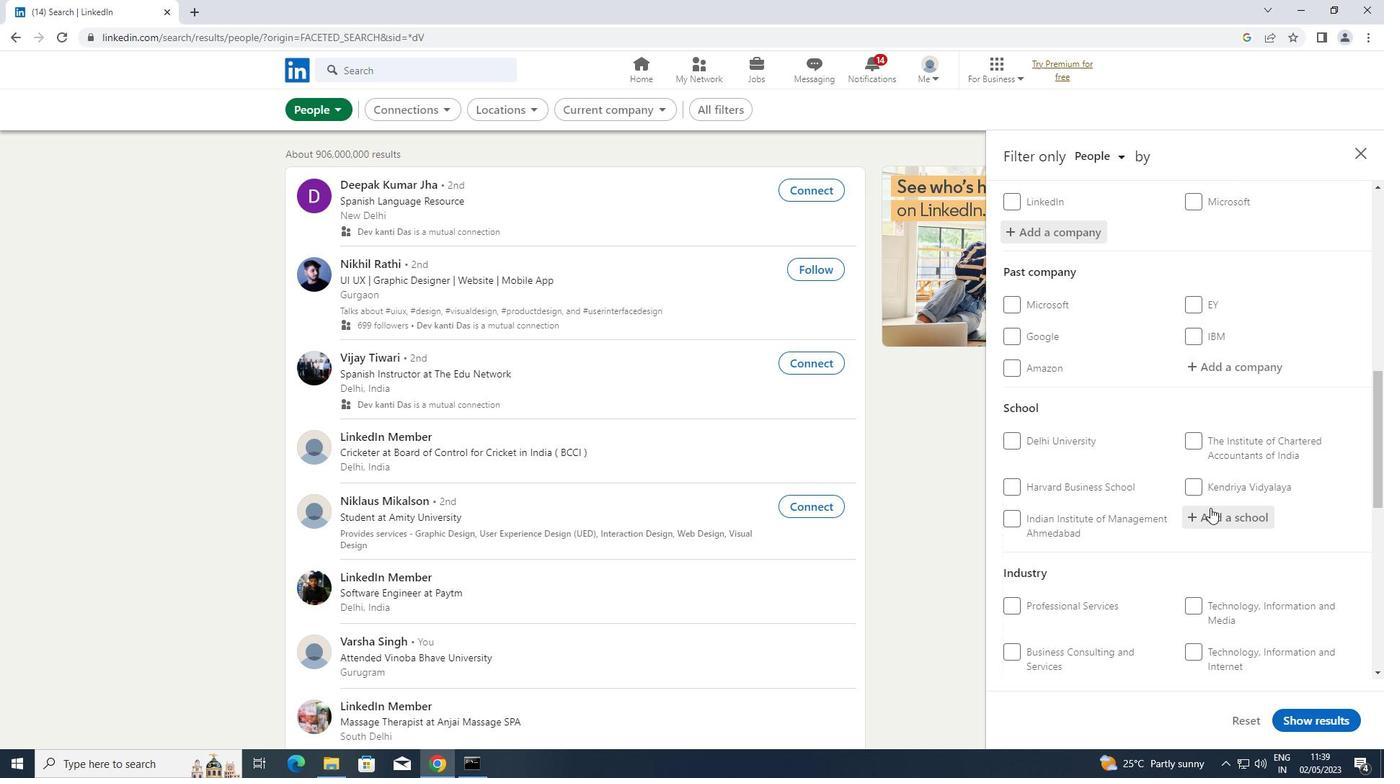 
Action: Key pressed <Key.shift>CAREERS<Key.space>FOR
Screenshot: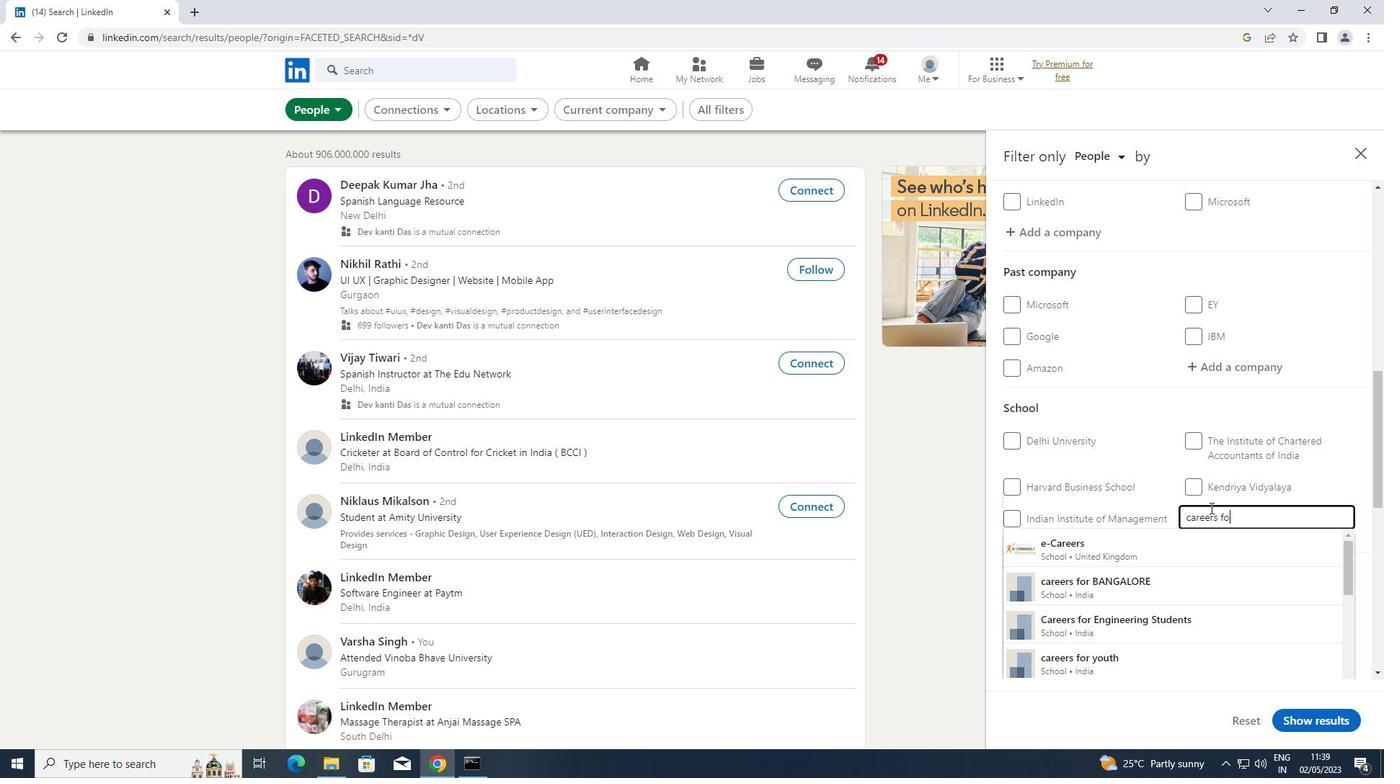 
Action: Mouse moved to (1077, 573)
Screenshot: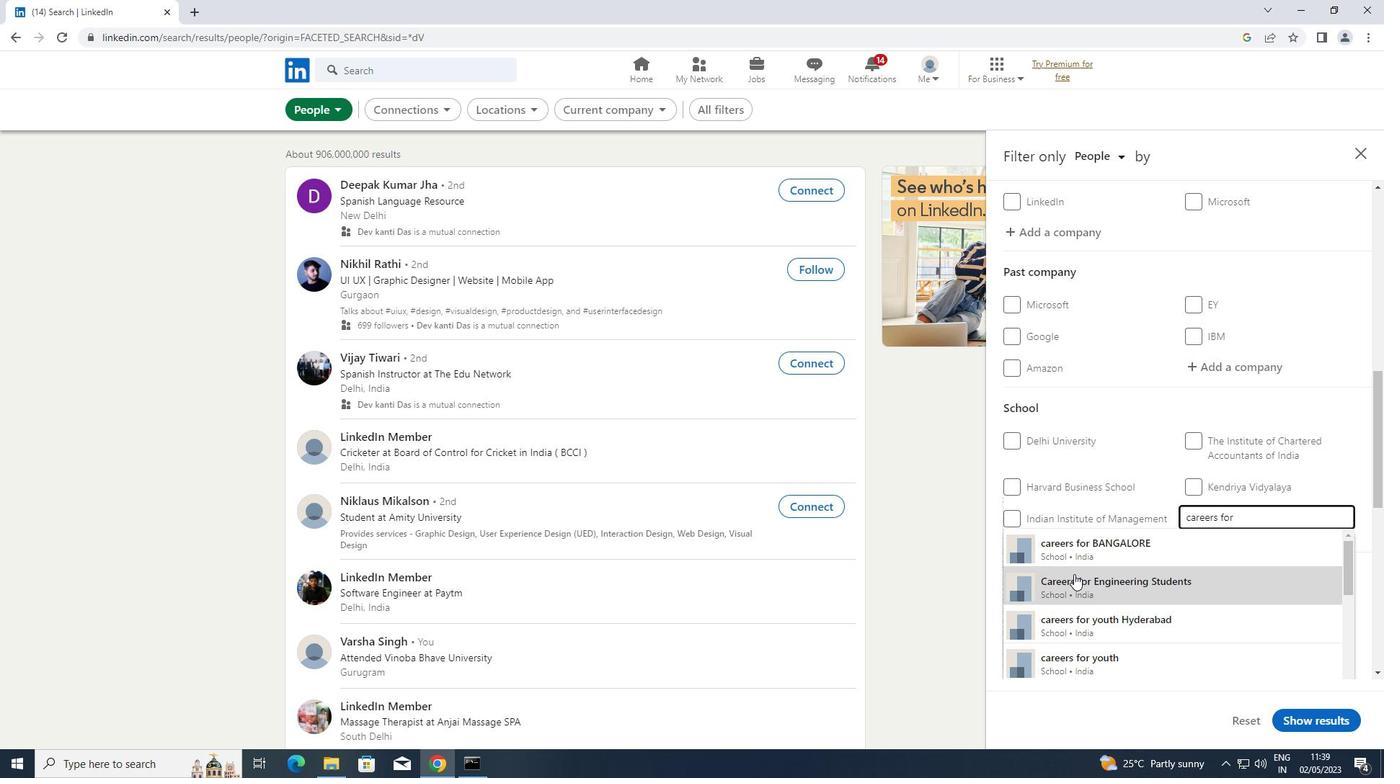 
Action: Mouse scrolled (1077, 573) with delta (0, 0)
Screenshot: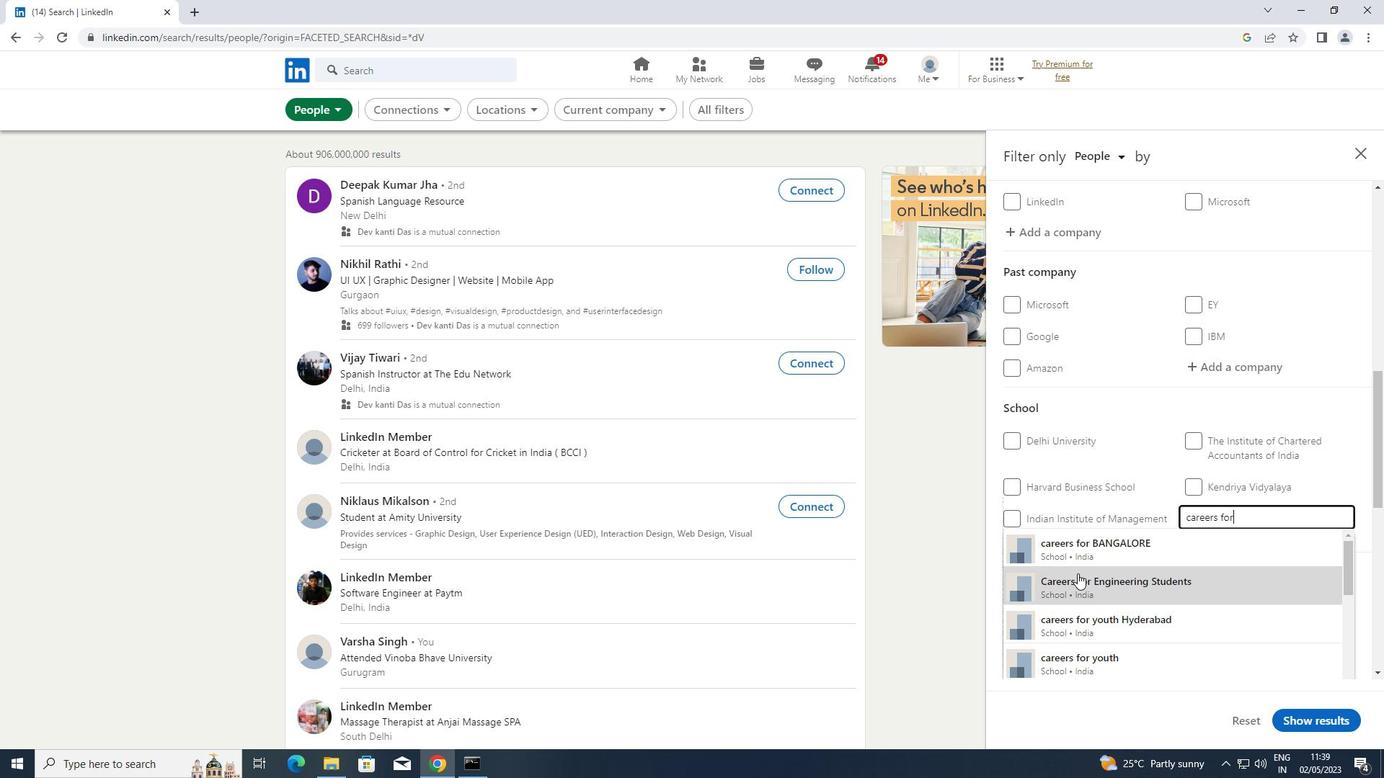 
Action: Mouse scrolled (1077, 573) with delta (0, 0)
Screenshot: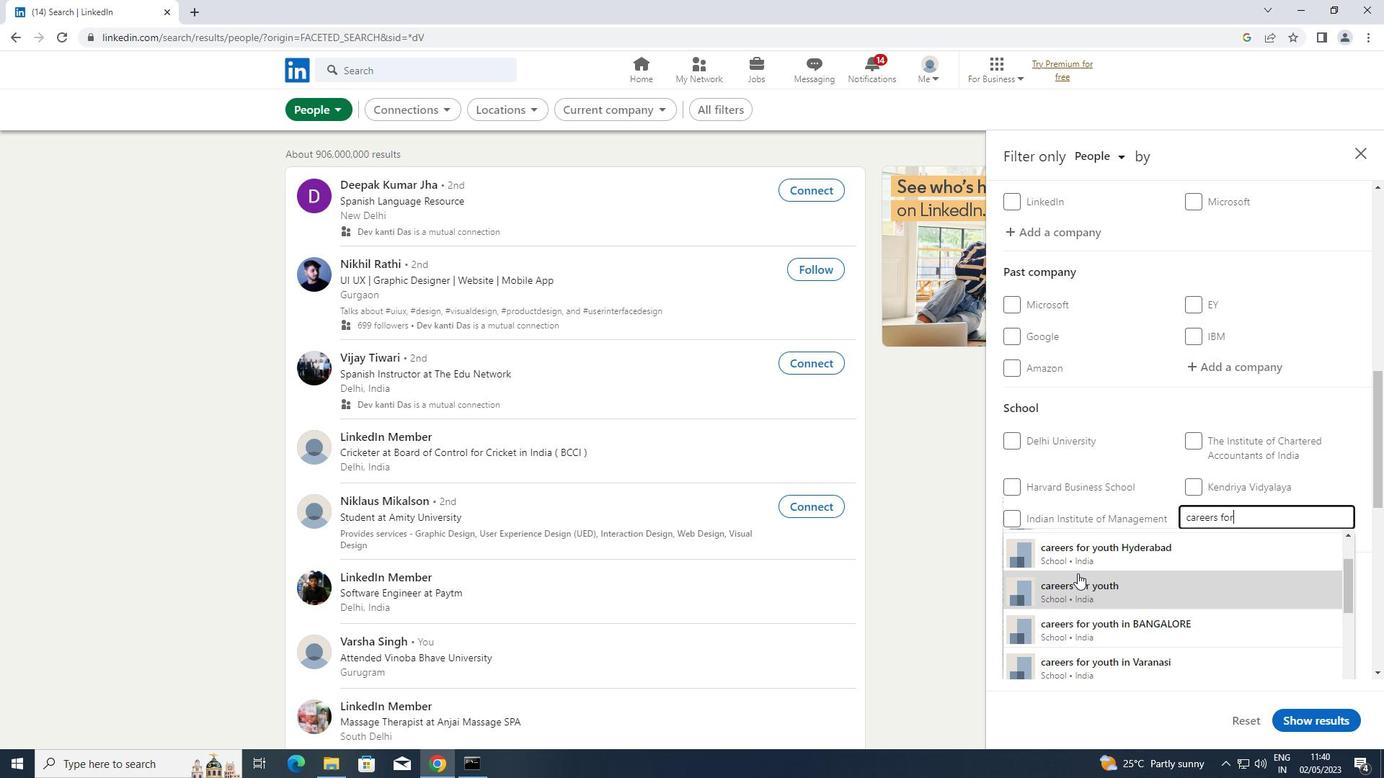 
Action: Mouse moved to (1144, 558)
Screenshot: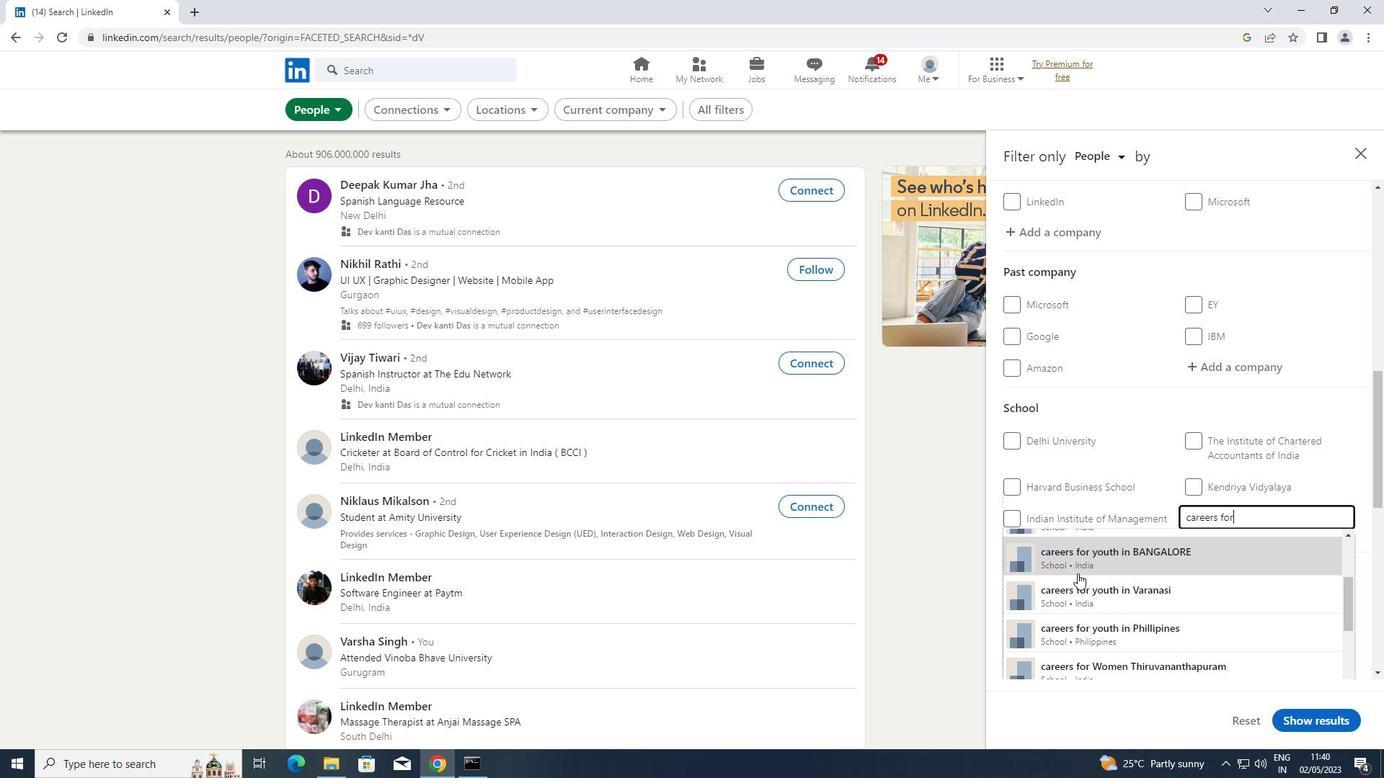 
Action: Key pressed B<Key.backspace><Key.space>BANGLORE<Key.space>YOUTH<Key.enter>
Screenshot: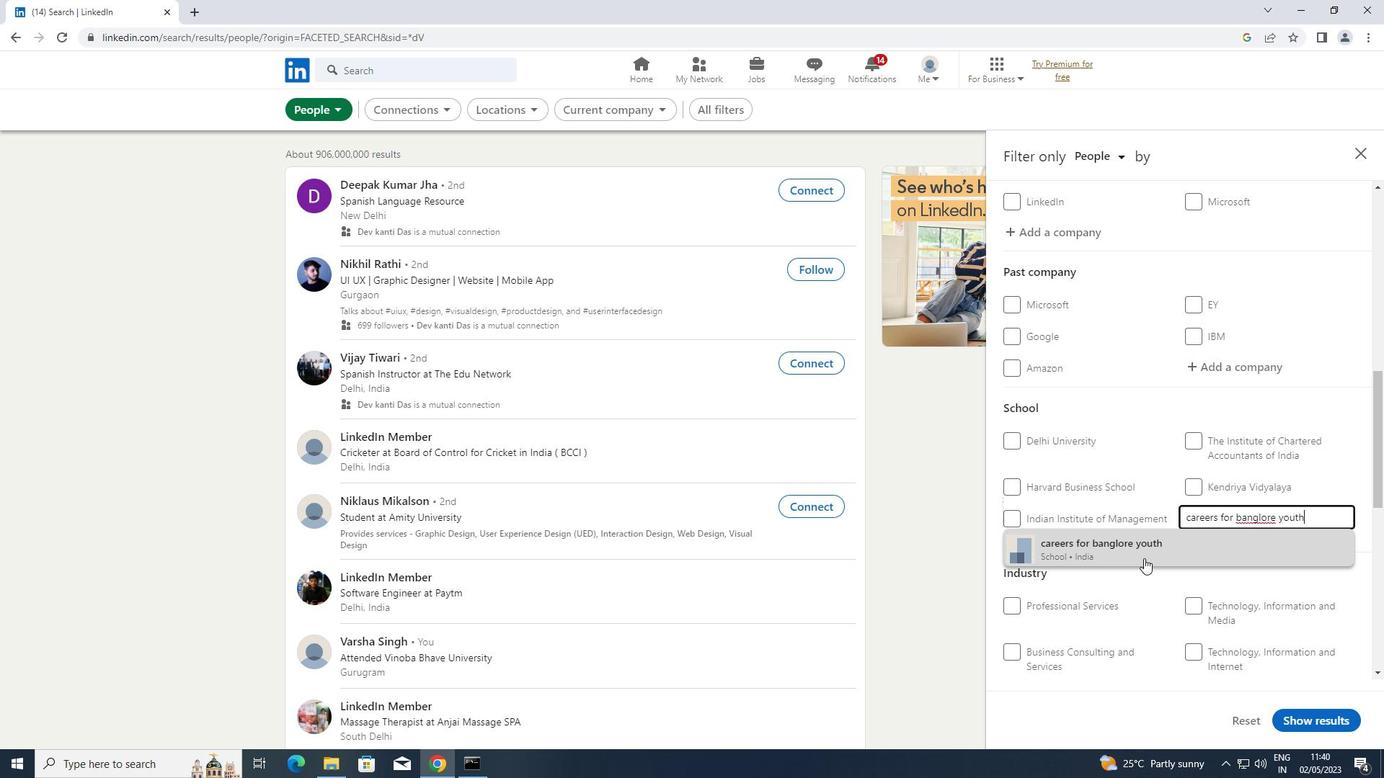 
Action: Mouse scrolled (1144, 558) with delta (0, 0)
Screenshot: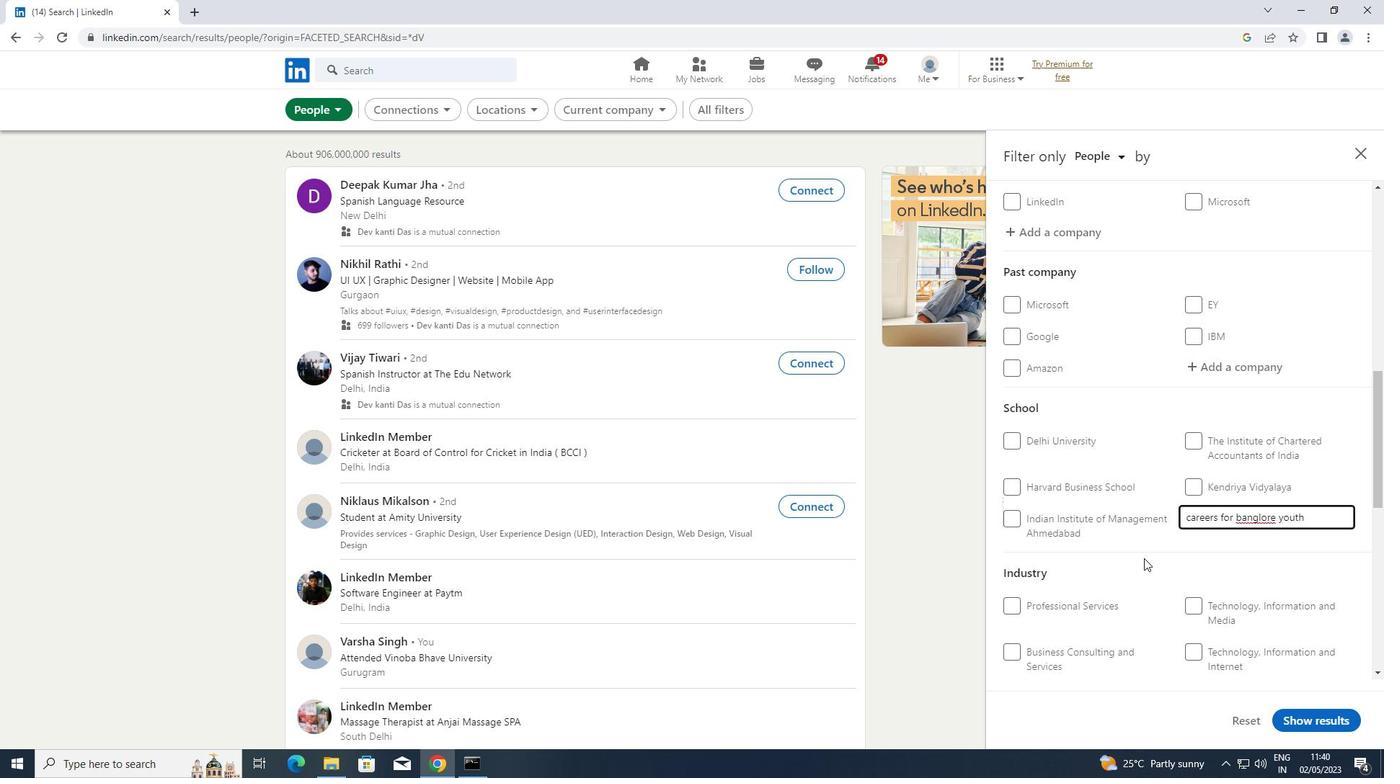 
Action: Mouse scrolled (1144, 558) with delta (0, 0)
Screenshot: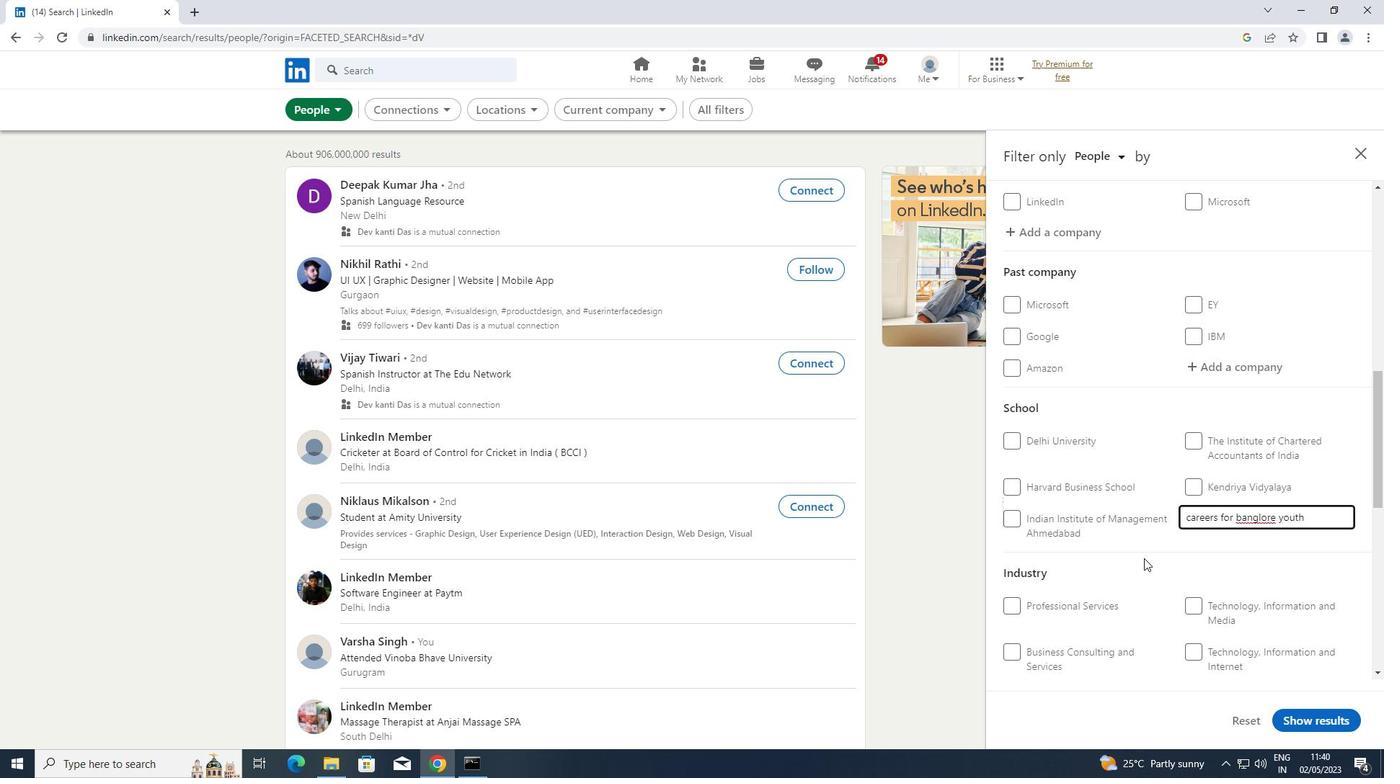 
Action: Mouse moved to (1203, 544)
Screenshot: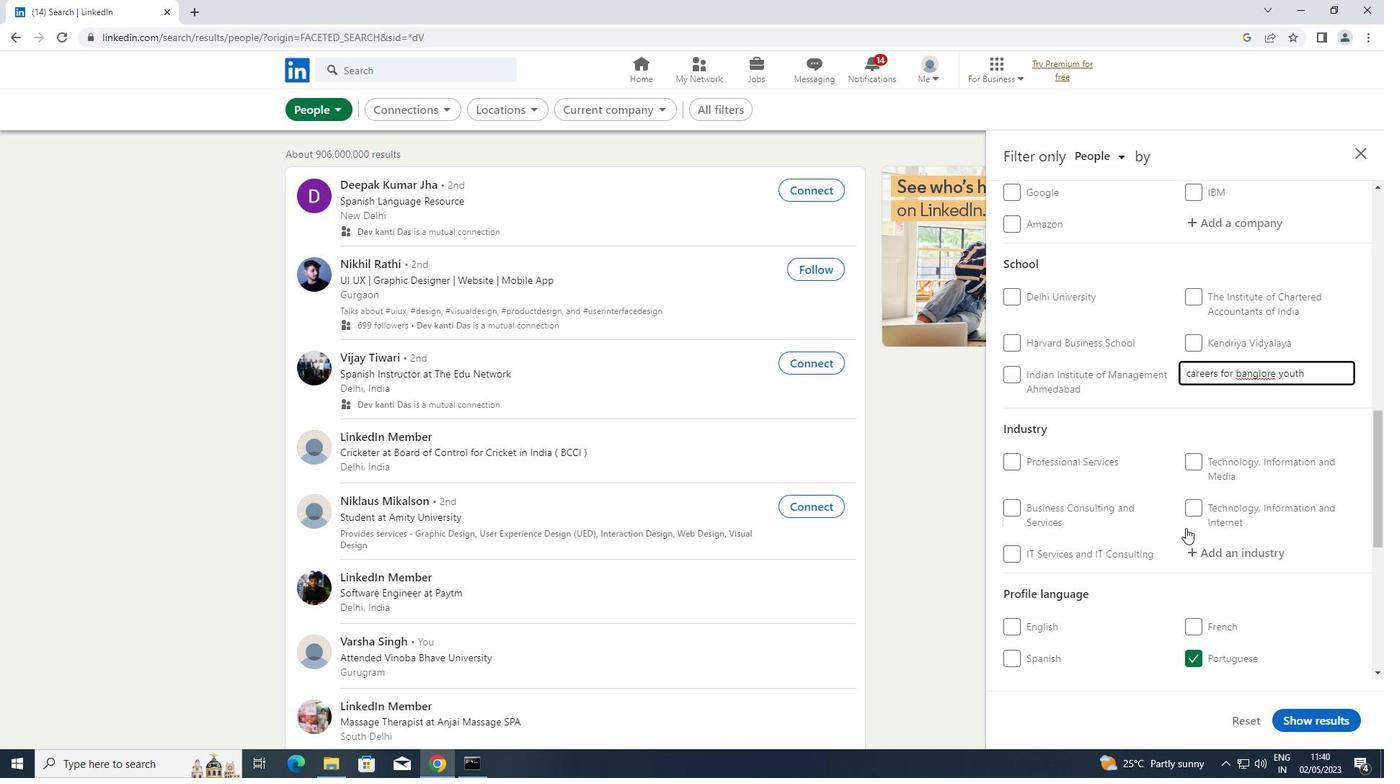 
Action: Mouse pressed left at (1203, 544)
Screenshot: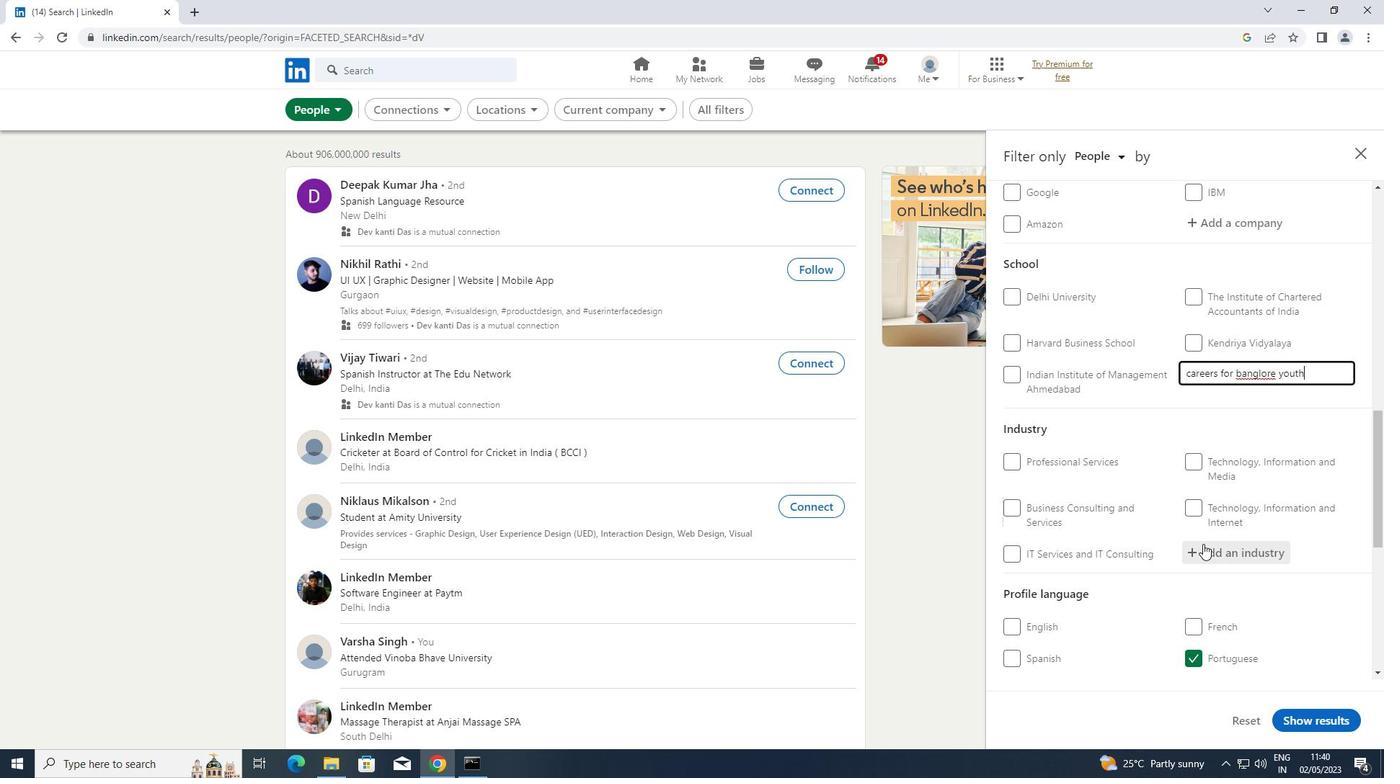 
Action: Key pressed <Key.shift>WHOLESALE<Key.space><Key.shift>RAW
Screenshot: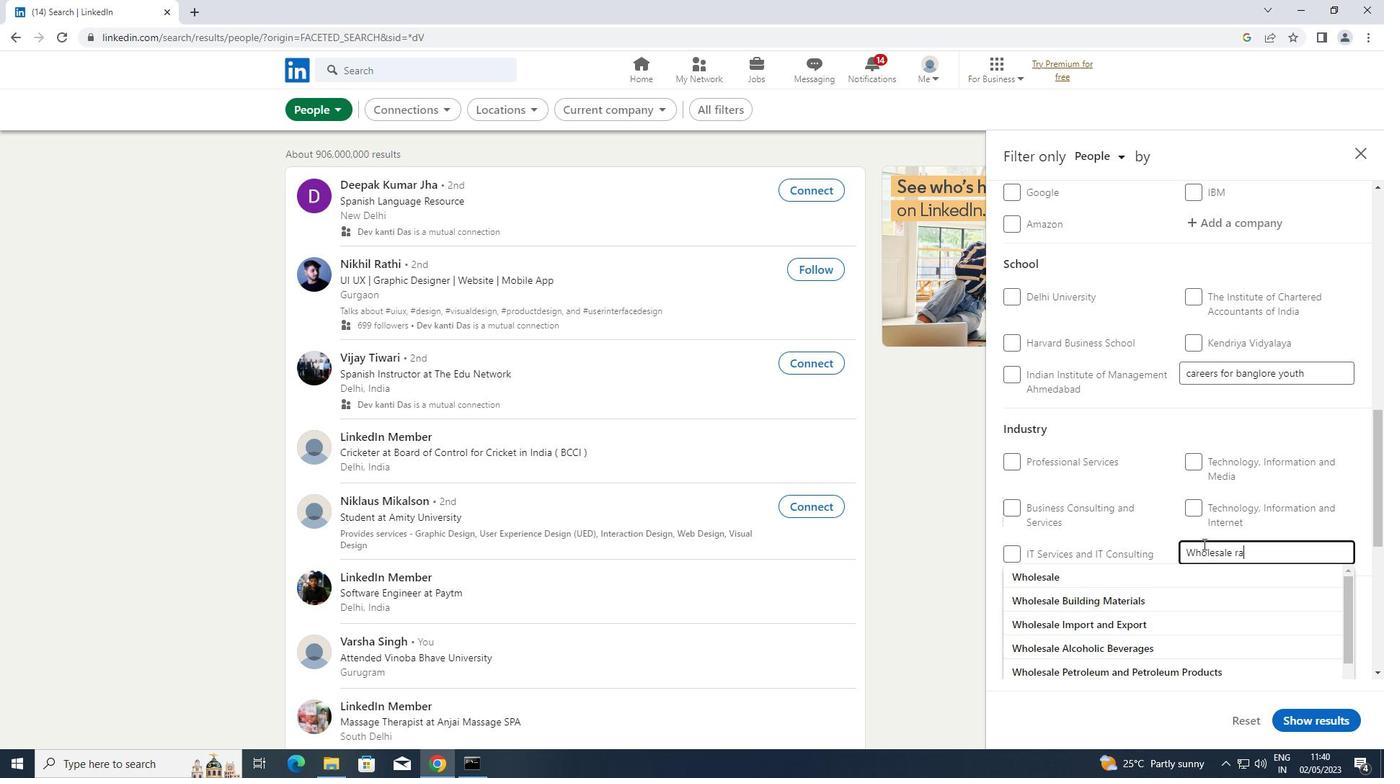
Action: Mouse moved to (1121, 574)
Screenshot: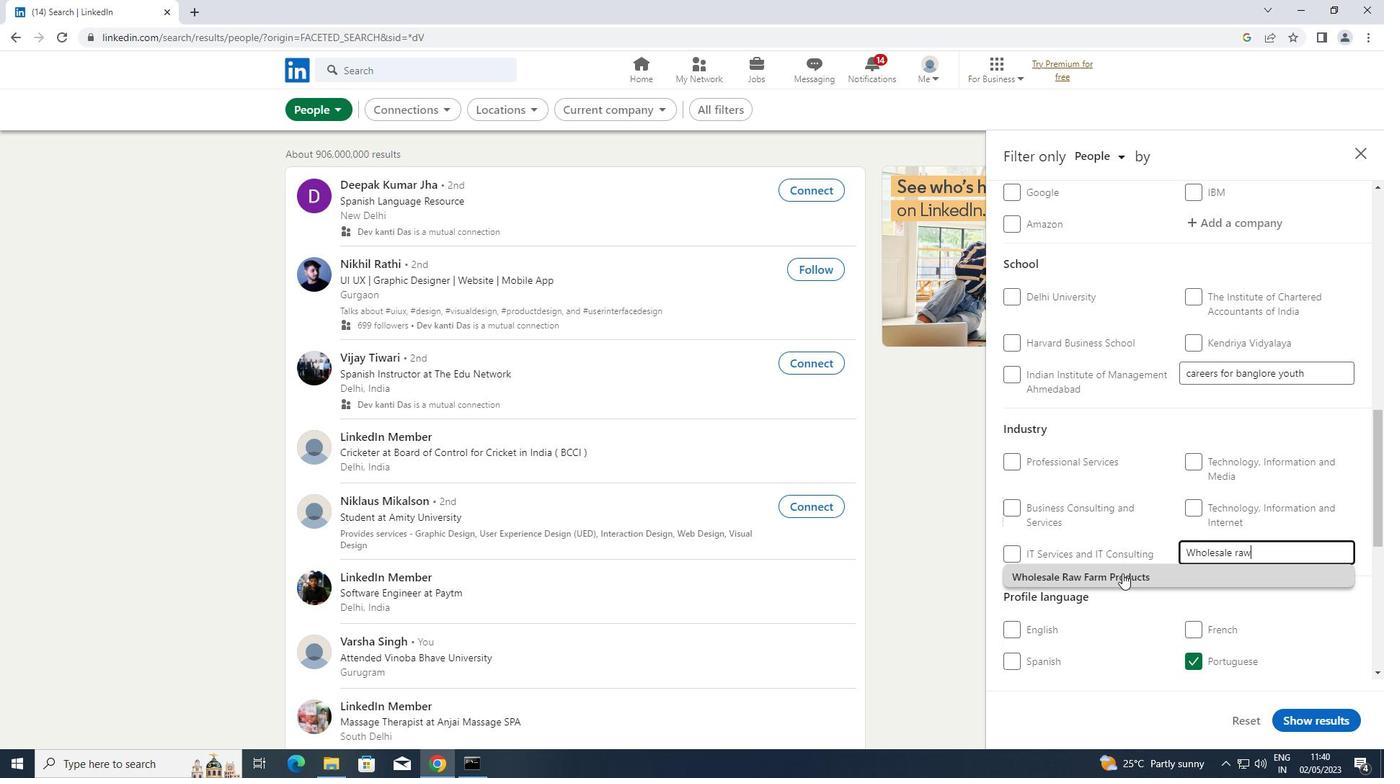 
Action: Mouse pressed left at (1121, 574)
Screenshot: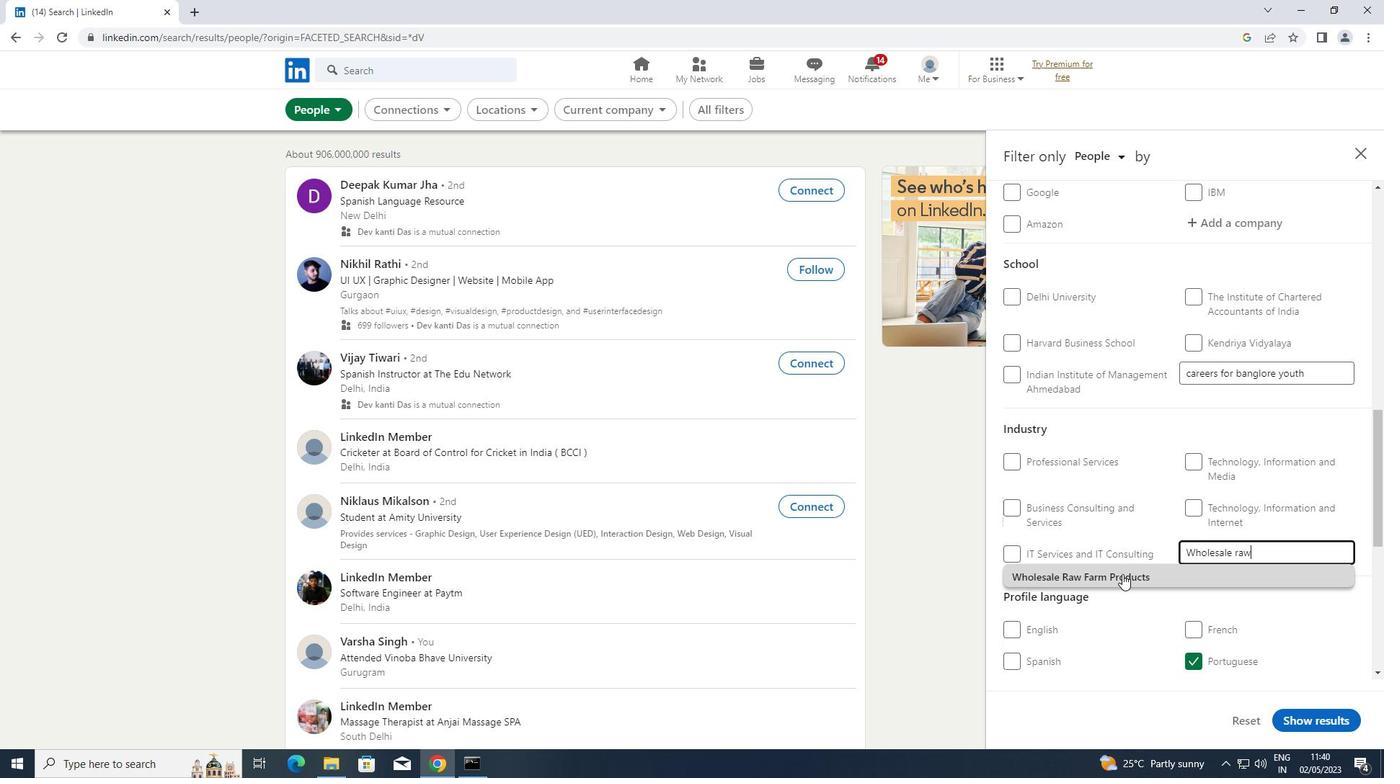 
Action: Mouse moved to (1123, 574)
Screenshot: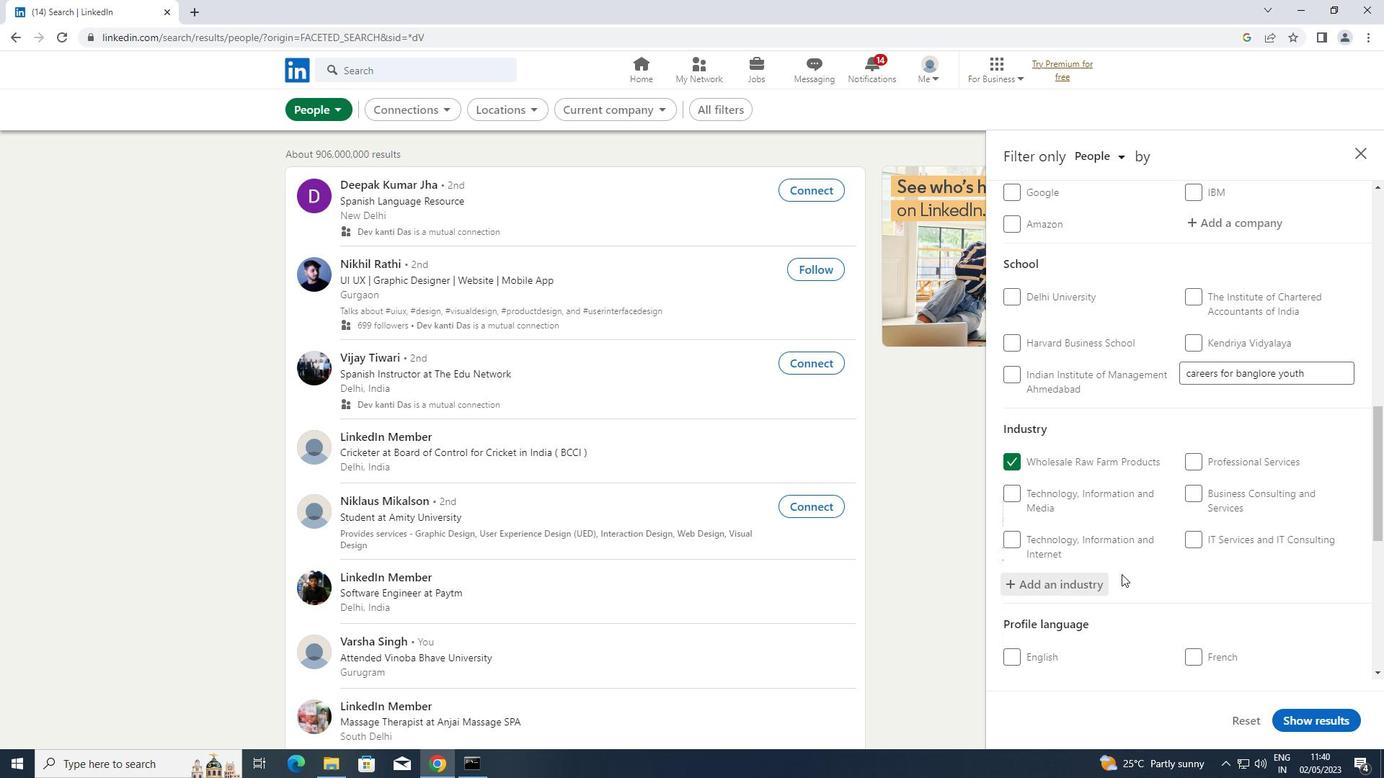 
Action: Mouse scrolled (1123, 573) with delta (0, 0)
Screenshot: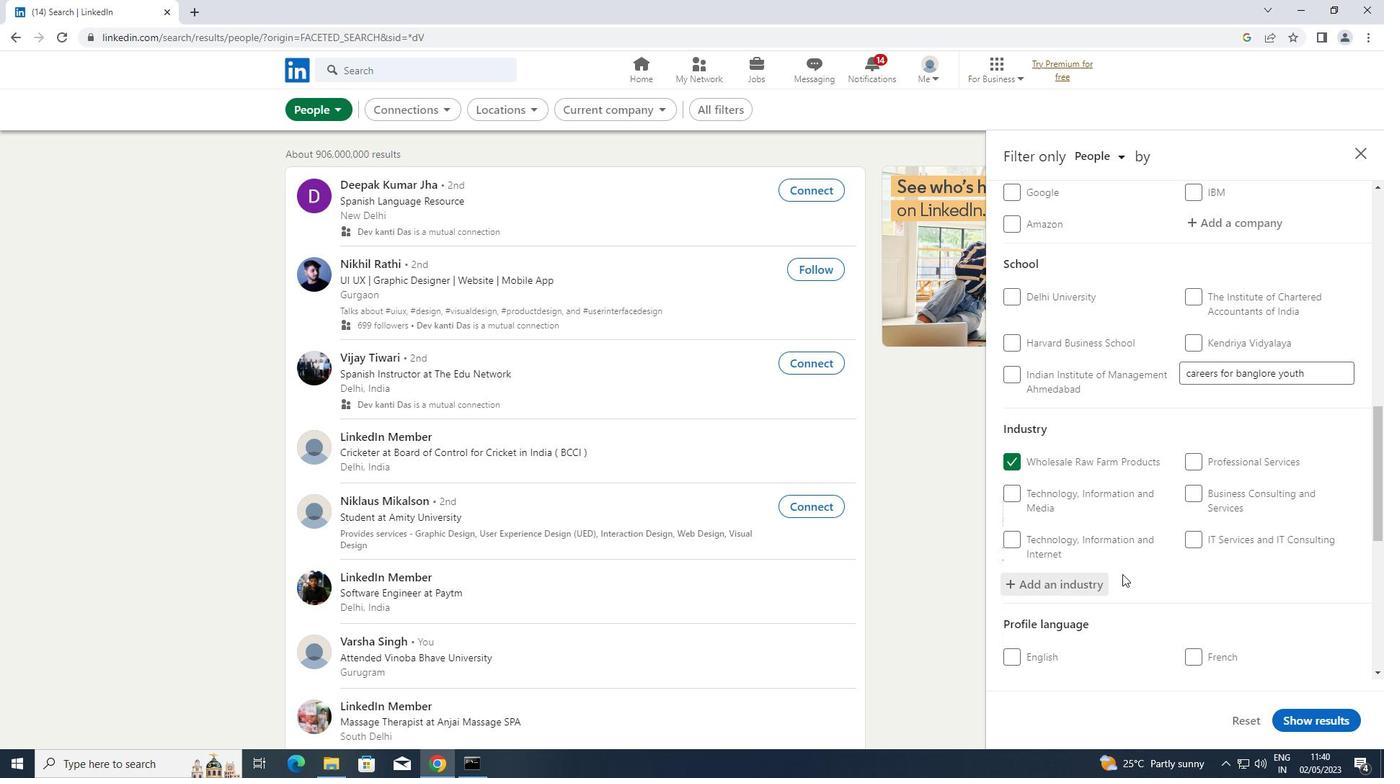 
Action: Mouse scrolled (1123, 573) with delta (0, 0)
Screenshot: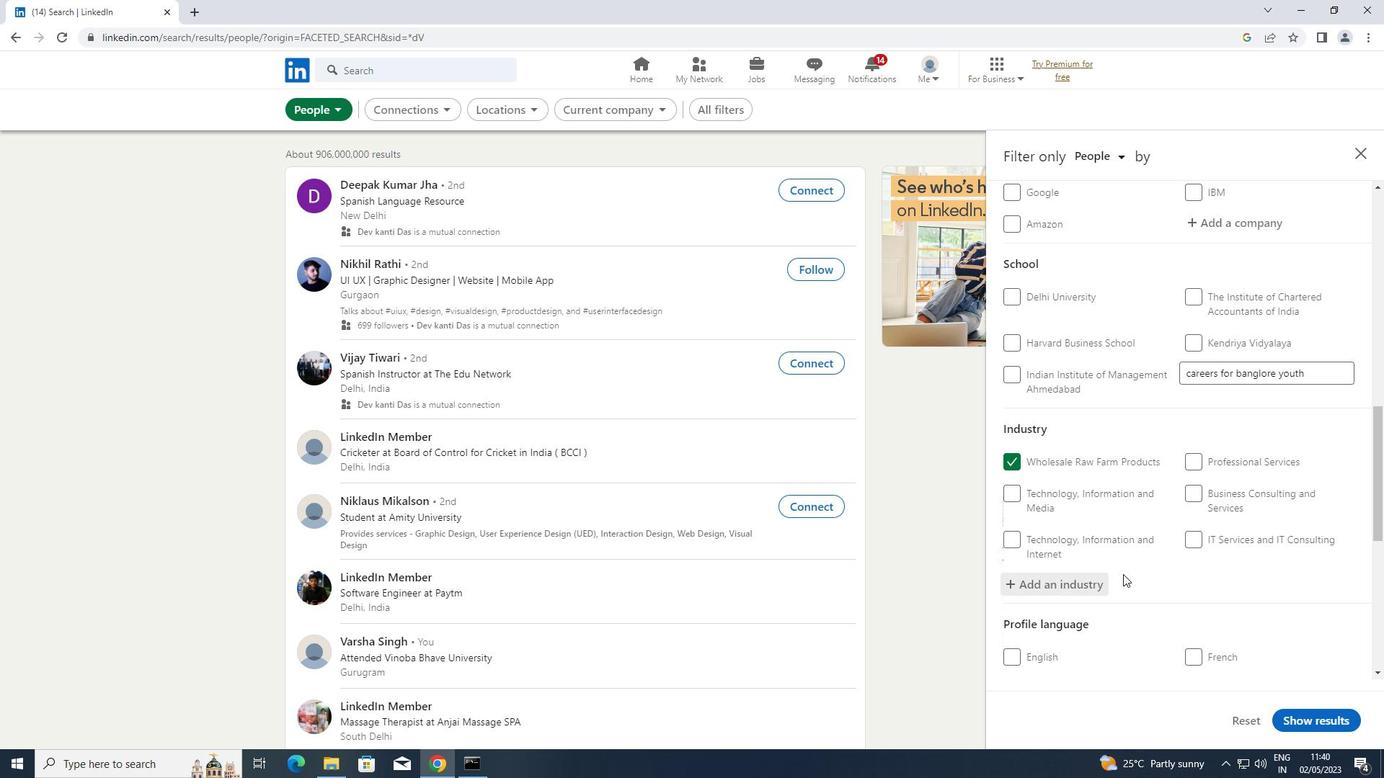 
Action: Mouse moved to (1124, 572)
Screenshot: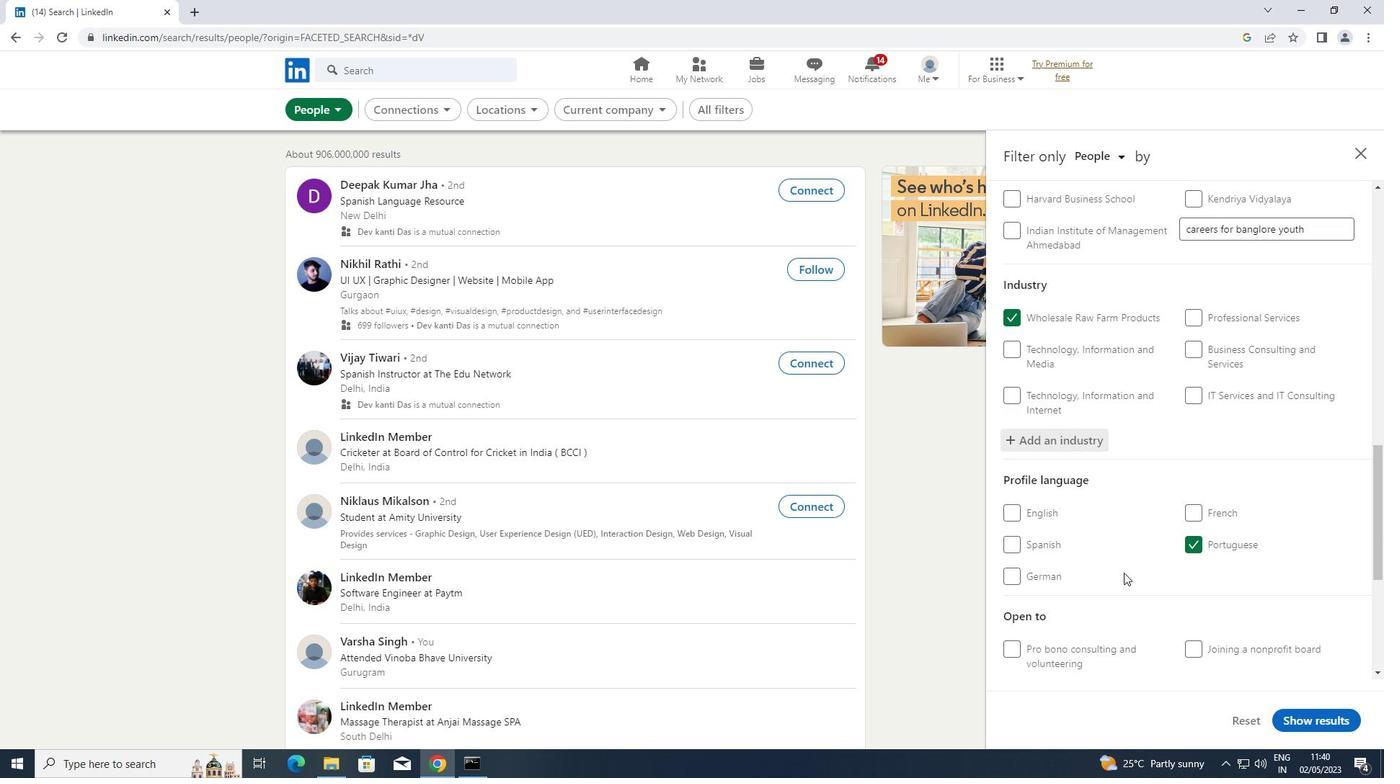 
Action: Mouse scrolled (1124, 571) with delta (0, 0)
Screenshot: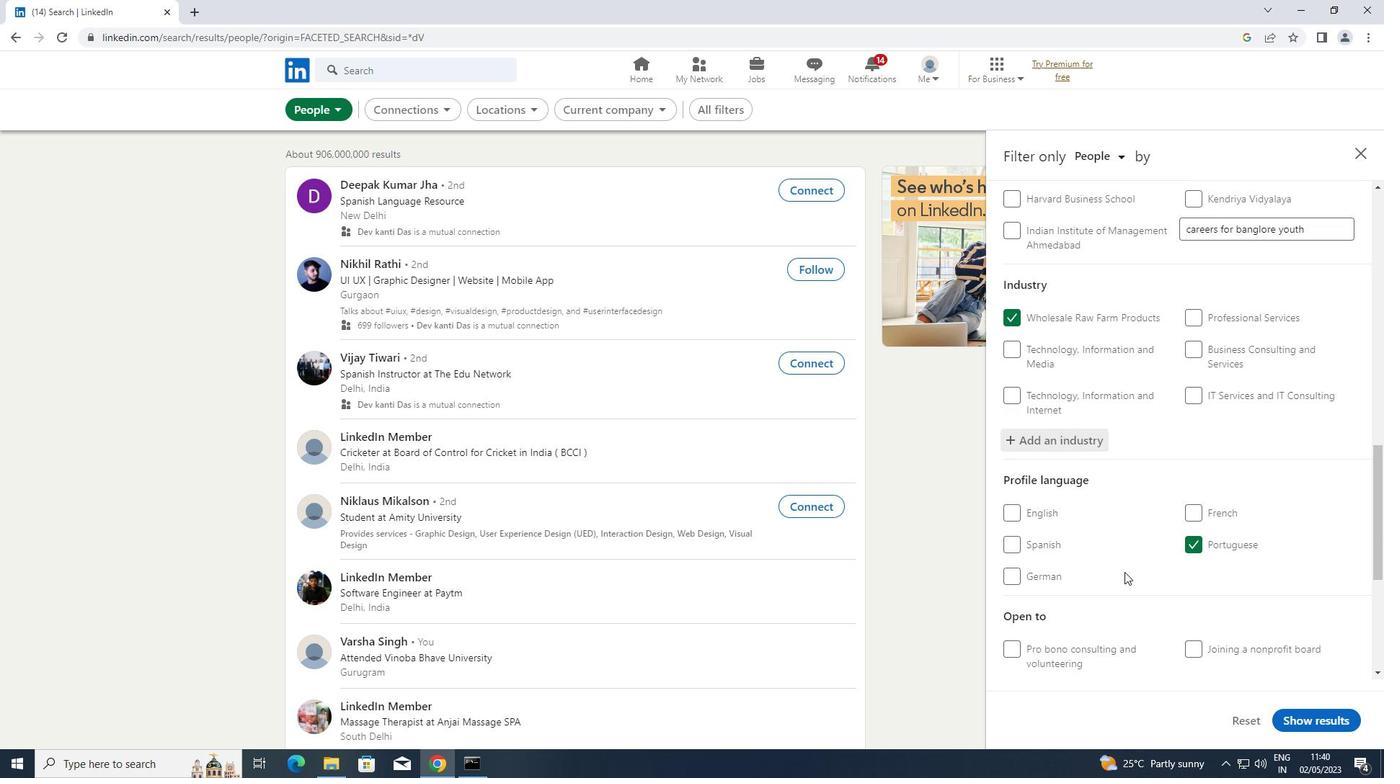 
Action: Mouse scrolled (1124, 571) with delta (0, 0)
Screenshot: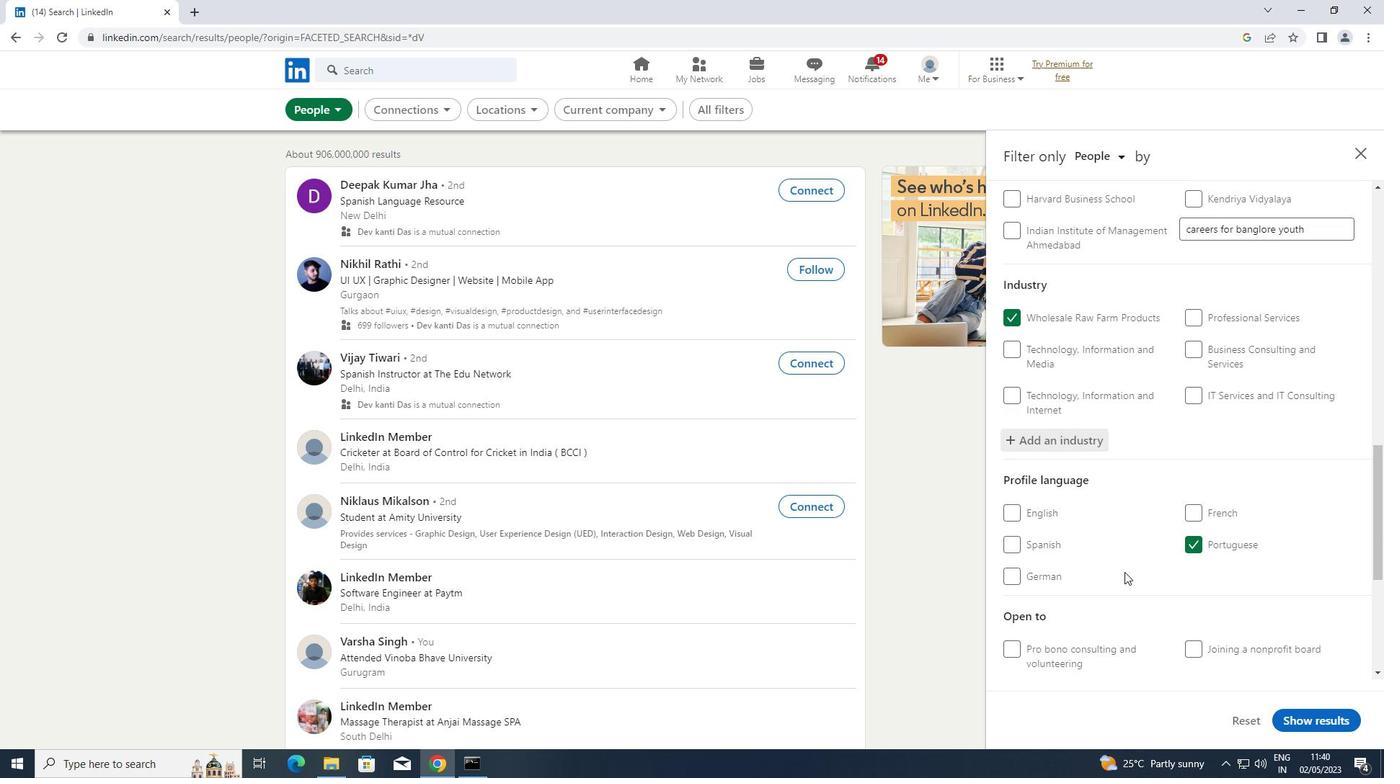 
Action: Mouse moved to (1137, 570)
Screenshot: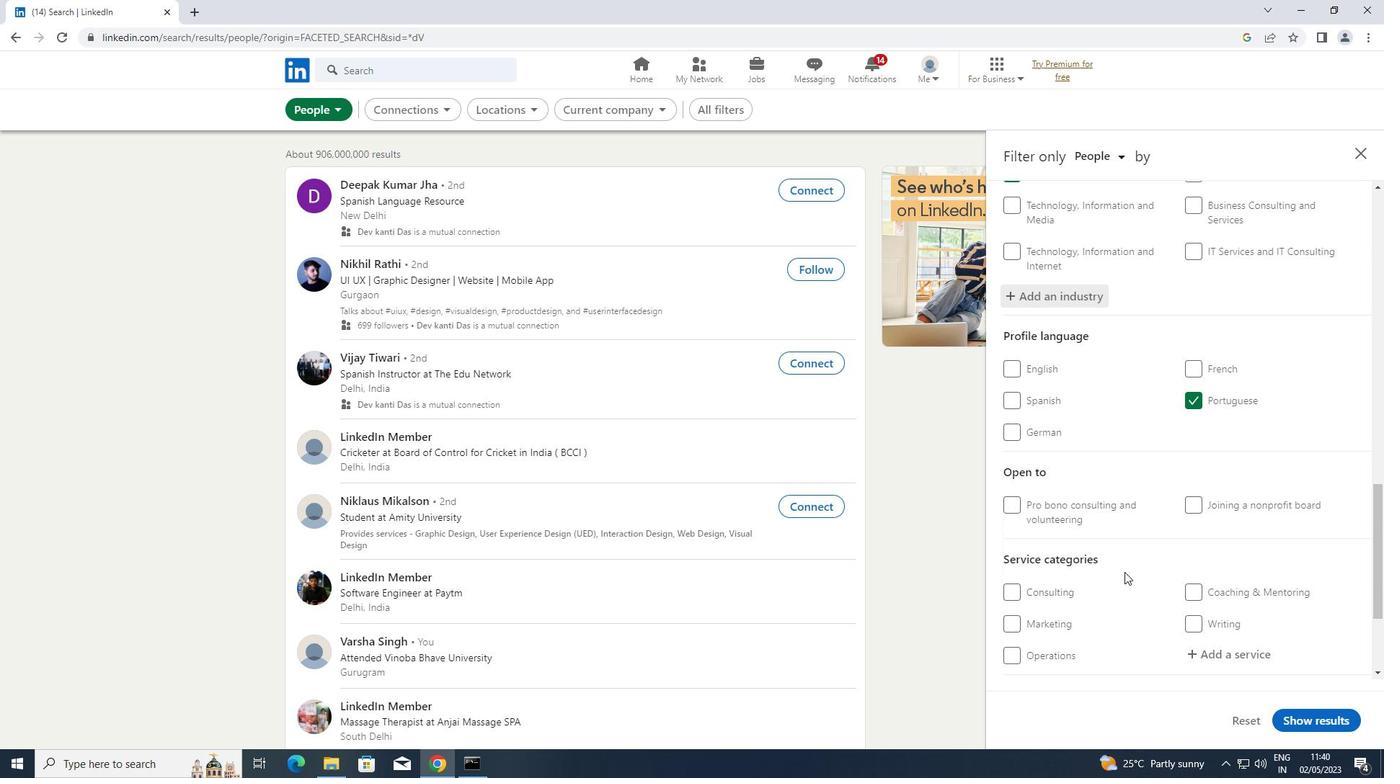 
Action: Mouse scrolled (1137, 569) with delta (0, 0)
Screenshot: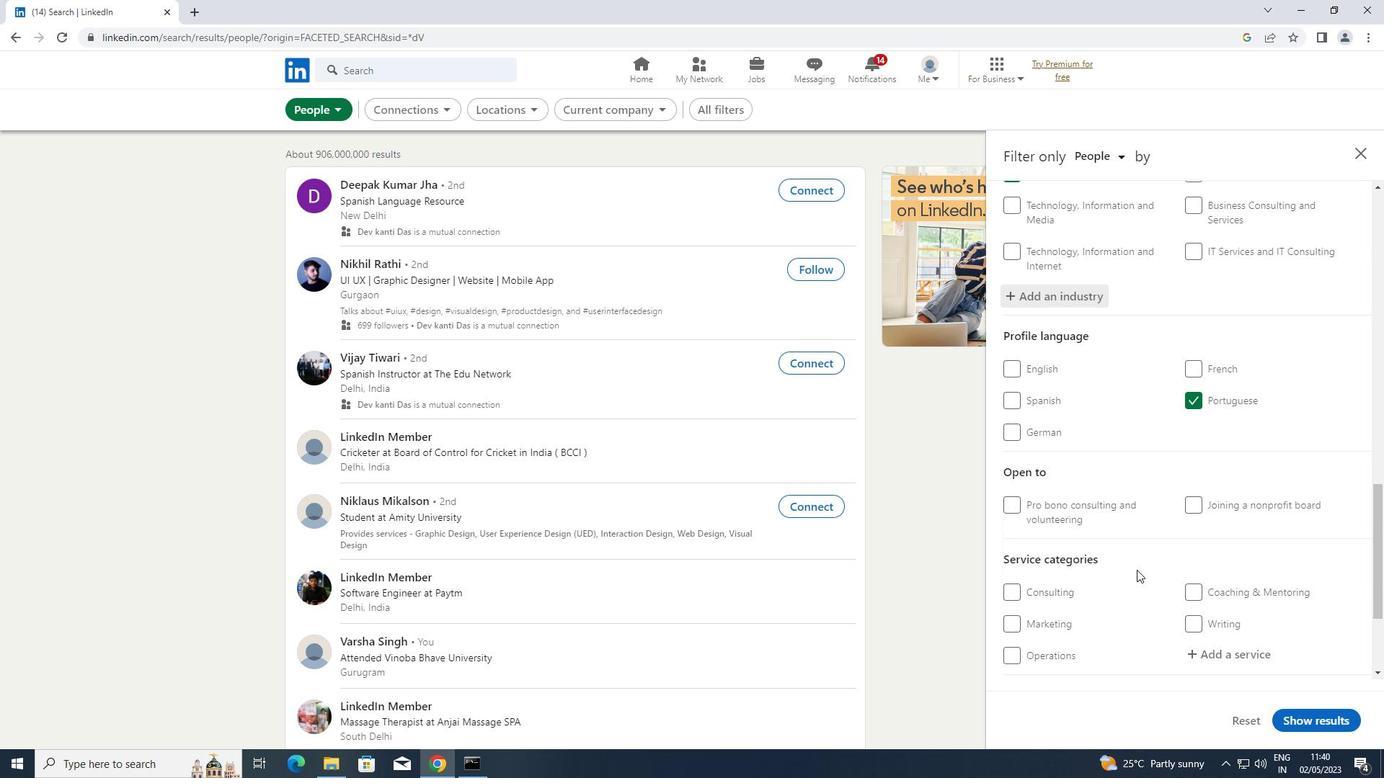 
Action: Mouse scrolled (1137, 569) with delta (0, 0)
Screenshot: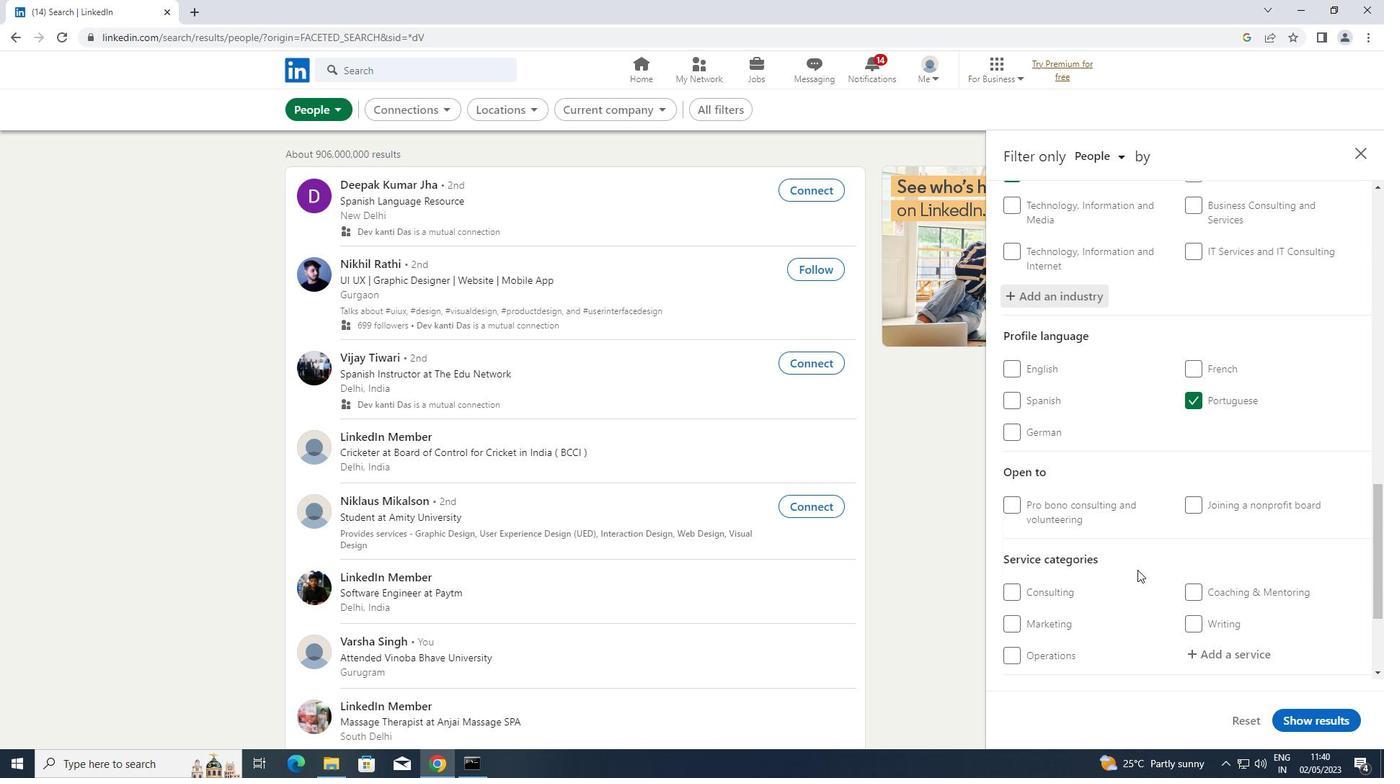 
Action: Mouse moved to (1243, 513)
Screenshot: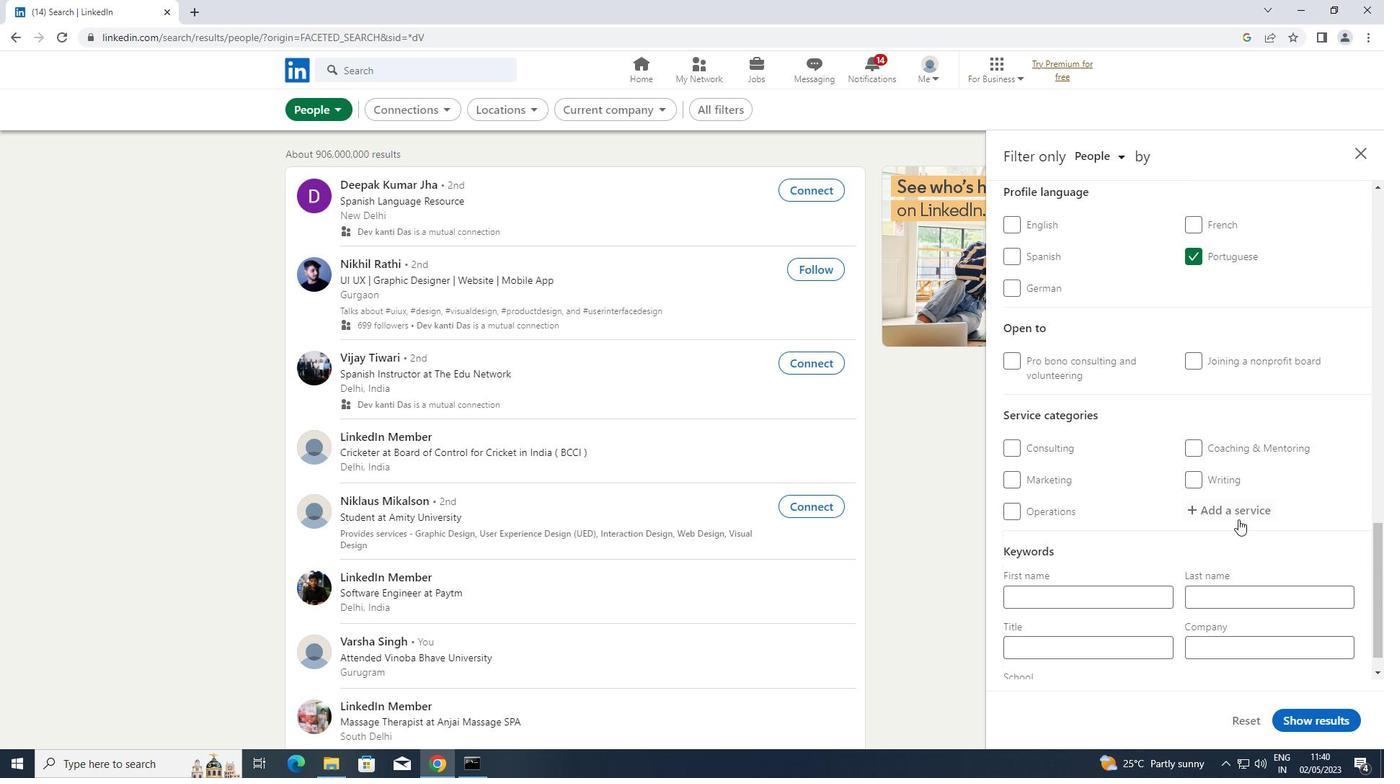 
Action: Mouse pressed left at (1243, 513)
Screenshot: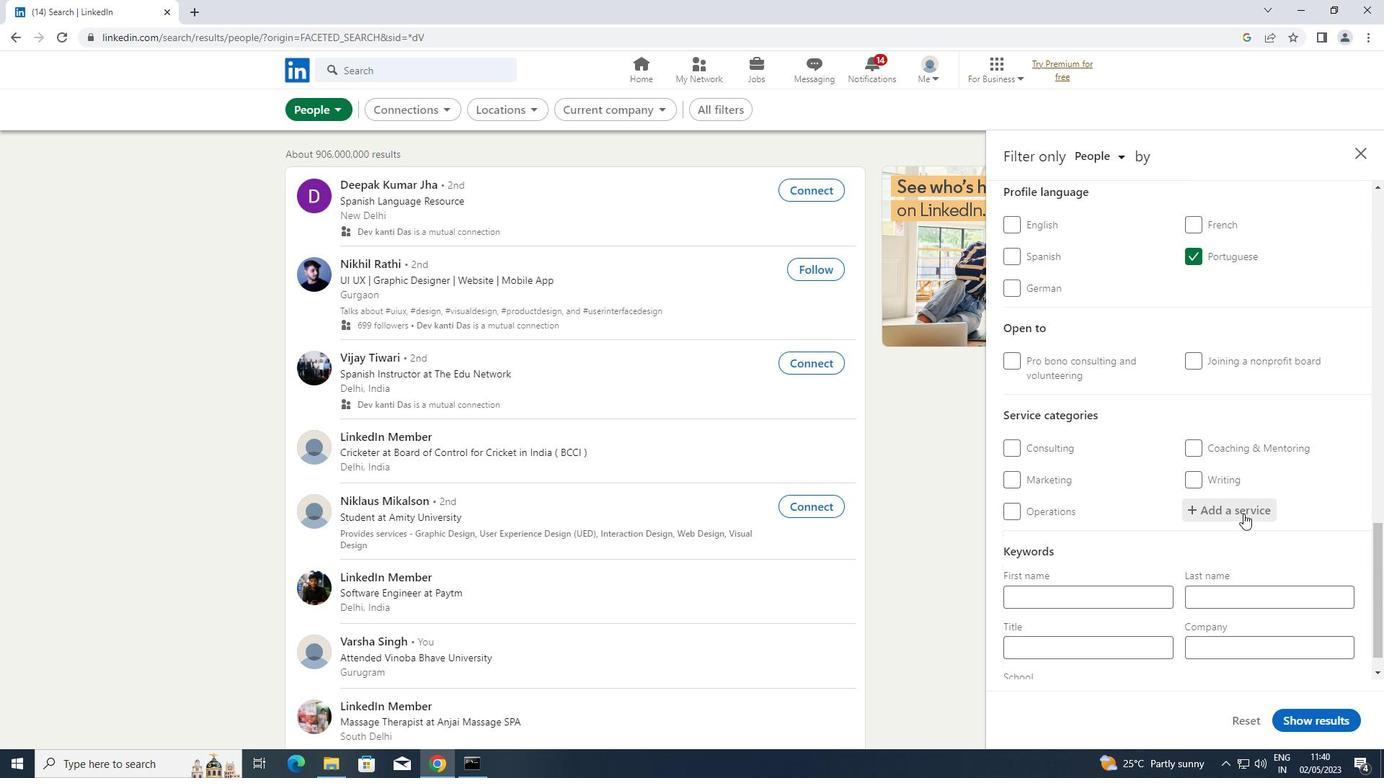 
Action: Key pressed <Key.shift>MANAGEMENT<Key.space><Key.shift>CONSUL
Screenshot: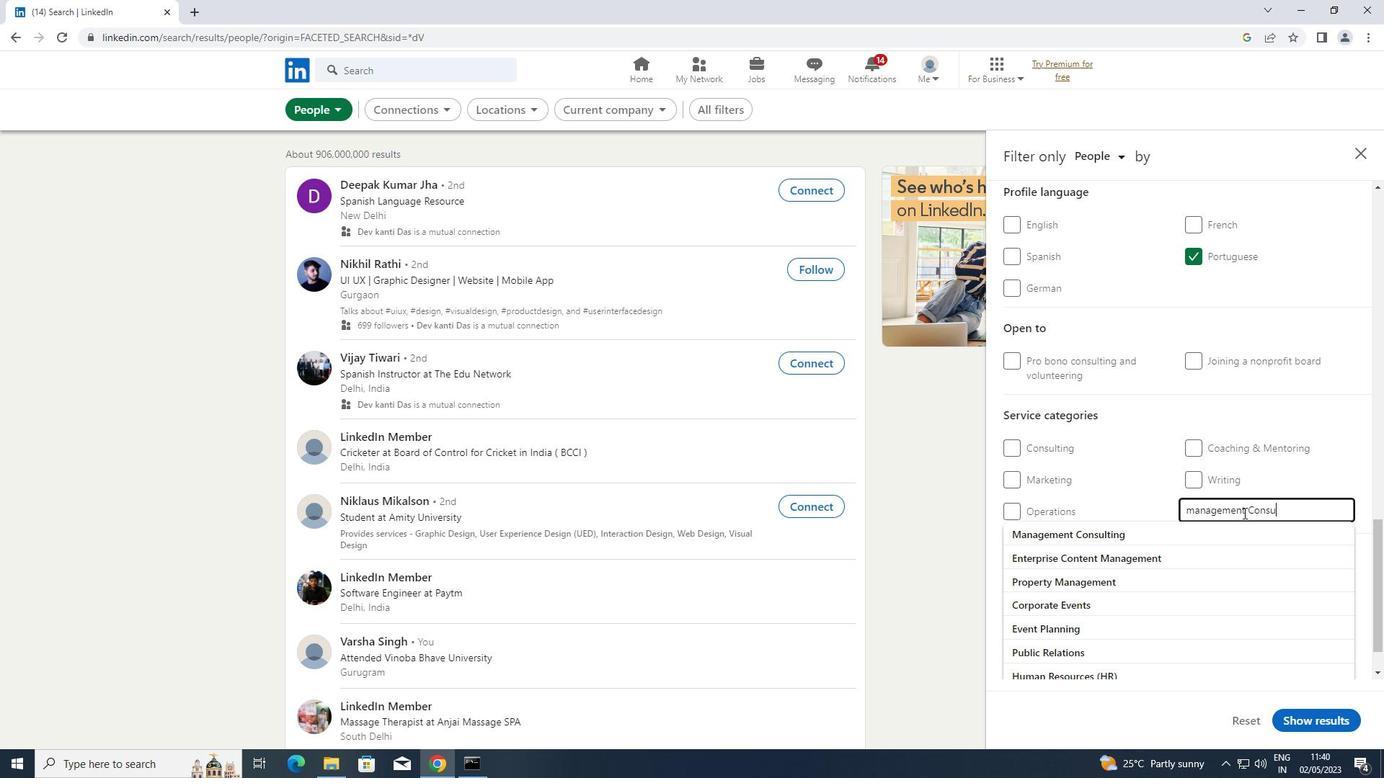
Action: Mouse moved to (1108, 529)
Screenshot: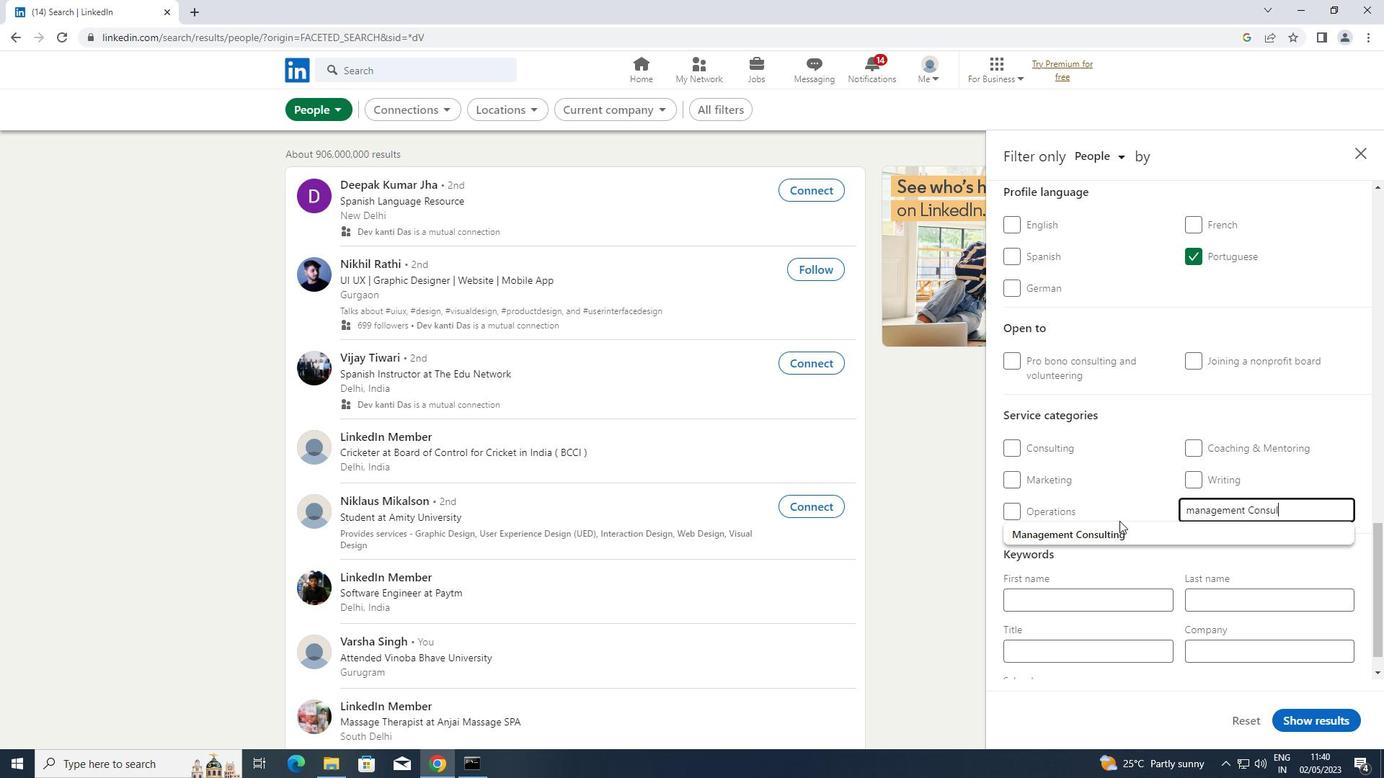 
Action: Mouse pressed left at (1108, 529)
Screenshot: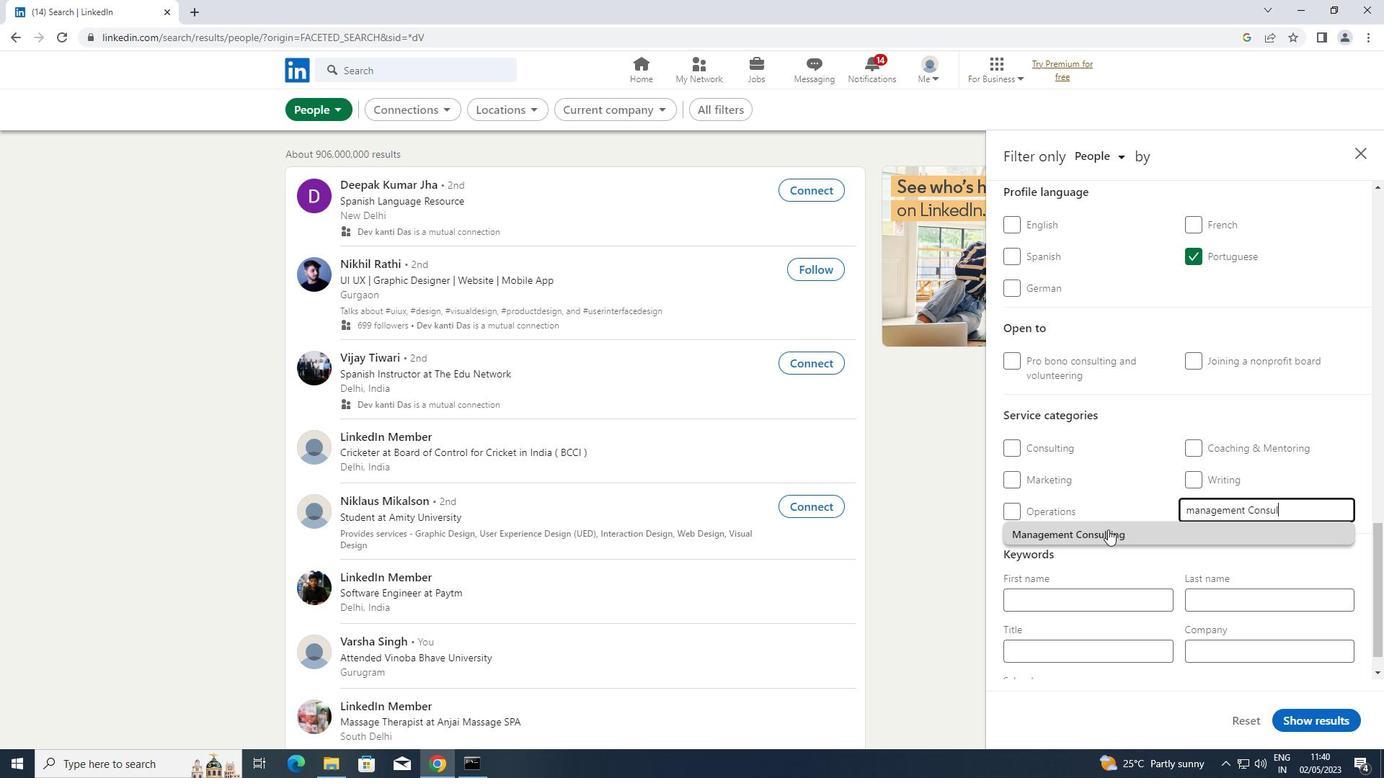 
Action: Mouse scrolled (1108, 529) with delta (0, 0)
Screenshot: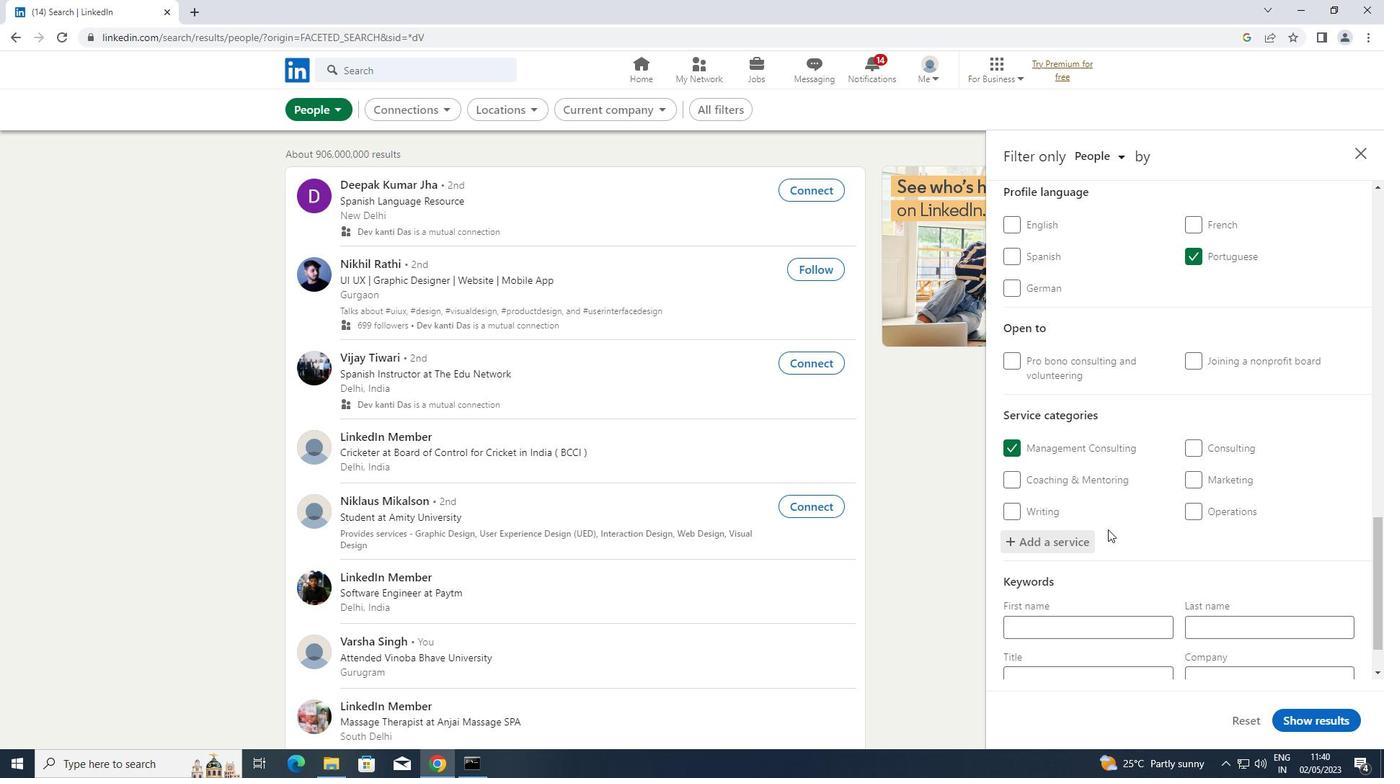 
Action: Mouse scrolled (1108, 529) with delta (0, 0)
Screenshot: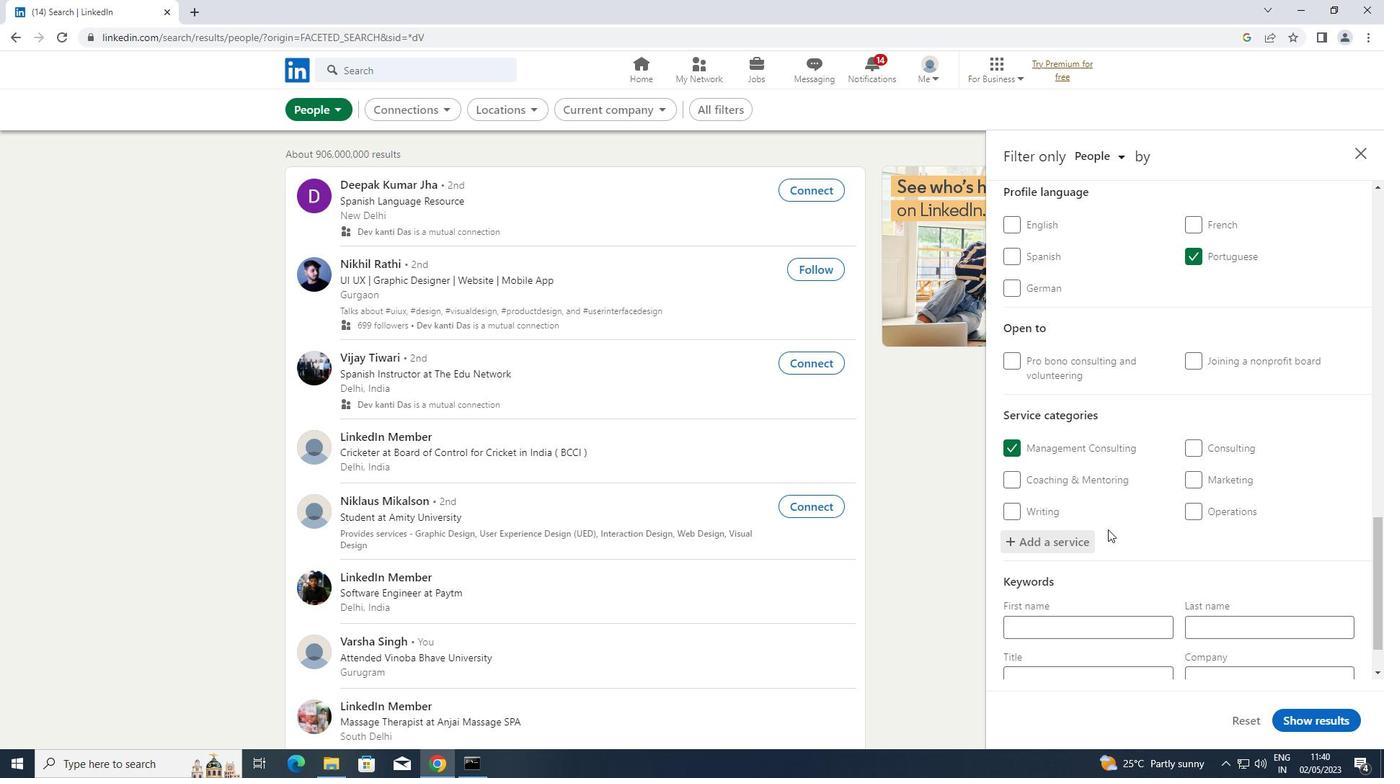 
Action: Mouse scrolled (1108, 529) with delta (0, 0)
Screenshot: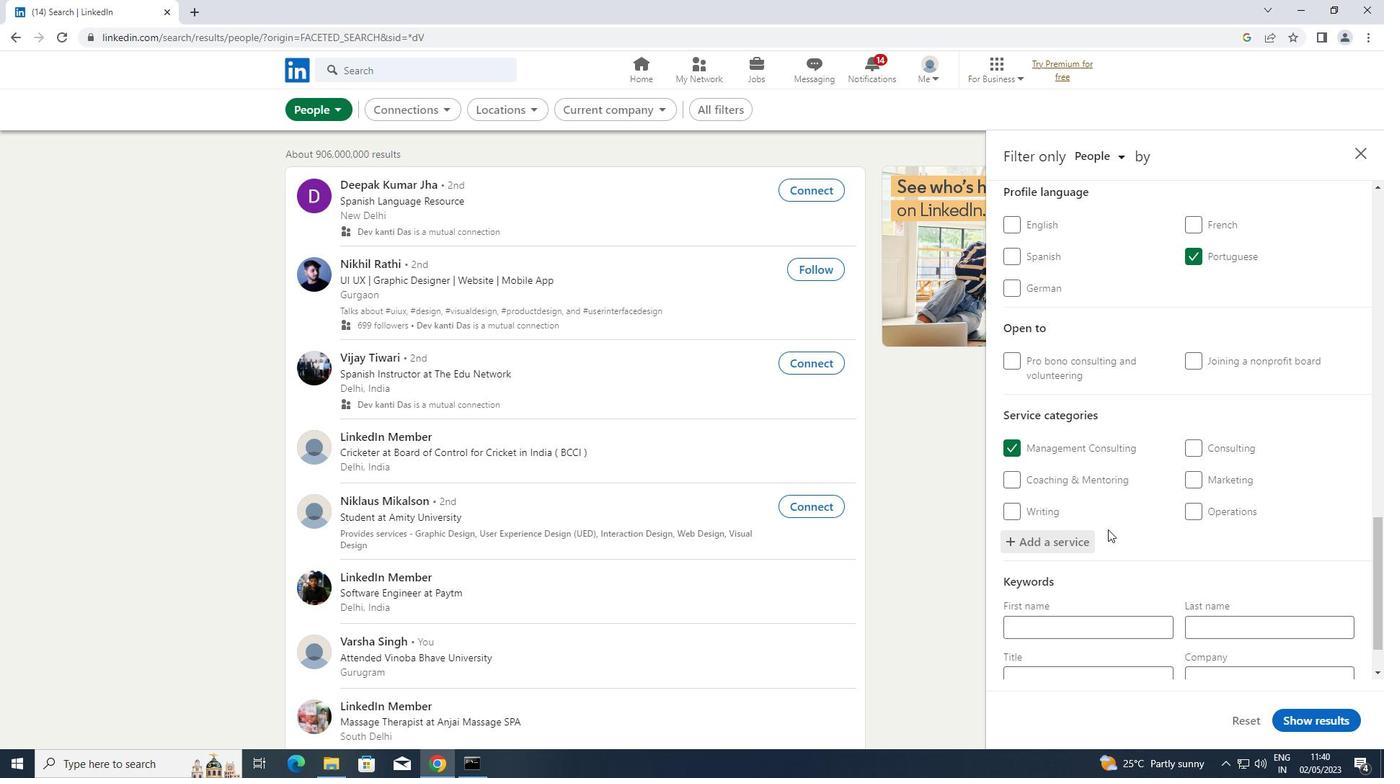 
Action: Mouse scrolled (1108, 529) with delta (0, 0)
Screenshot: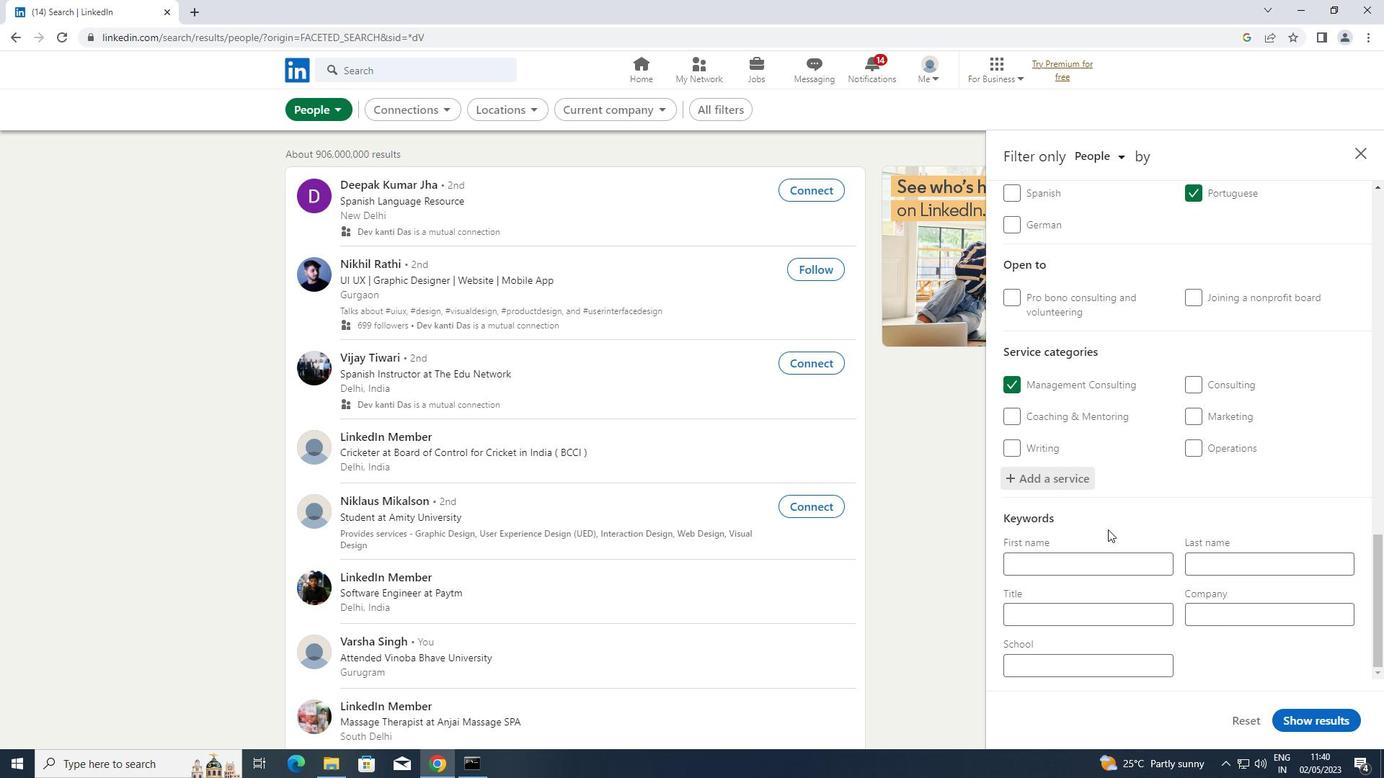 
Action: Mouse scrolled (1108, 529) with delta (0, 0)
Screenshot: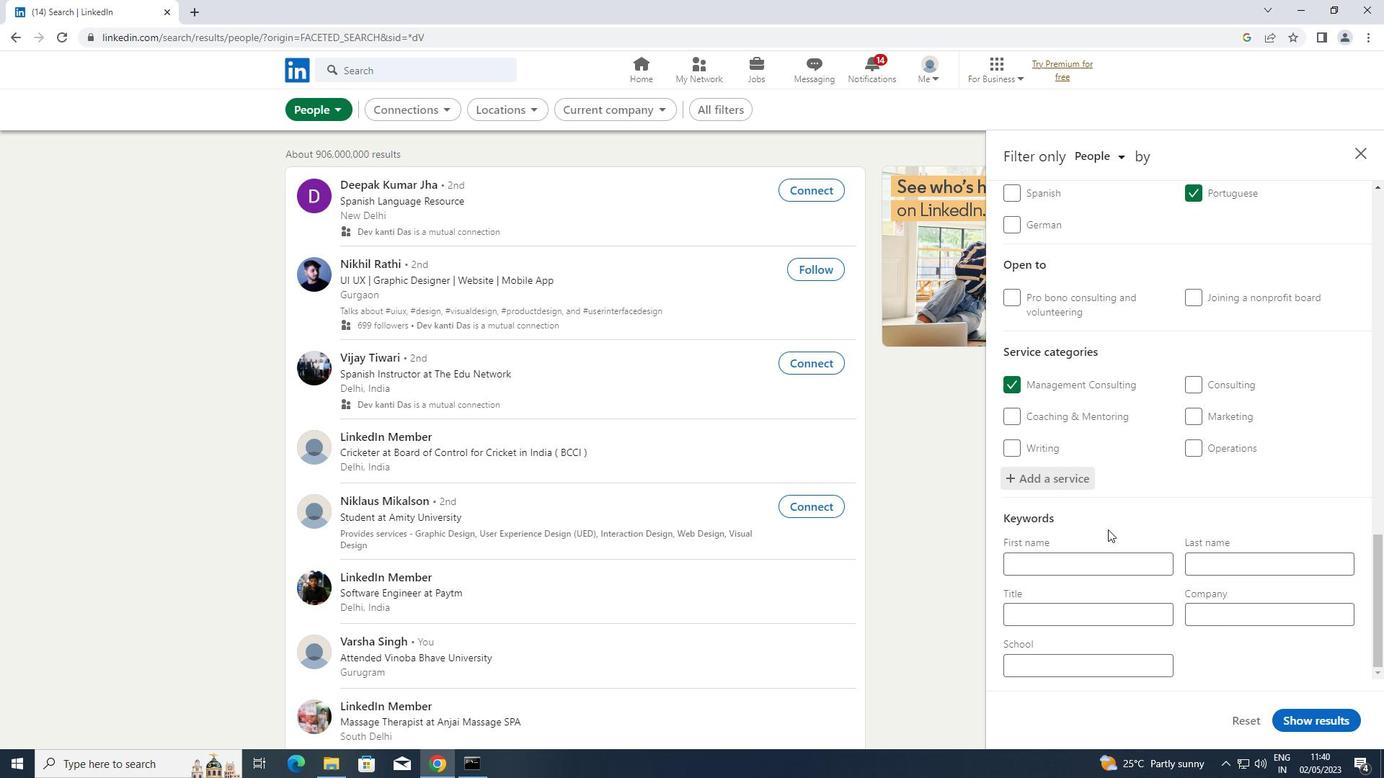 
Action: Mouse moved to (1105, 609)
Screenshot: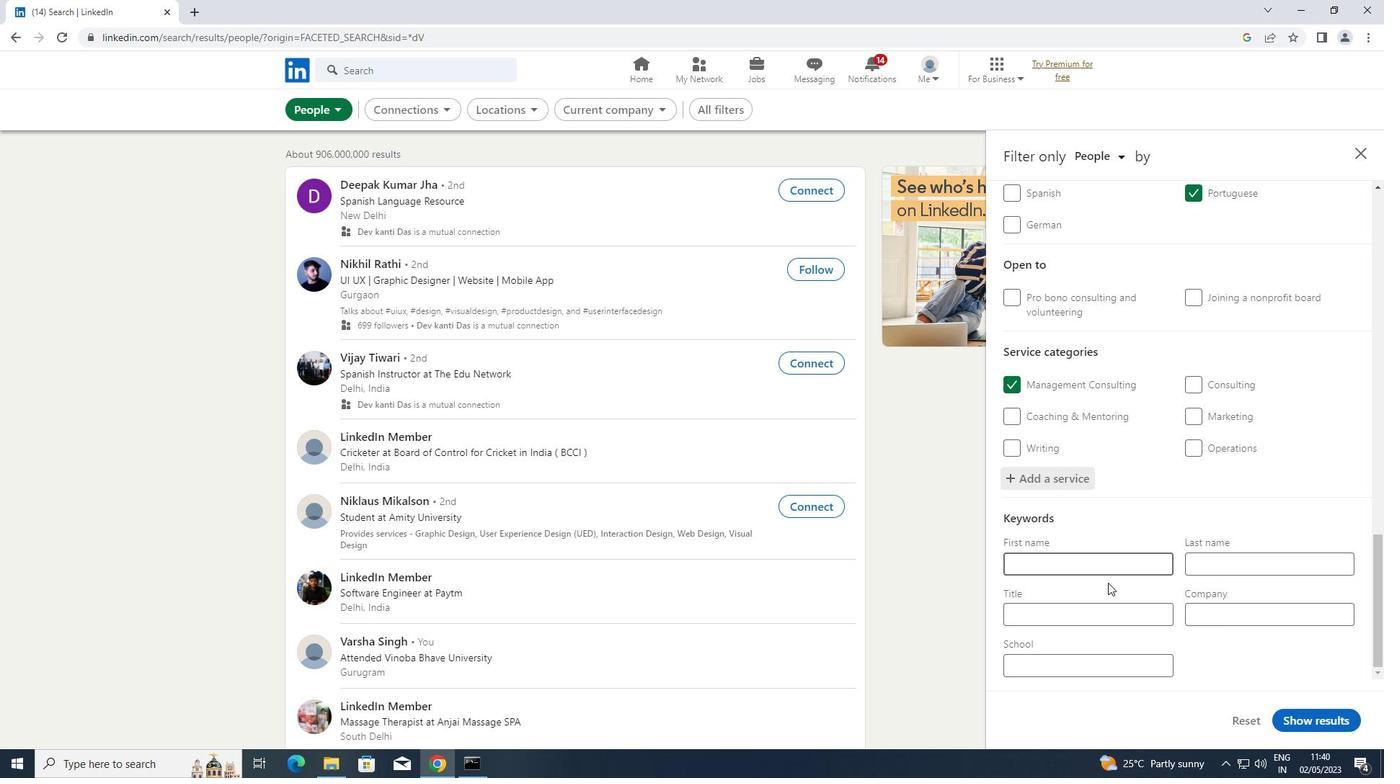 
Action: Mouse pressed left at (1105, 609)
Screenshot: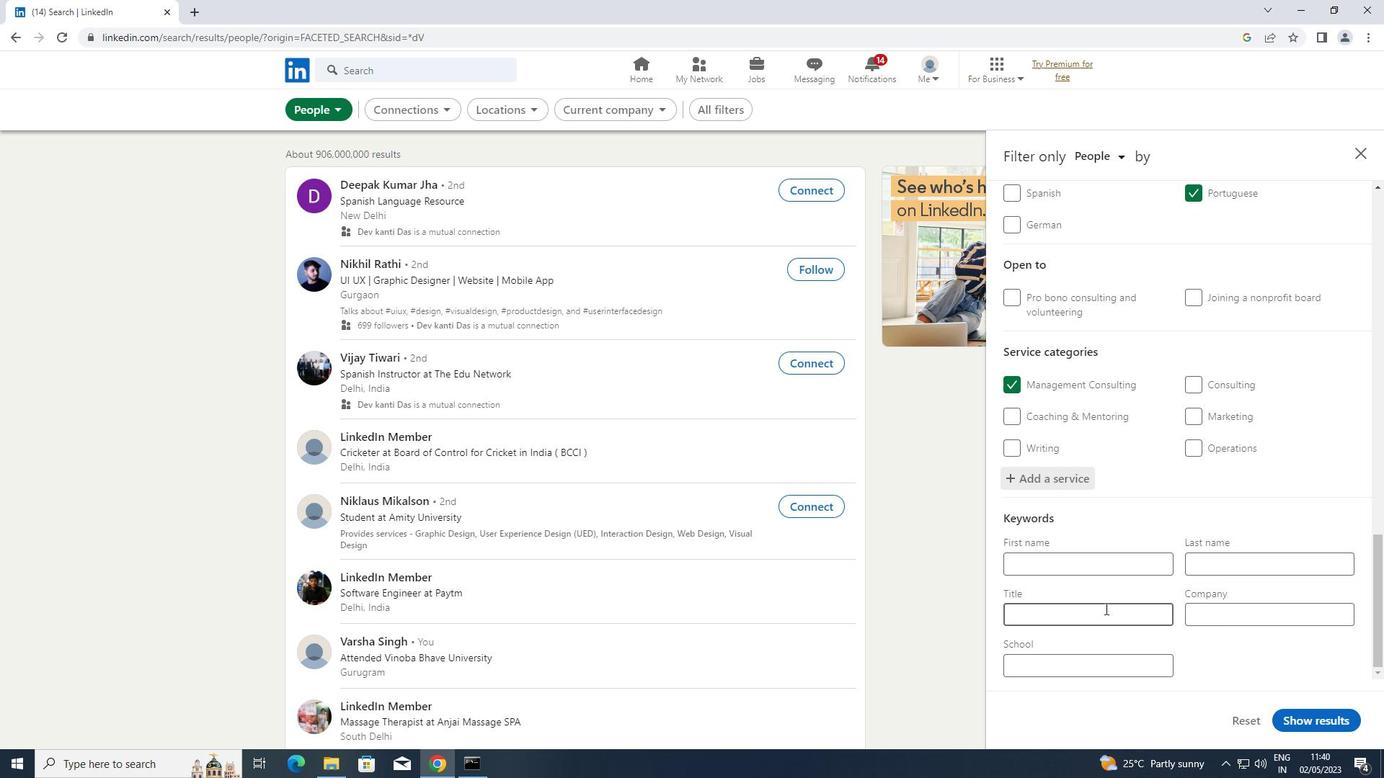 
Action: Key pressed <Key.shift>DIRECTORN<Key.space><Key.backspace><Key.backspace><Key.space>OF<Key.space><Key.shift>BEAN<Key.space><Key.shift>COUNTING
Screenshot: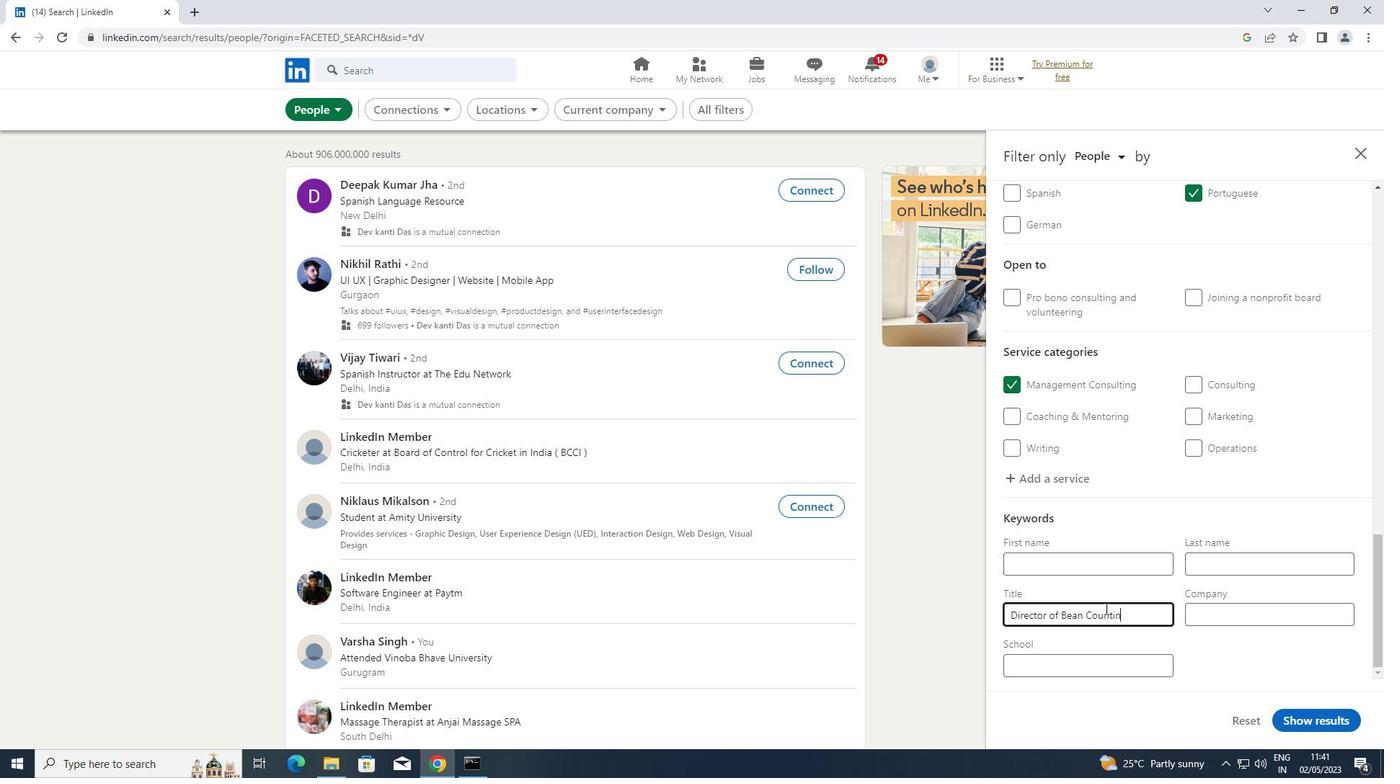 
Action: Mouse moved to (1294, 718)
Screenshot: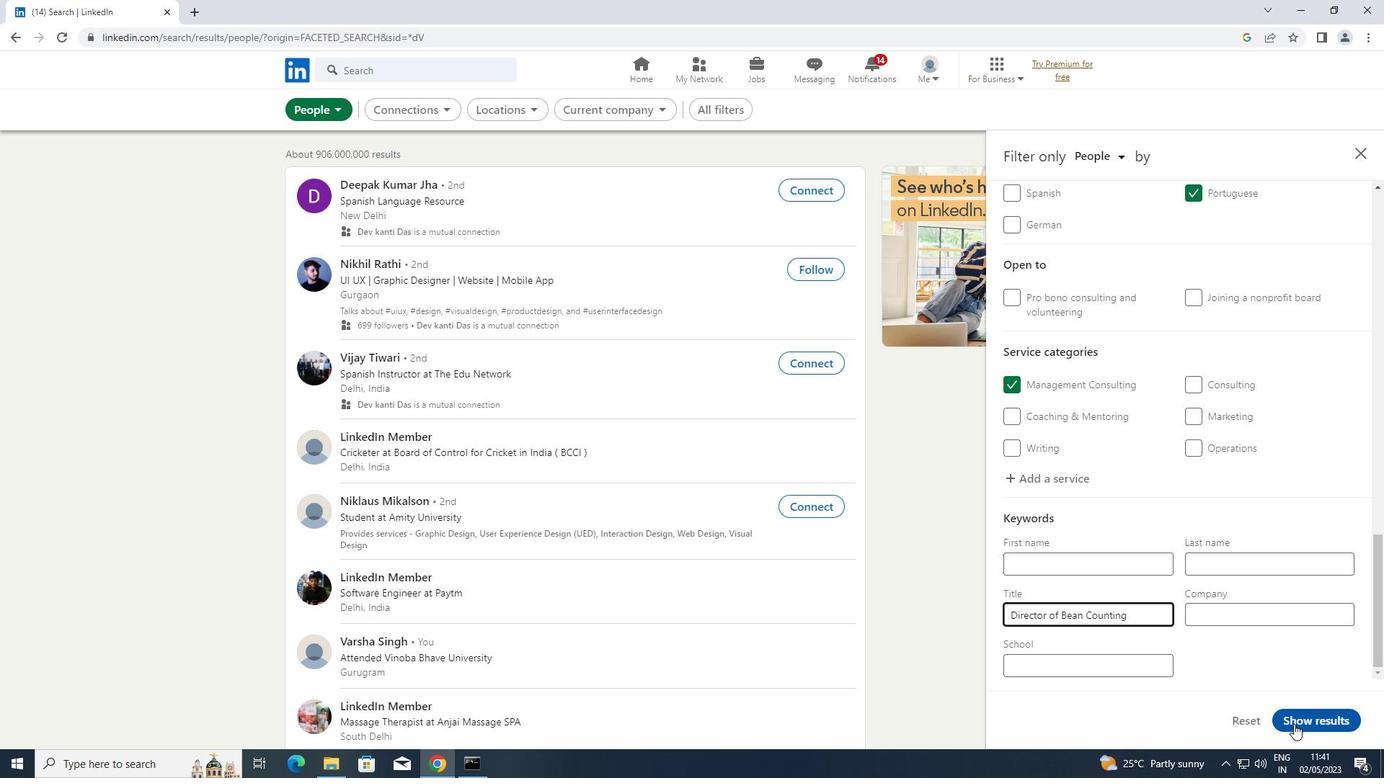 
Action: Mouse pressed left at (1294, 718)
Screenshot: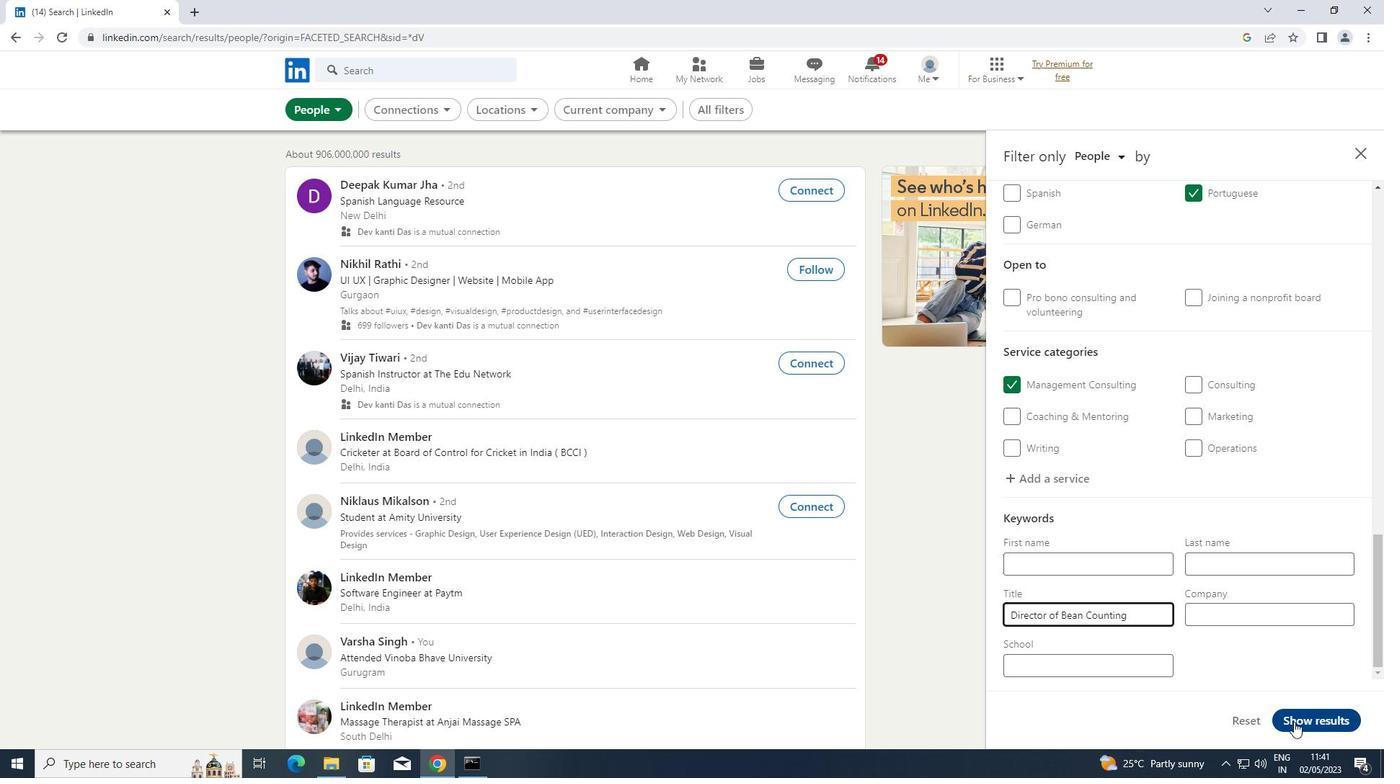 
